 Task: Compose an email with the signature Hope Brown with the subject Congratulations on a promotion and the message Please let us know if you need any assistance with the travel arrangements. from softage.8@softage.net to softage.1@softage.net Select the bulleted list and change the font typography to strikethroughSelect the bulleted list and remove the font typography strikethrough Send the email. Finally, move the email from Sent Items to the label Grocery lists
Action: Mouse moved to (970, 53)
Screenshot: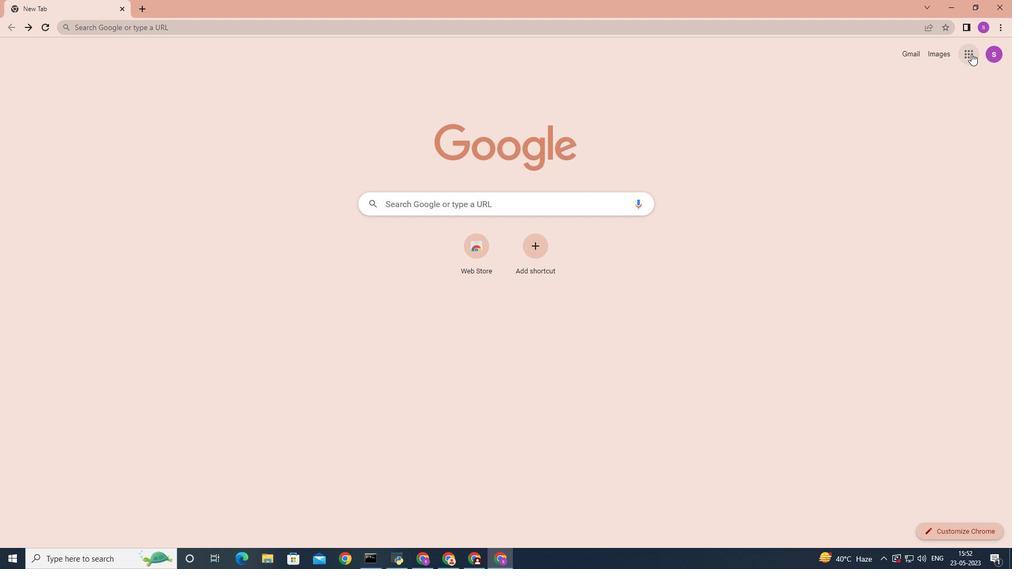 
Action: Mouse pressed left at (970, 53)
Screenshot: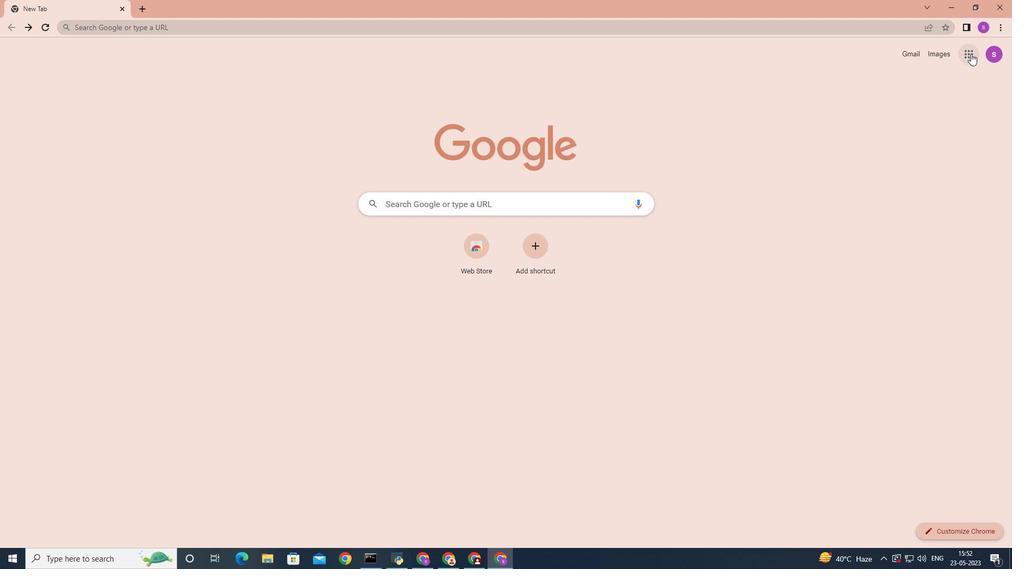 
Action: Mouse moved to (930, 103)
Screenshot: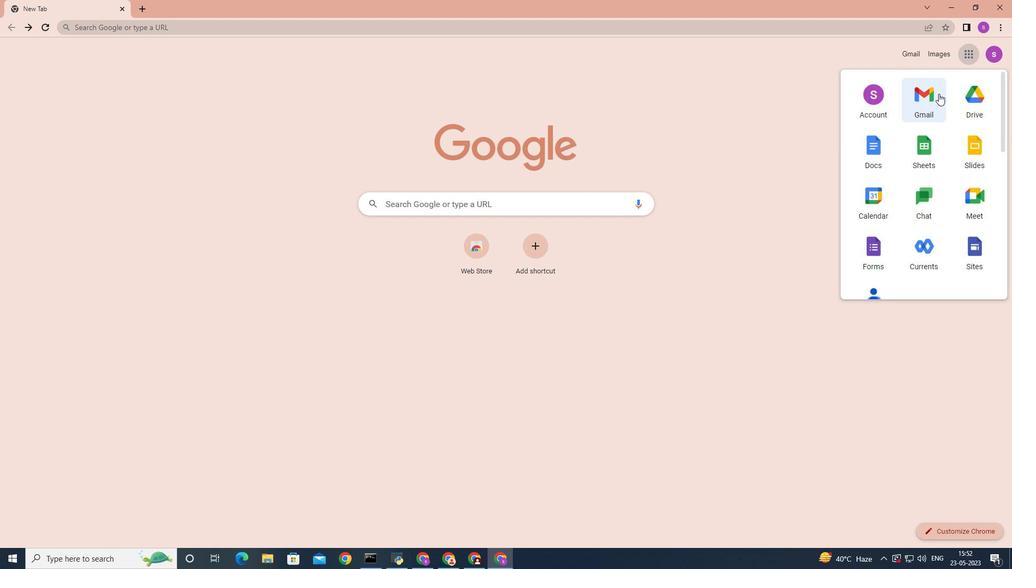 
Action: Mouse pressed left at (930, 103)
Screenshot: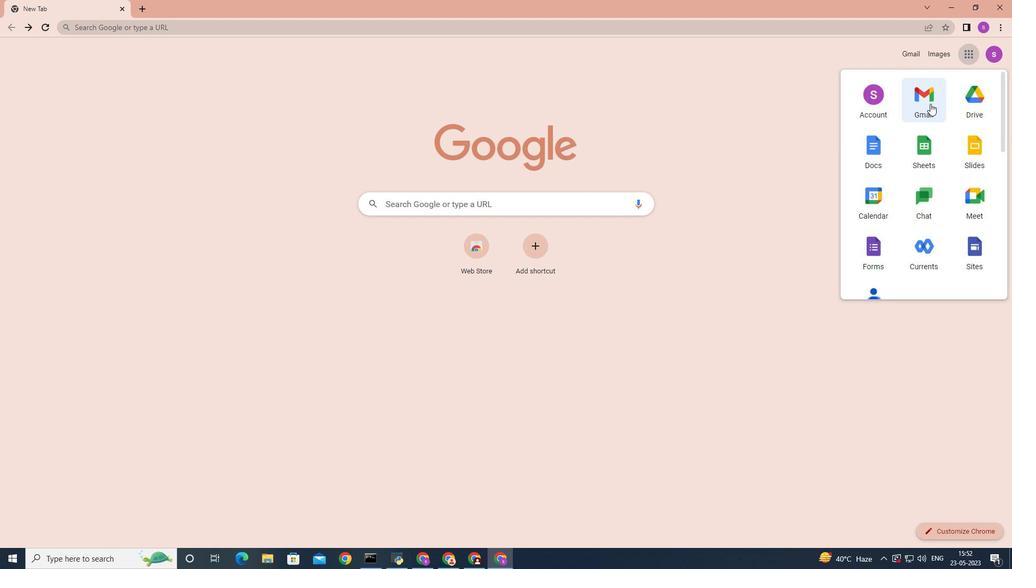 
Action: Mouse moved to (893, 55)
Screenshot: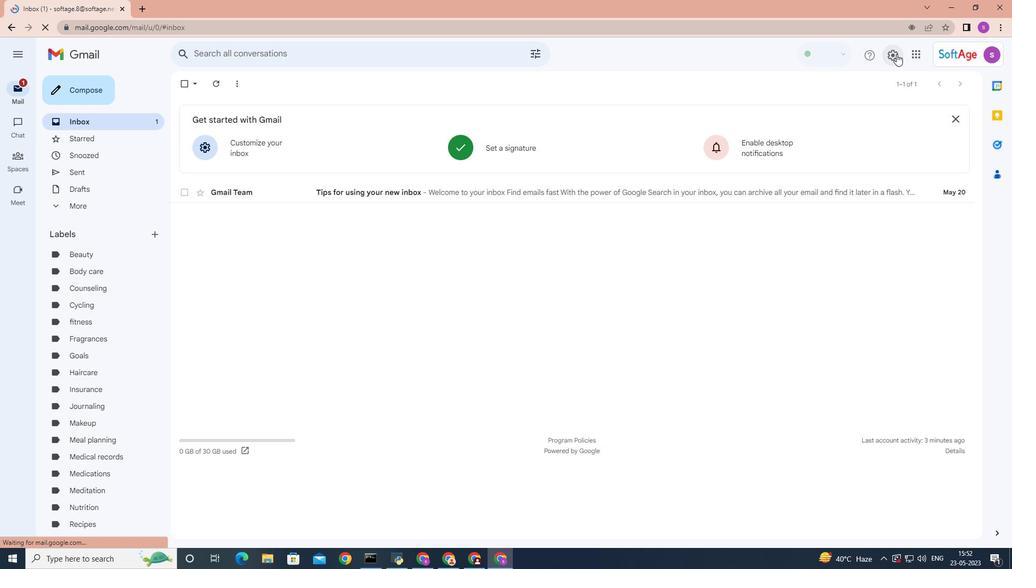 
Action: Mouse pressed left at (893, 55)
Screenshot: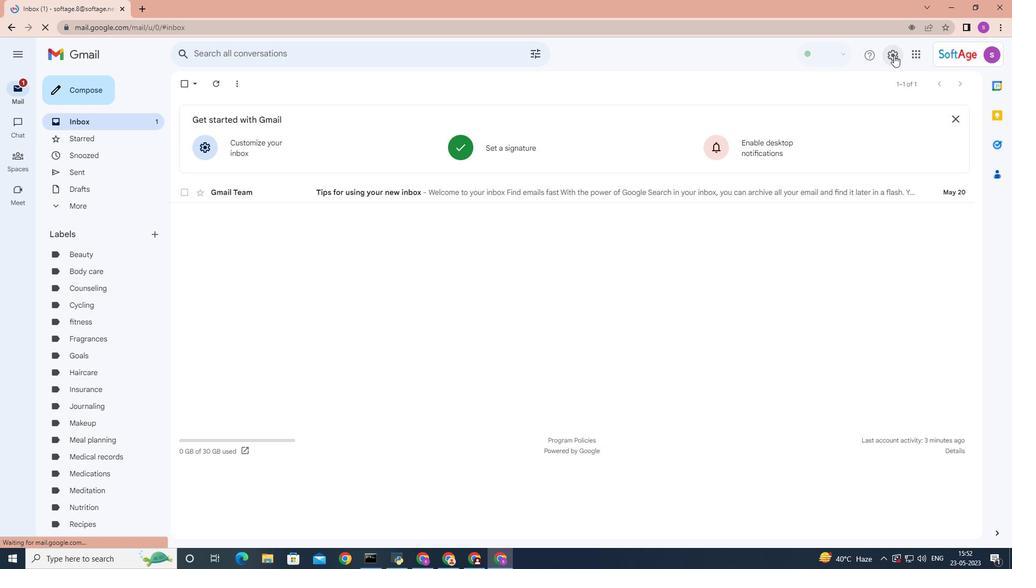
Action: Mouse moved to (887, 104)
Screenshot: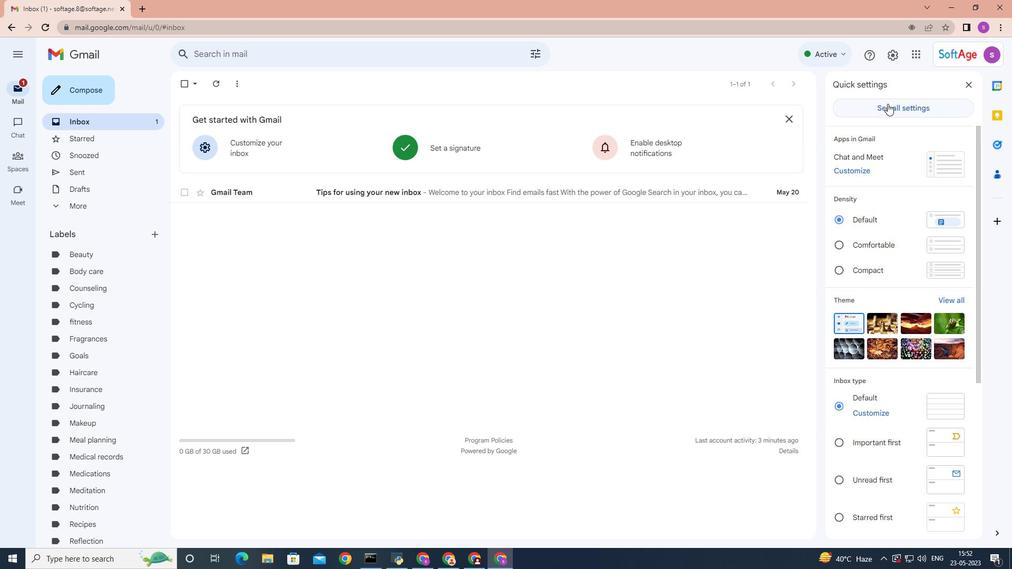 
Action: Mouse pressed left at (887, 104)
Screenshot: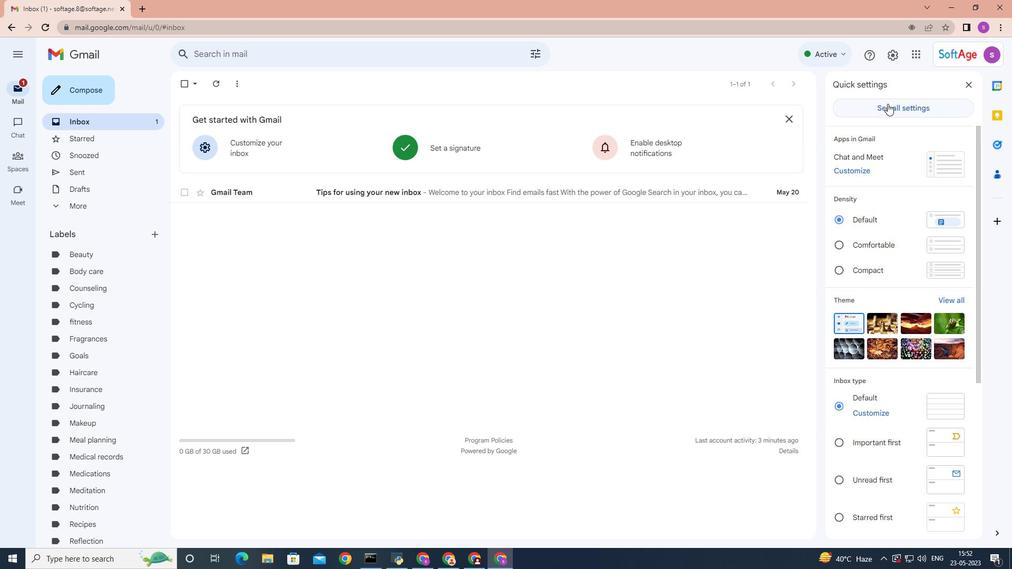 
Action: Mouse moved to (413, 188)
Screenshot: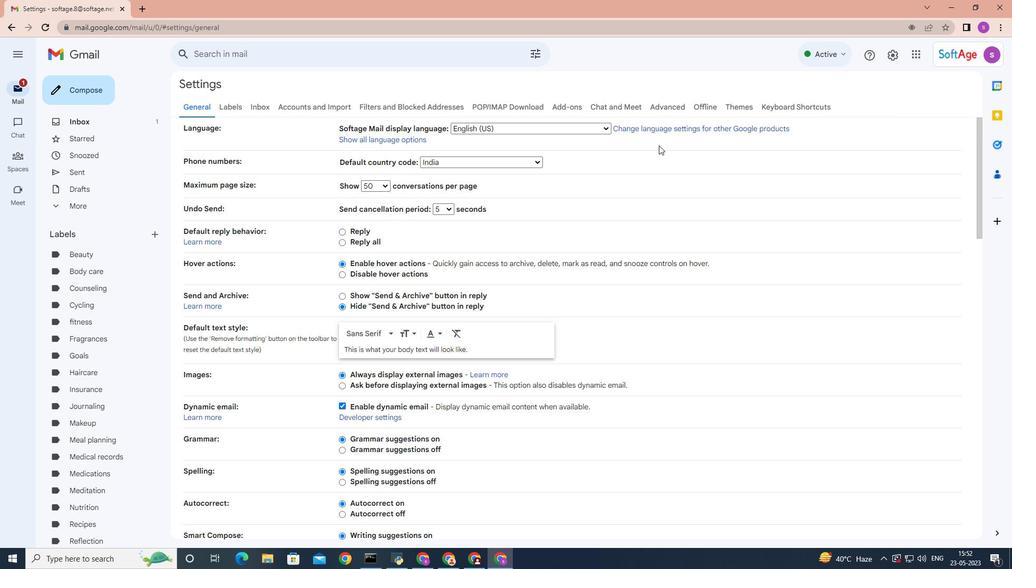
Action: Mouse scrolled (413, 188) with delta (0, 0)
Screenshot: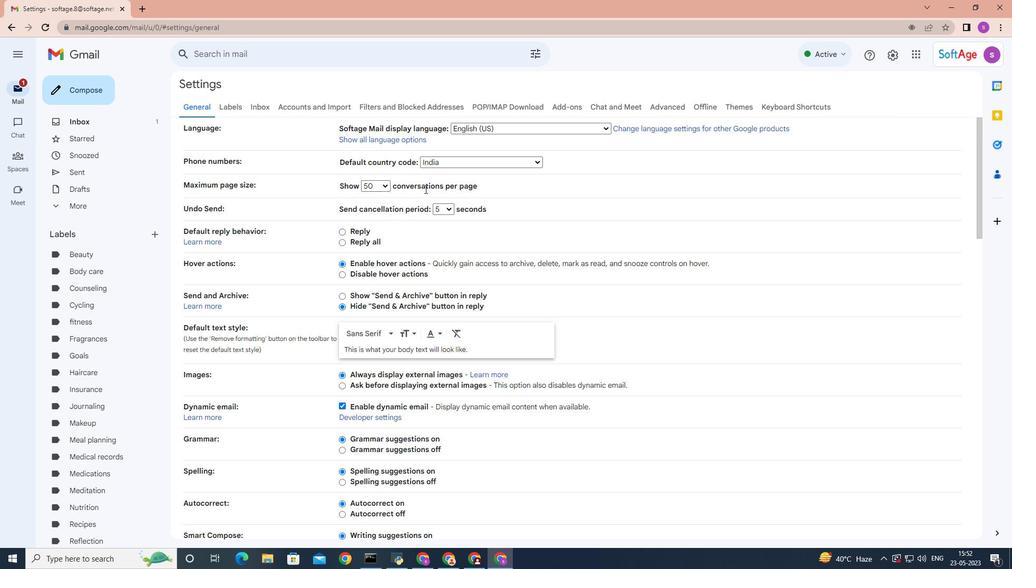 
Action: Mouse scrolled (413, 188) with delta (0, 0)
Screenshot: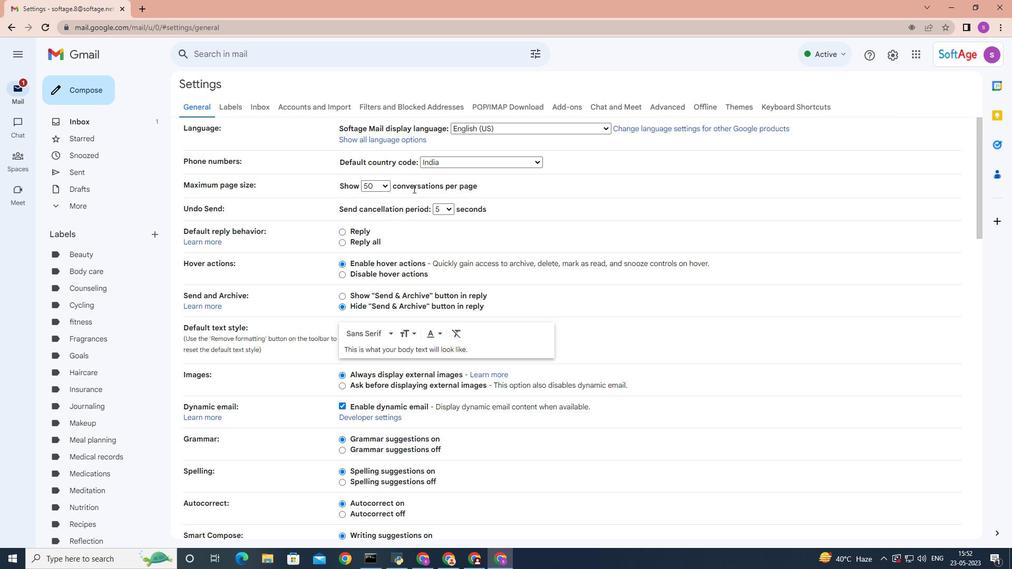 
Action: Mouse scrolled (413, 188) with delta (0, 0)
Screenshot: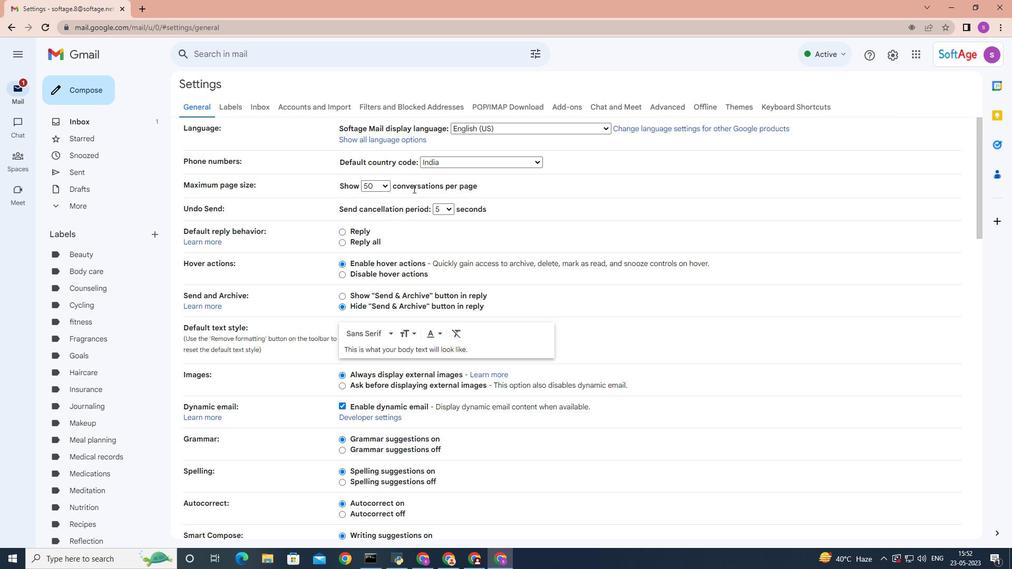 
Action: Mouse scrolled (413, 188) with delta (0, 0)
Screenshot: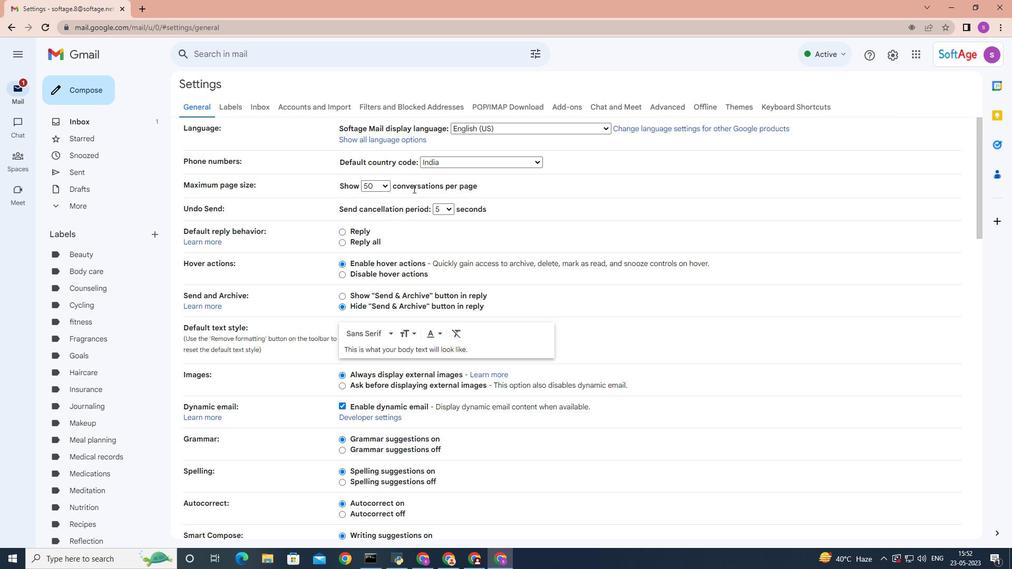 
Action: Mouse scrolled (413, 188) with delta (0, 0)
Screenshot: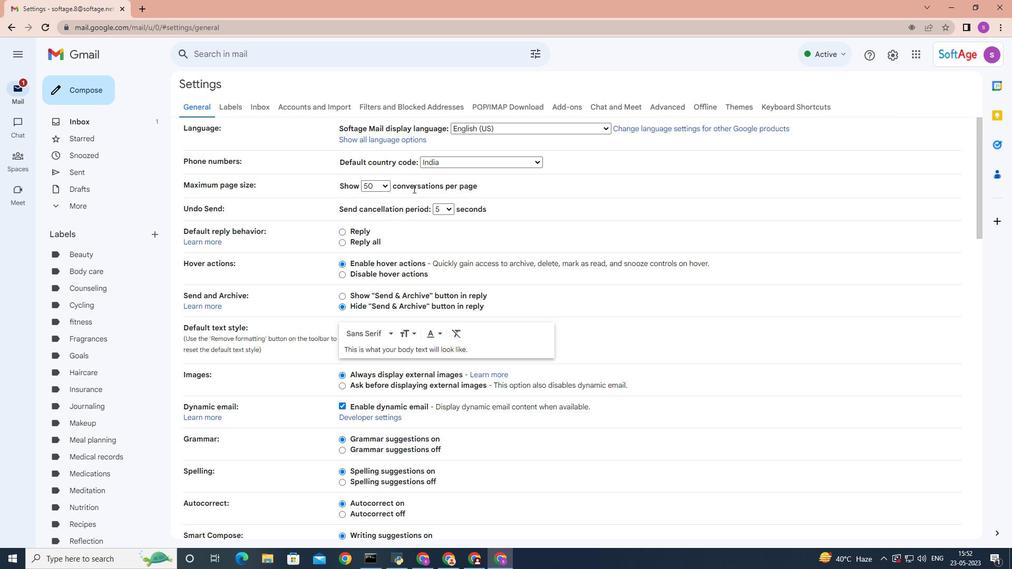 
Action: Mouse scrolled (413, 188) with delta (0, 0)
Screenshot: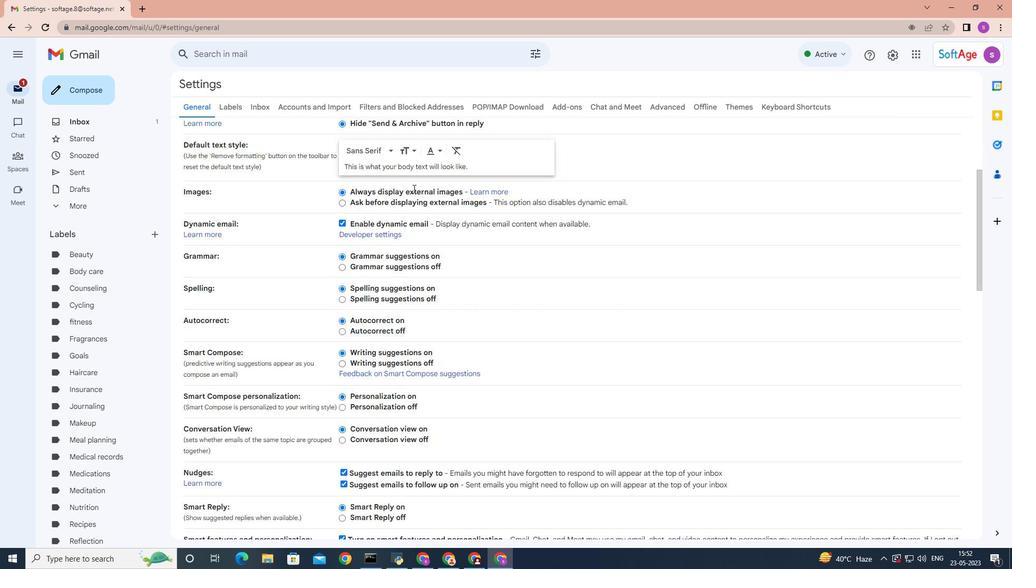 
Action: Mouse scrolled (413, 188) with delta (0, 0)
Screenshot: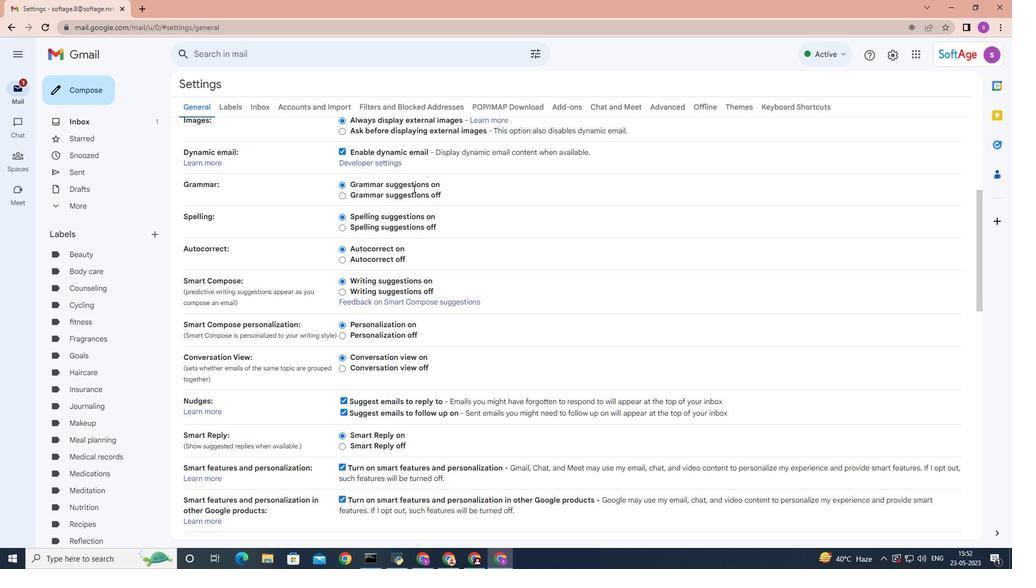 
Action: Mouse scrolled (413, 188) with delta (0, 0)
Screenshot: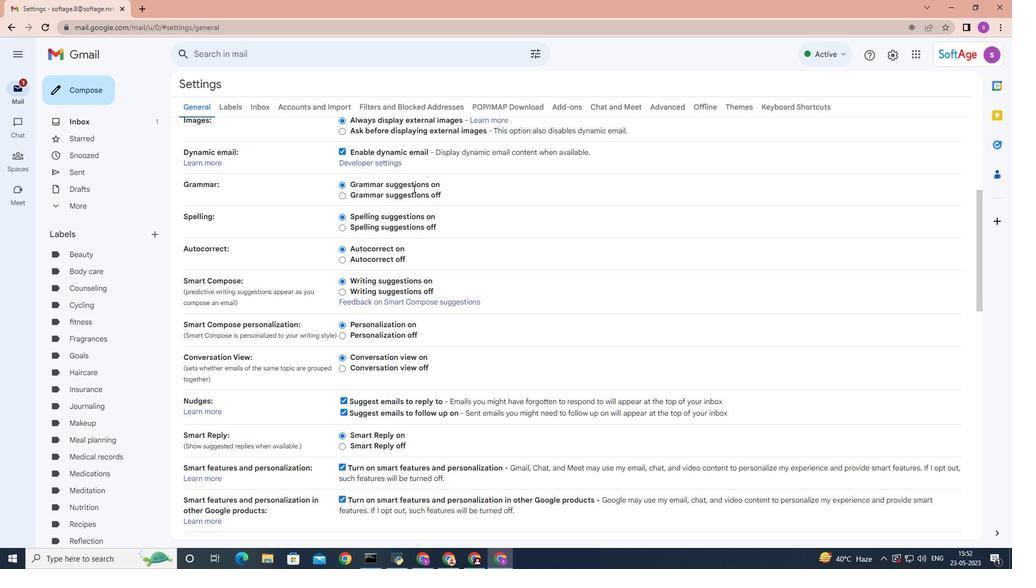 
Action: Mouse scrolled (413, 188) with delta (0, 0)
Screenshot: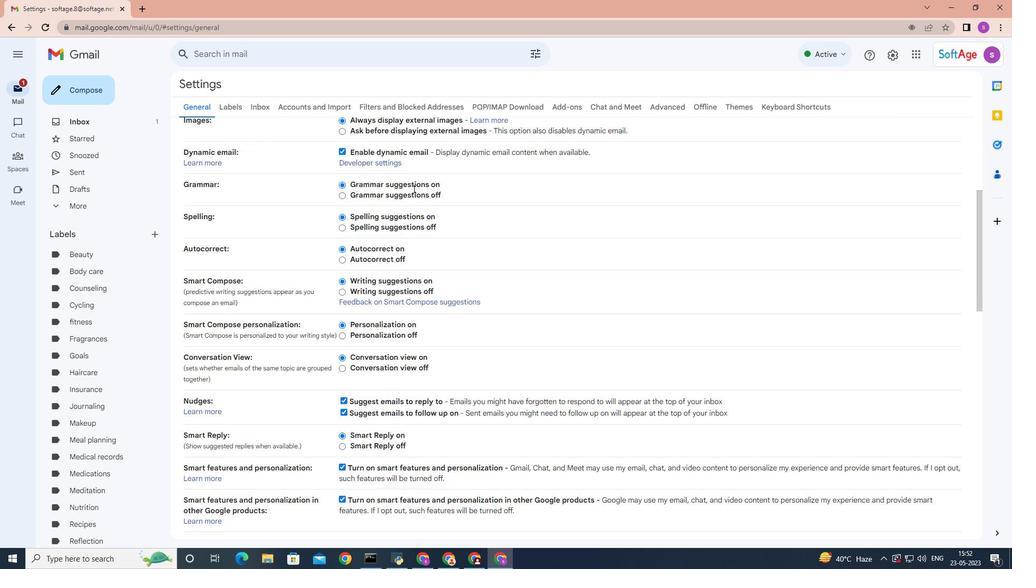 
Action: Mouse scrolled (413, 188) with delta (0, 0)
Screenshot: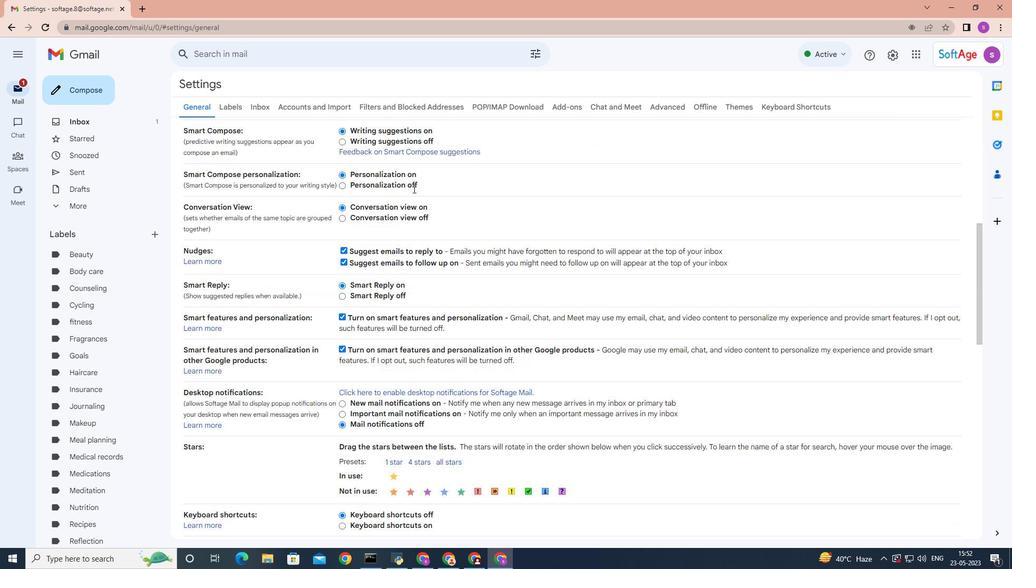
Action: Mouse scrolled (413, 188) with delta (0, 0)
Screenshot: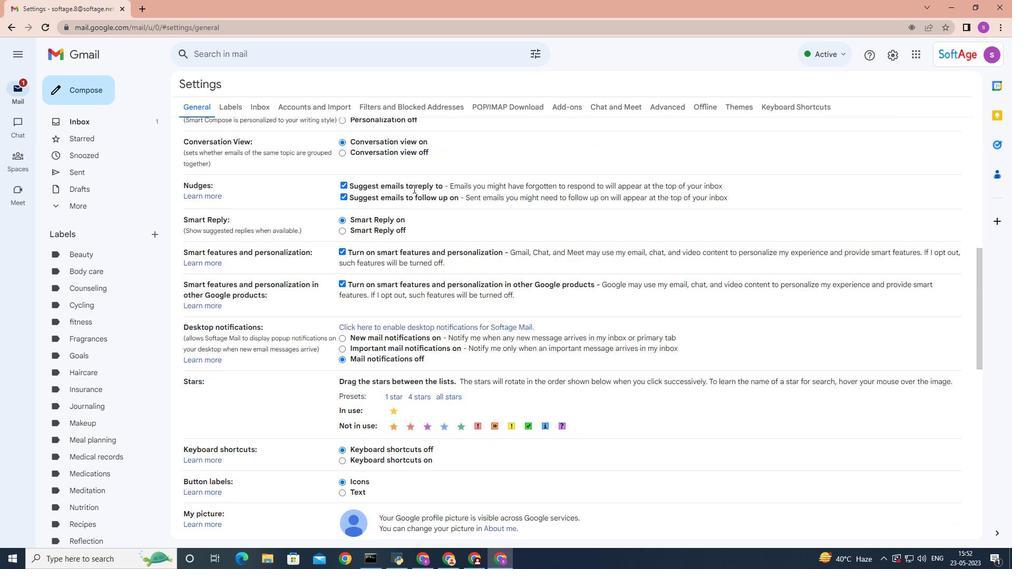 
Action: Mouse scrolled (413, 188) with delta (0, 0)
Screenshot: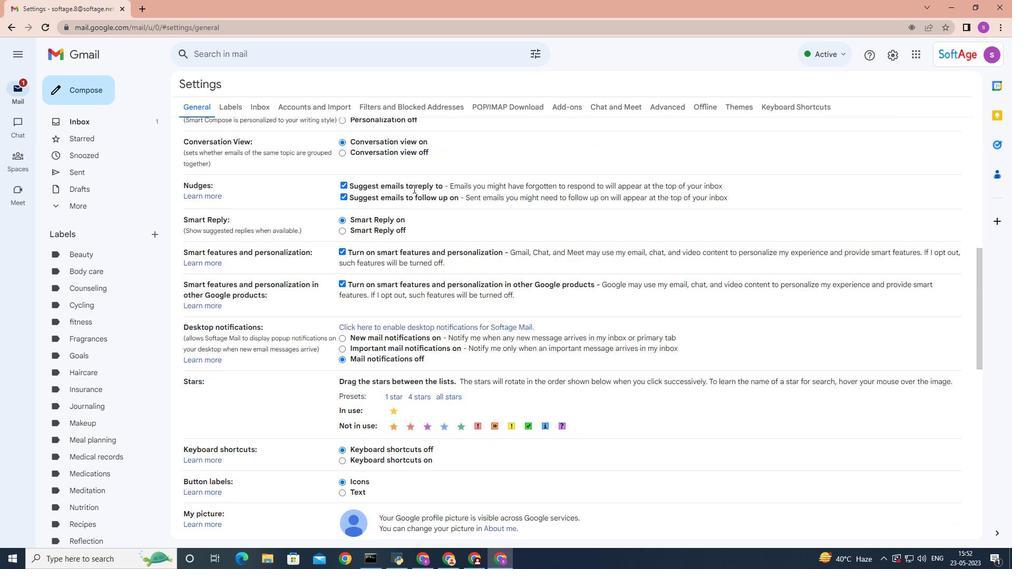
Action: Mouse scrolled (413, 188) with delta (0, 0)
Screenshot: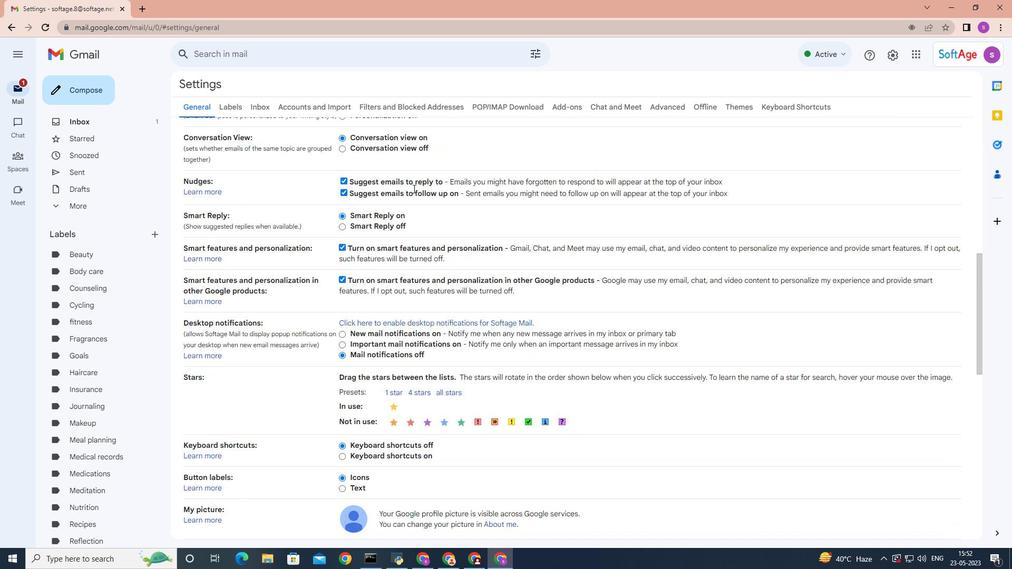 
Action: Mouse scrolled (413, 188) with delta (0, 0)
Screenshot: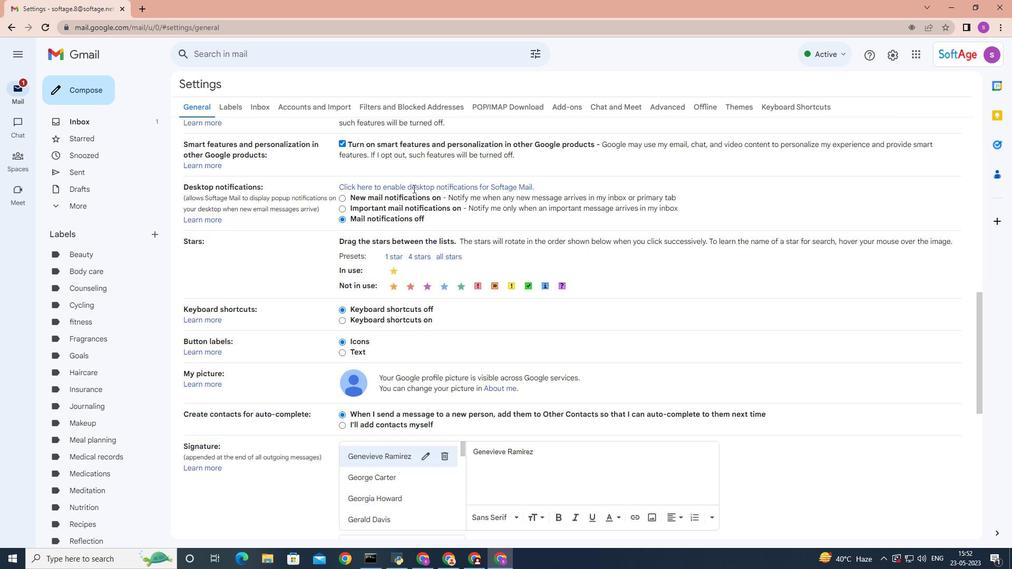 
Action: Mouse scrolled (413, 188) with delta (0, 0)
Screenshot: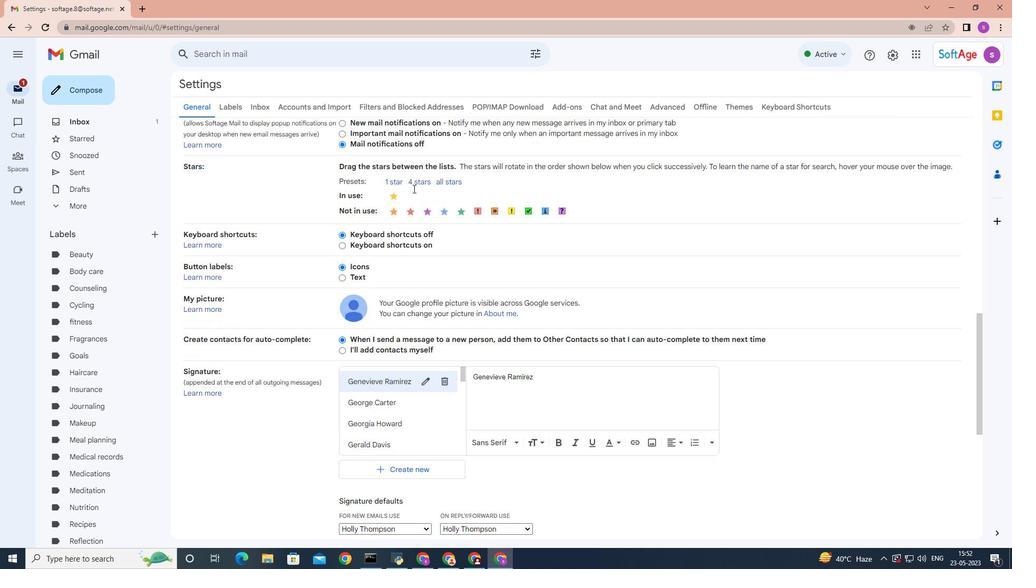 
Action: Mouse scrolled (413, 188) with delta (0, 0)
Screenshot: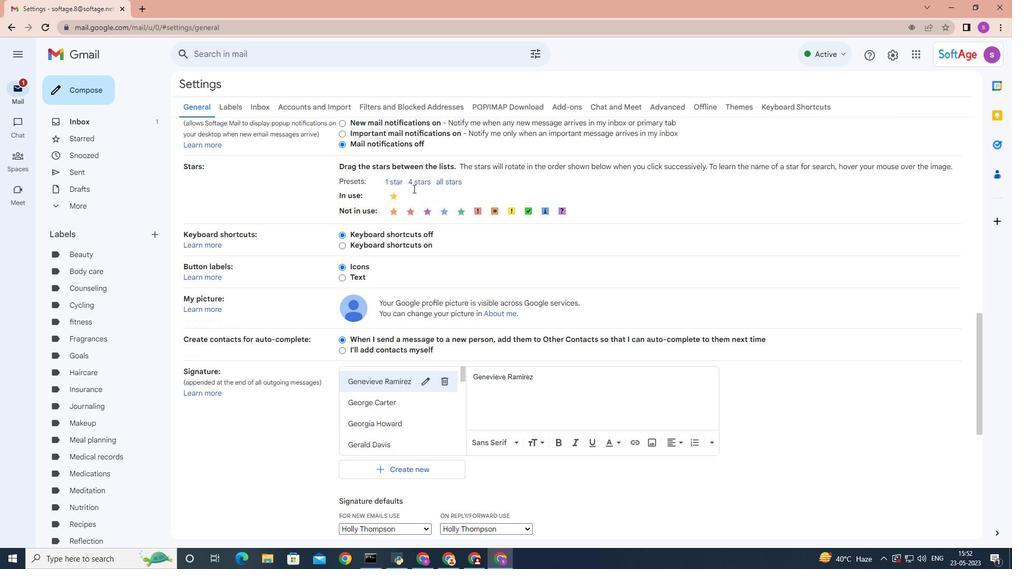 
Action: Mouse scrolled (413, 188) with delta (0, 0)
Screenshot: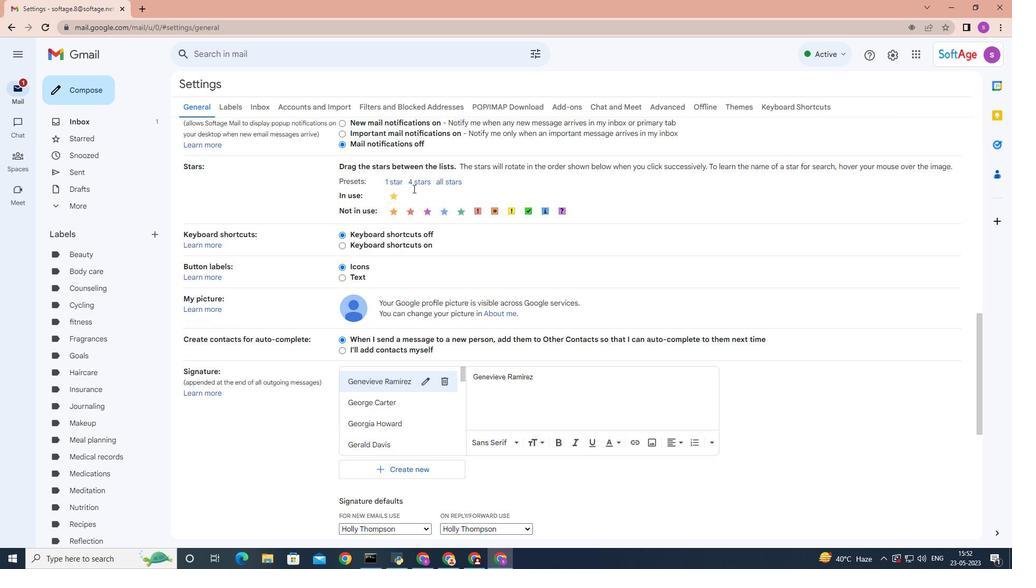 
Action: Mouse scrolled (413, 188) with delta (0, 0)
Screenshot: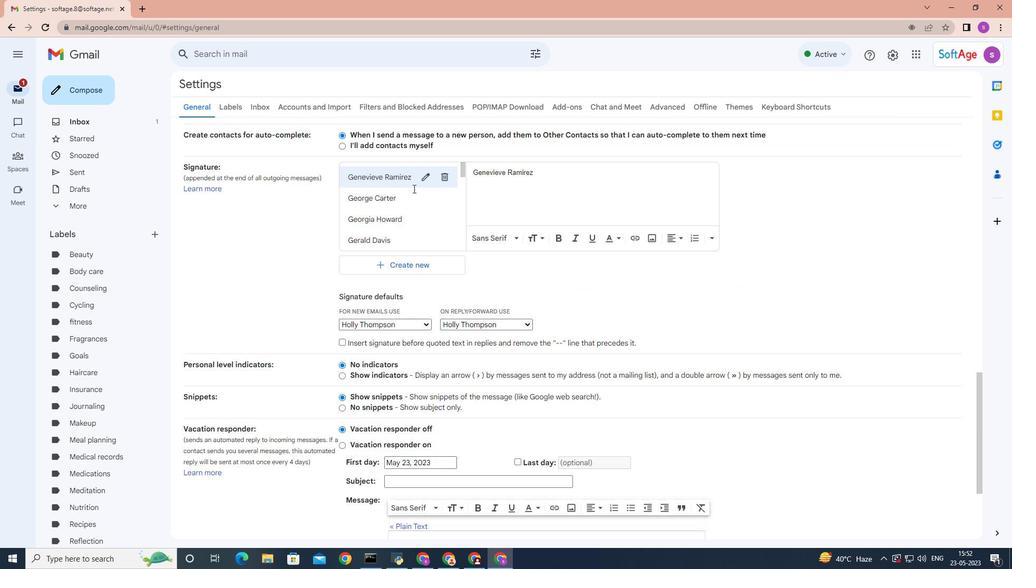 
Action: Mouse moved to (402, 205)
Screenshot: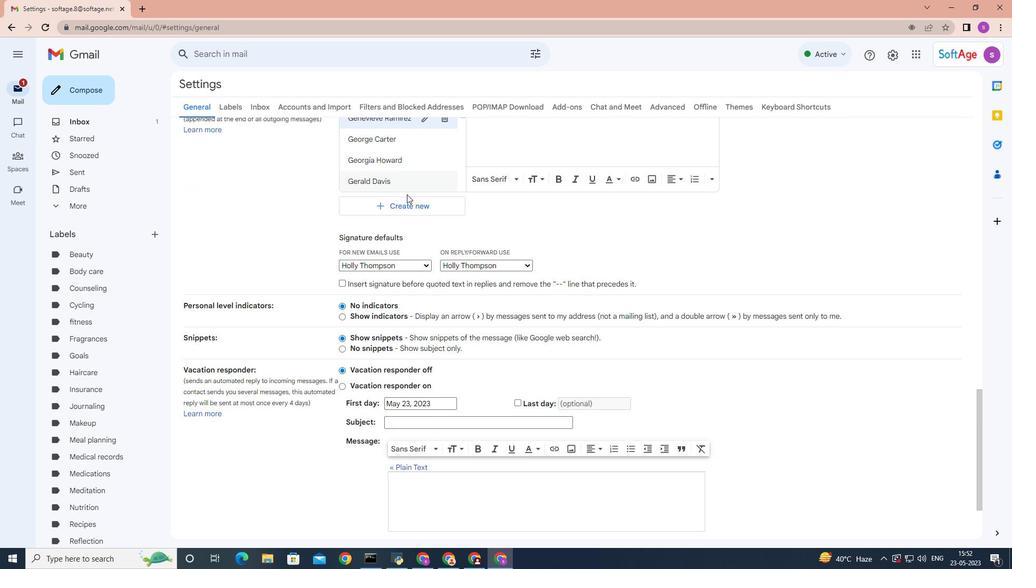 
Action: Mouse pressed left at (402, 205)
Screenshot: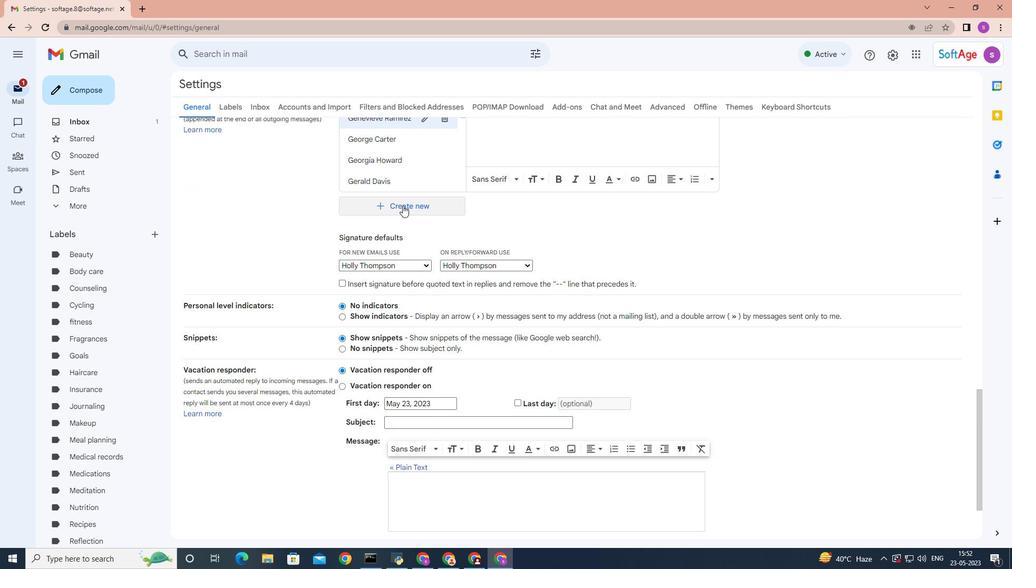 
Action: Mouse moved to (402, 205)
Screenshot: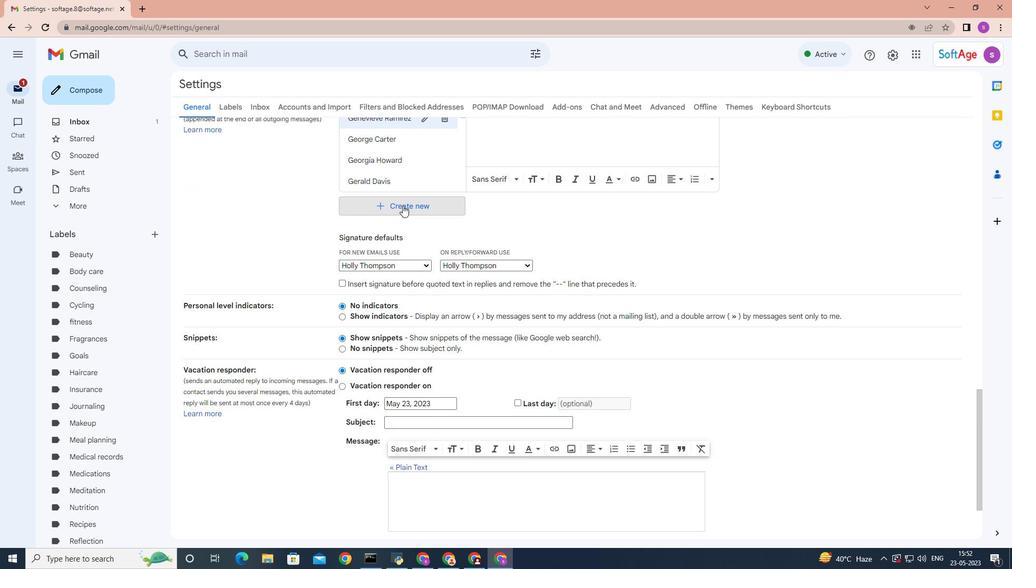 
Action: Key pressed <Key.shift><Key.shift><Key.shift><Key.shift><Key.shift><Key.shift><Key.shift><Key.shift><Key.shift>Hope<Key.space><Key.shift>Brown<Key.space>
Screenshot: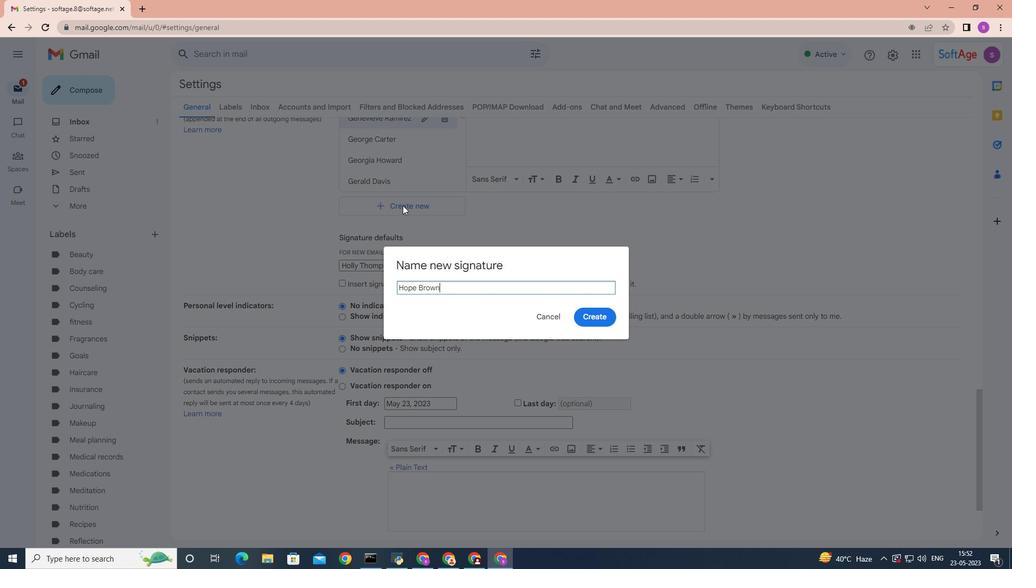 
Action: Mouse moved to (591, 324)
Screenshot: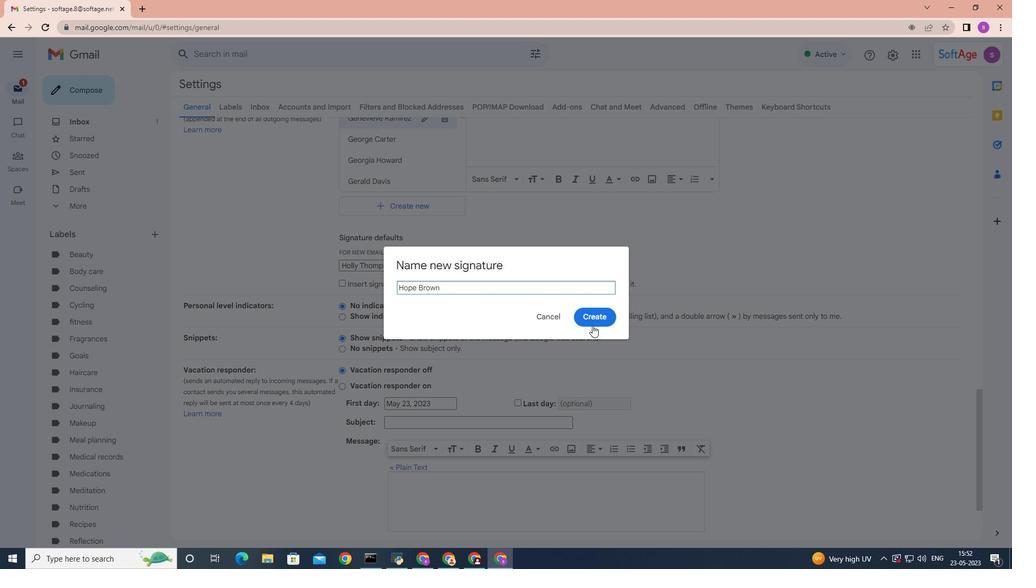 
Action: Mouse pressed left at (591, 324)
Screenshot: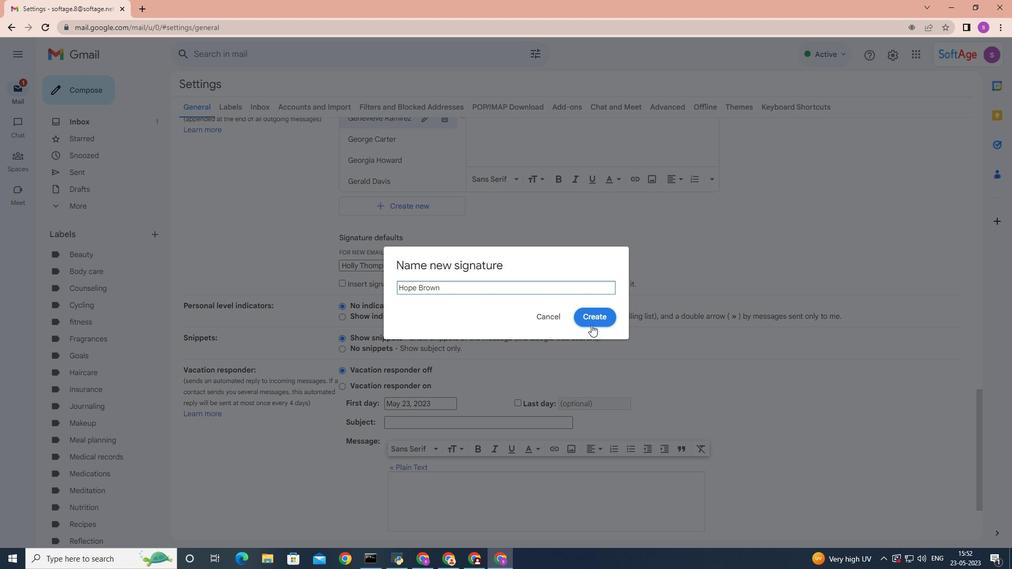 
Action: Mouse moved to (412, 485)
Screenshot: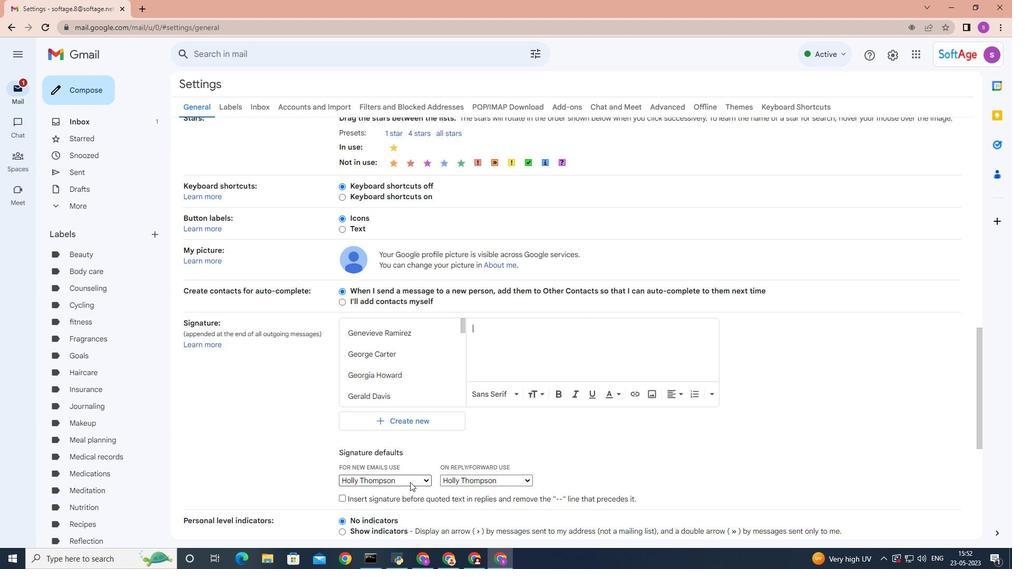 
Action: Mouse pressed left at (412, 485)
Screenshot: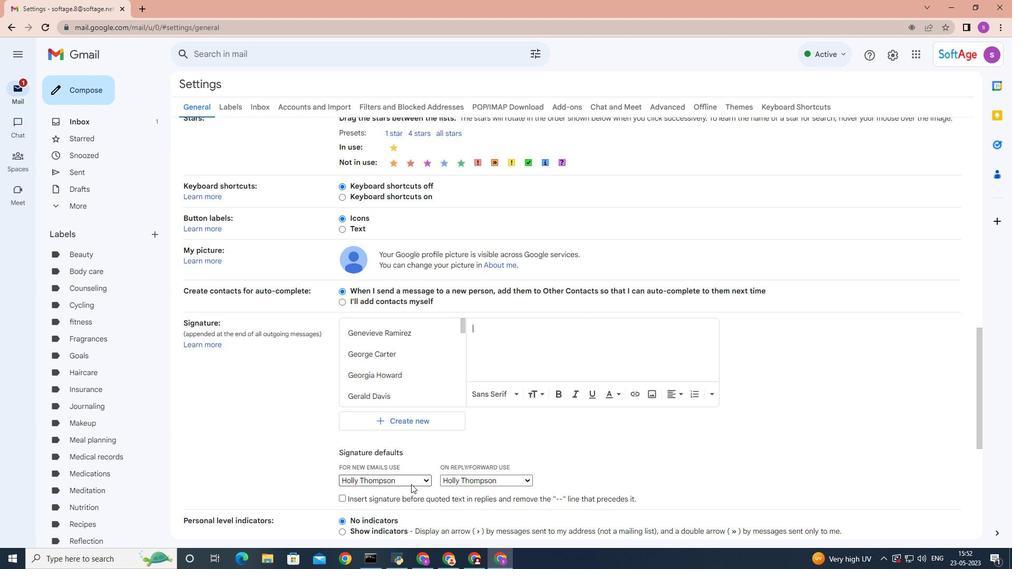 
Action: Mouse moved to (411, 478)
Screenshot: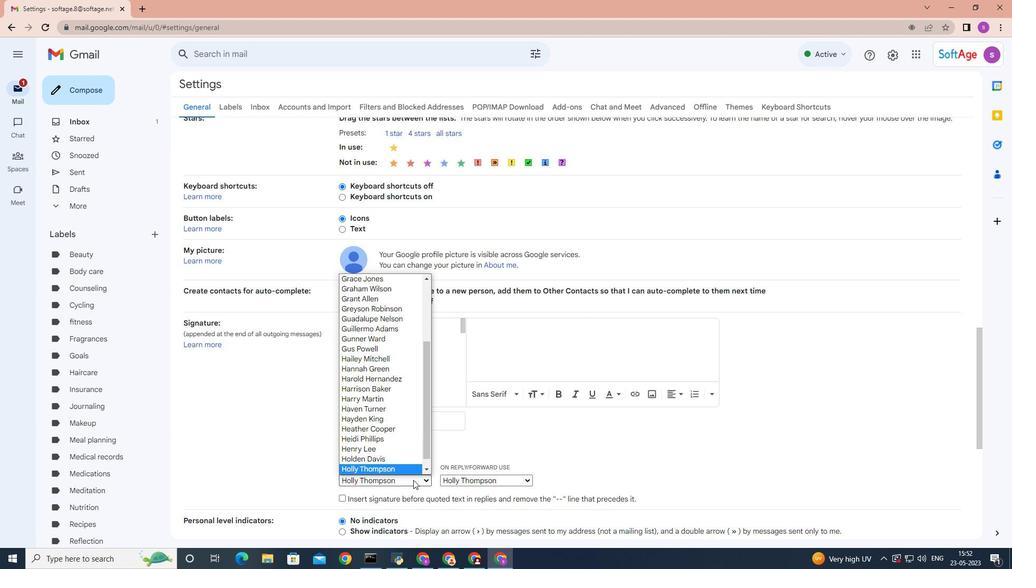 
Action: Mouse scrolled (411, 478) with delta (0, 0)
Screenshot: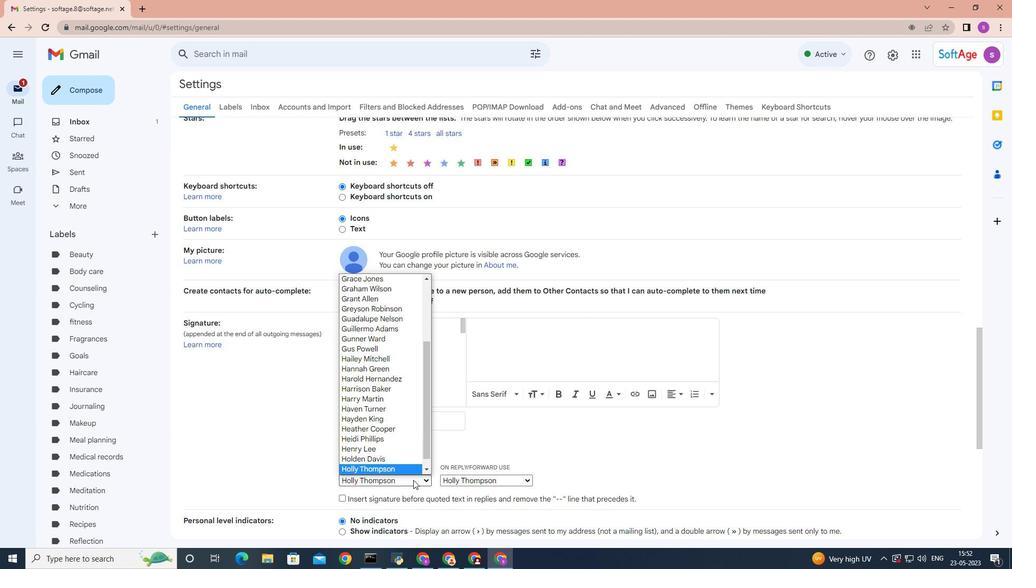 
Action: Mouse moved to (410, 478)
Screenshot: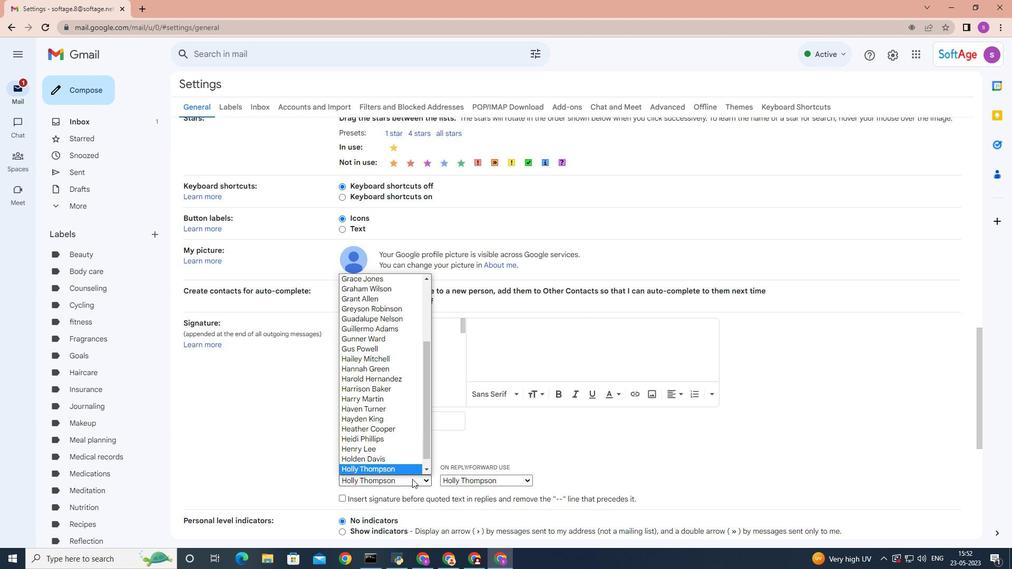 
Action: Mouse scrolled (410, 477) with delta (0, 0)
Screenshot: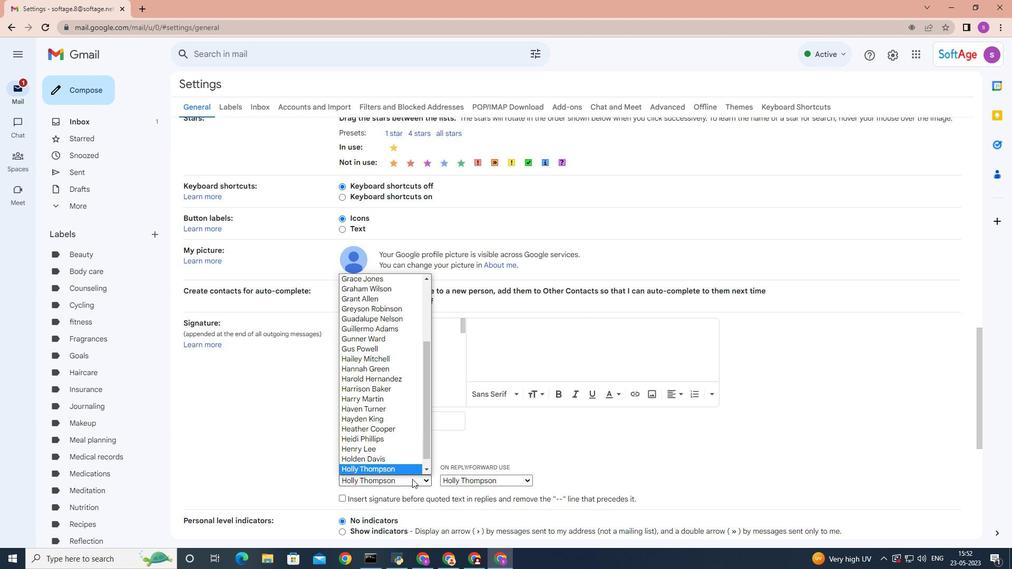
Action: Mouse scrolled (410, 477) with delta (0, 0)
Screenshot: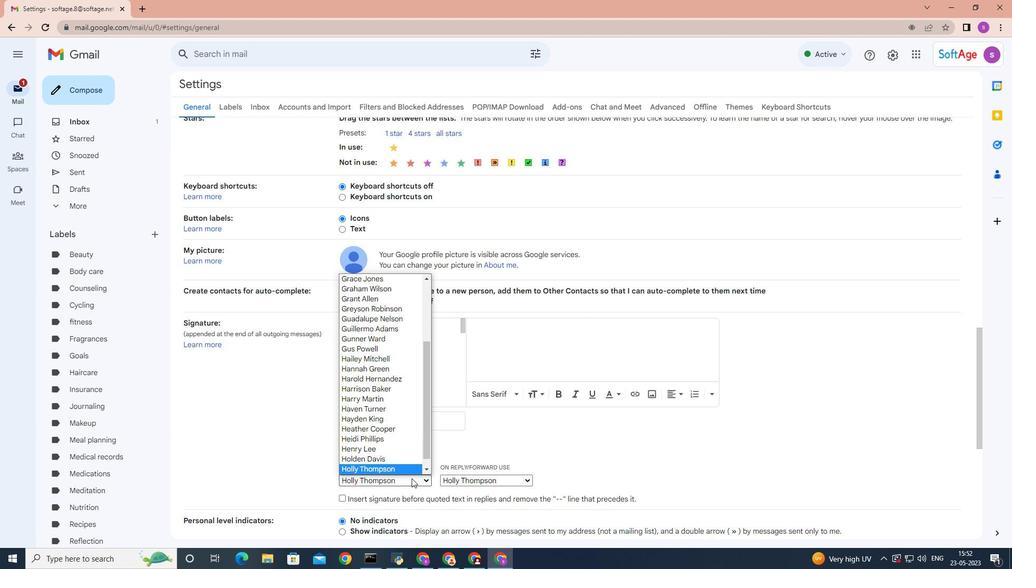 
Action: Mouse scrolled (410, 477) with delta (0, 0)
Screenshot: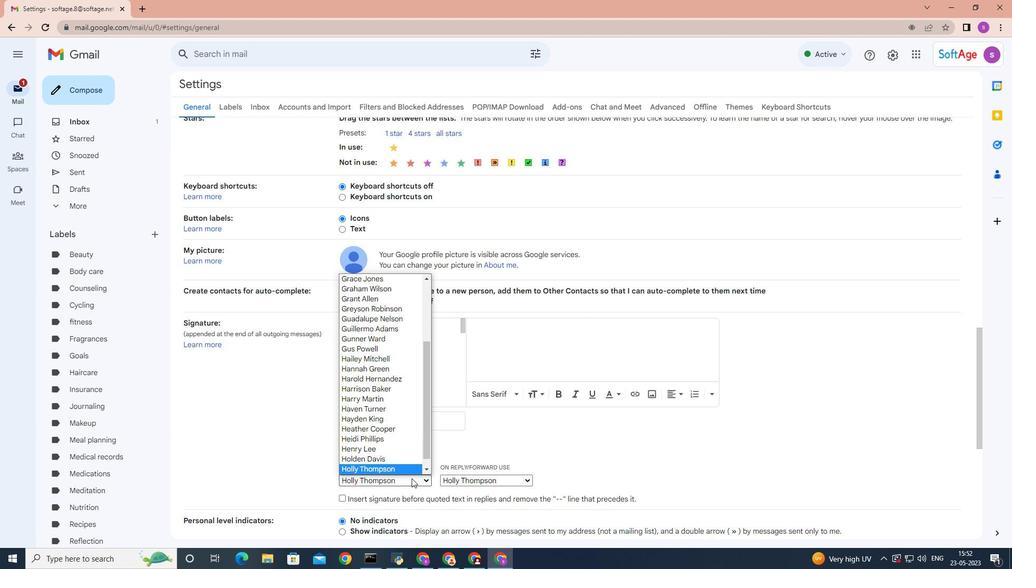 
Action: Mouse moved to (410, 478)
Screenshot: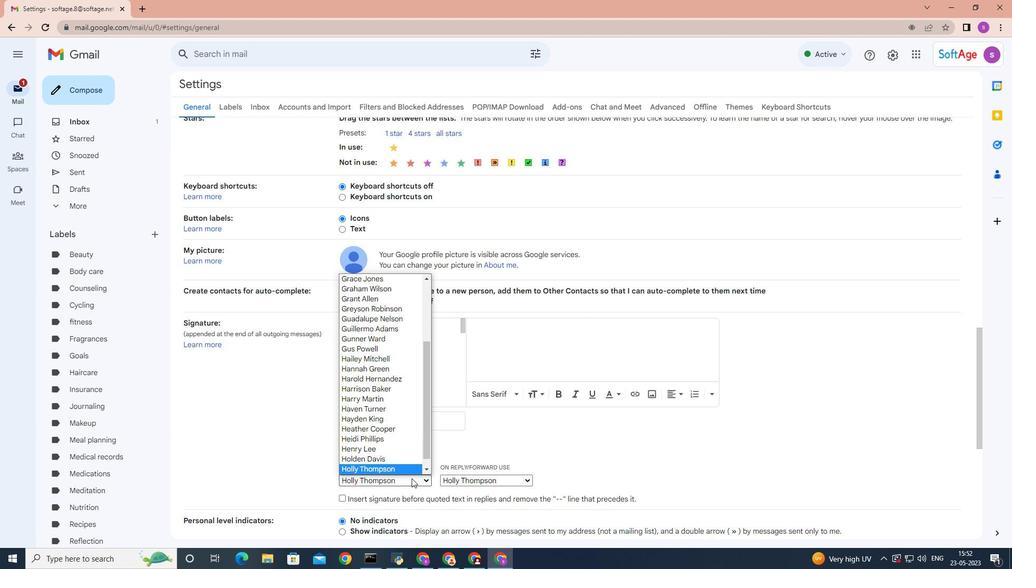 
Action: Mouse scrolled (410, 477) with delta (0, 0)
Screenshot: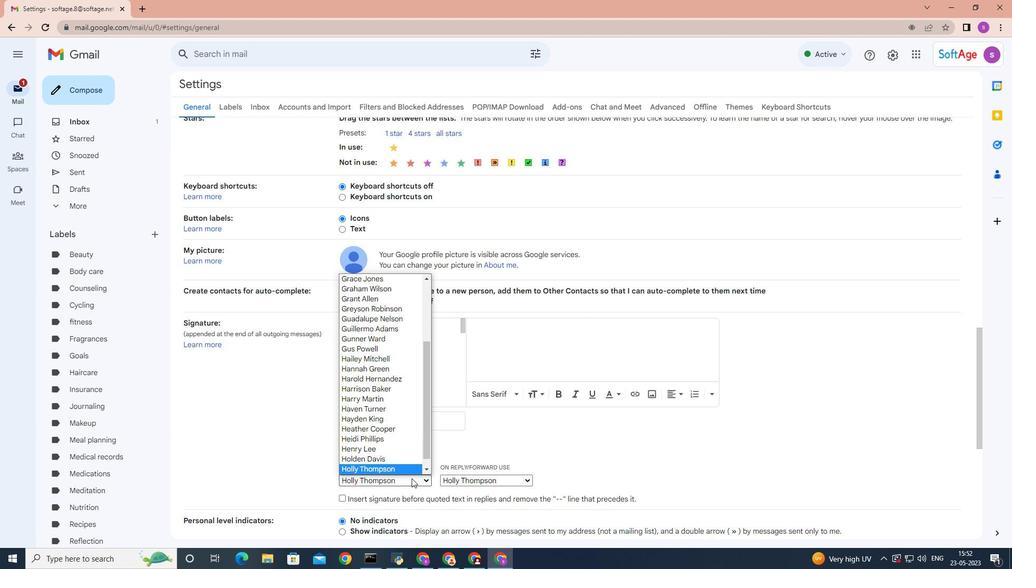 
Action: Mouse moved to (407, 206)
Screenshot: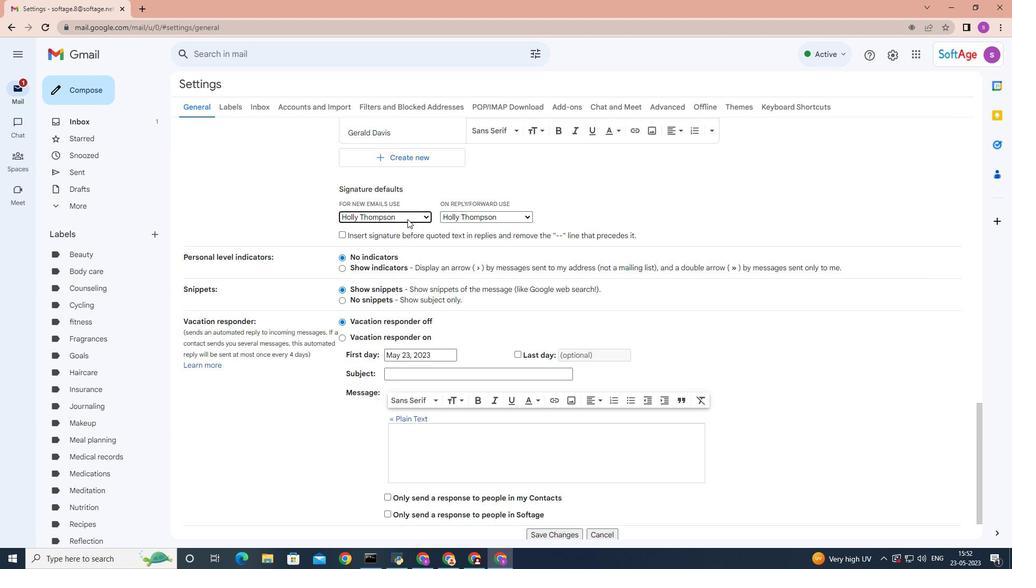 
Action: Mouse pressed left at (407, 206)
Screenshot: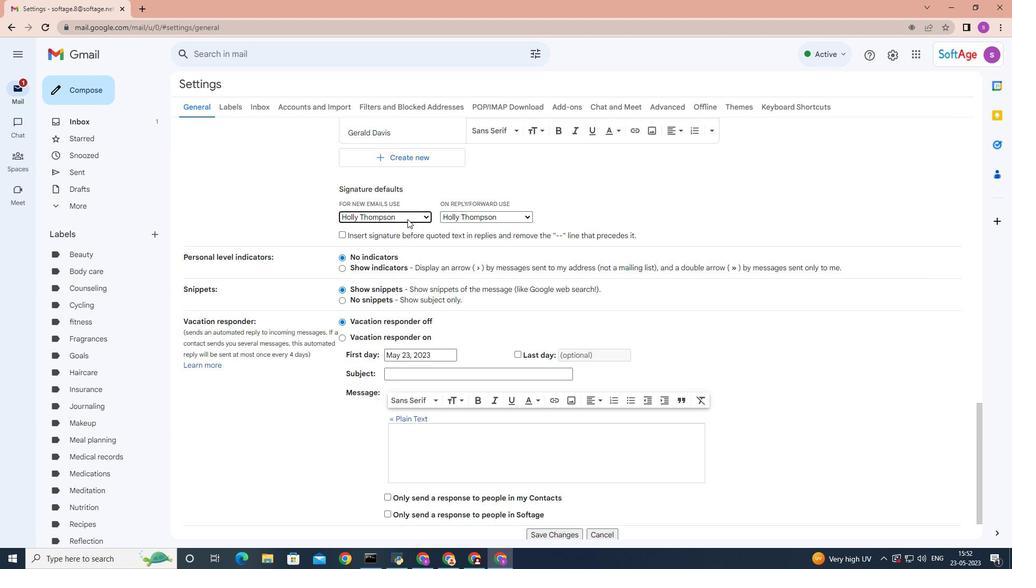 
Action: Mouse moved to (411, 210)
Screenshot: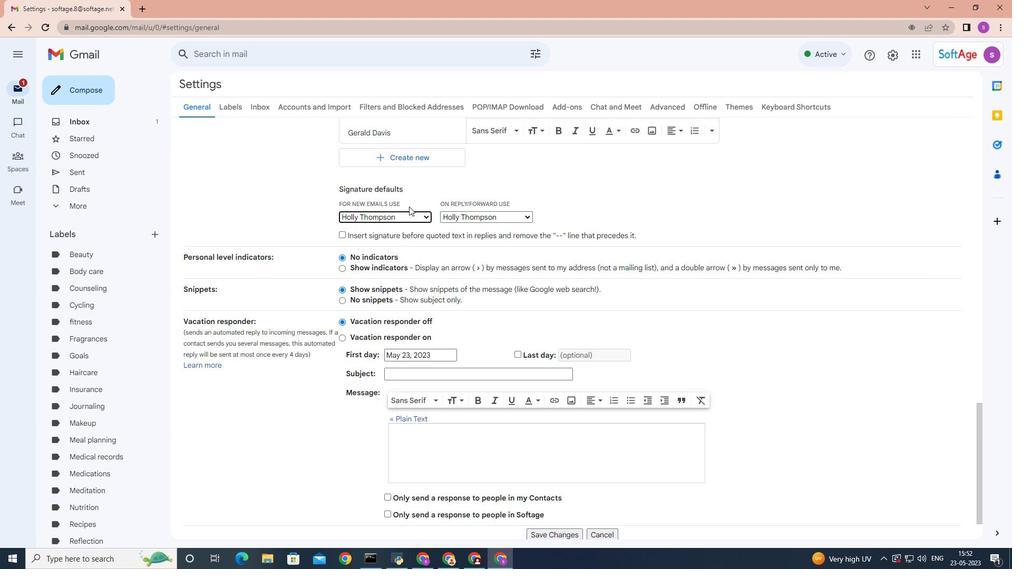 
Action: Mouse pressed left at (411, 210)
Screenshot: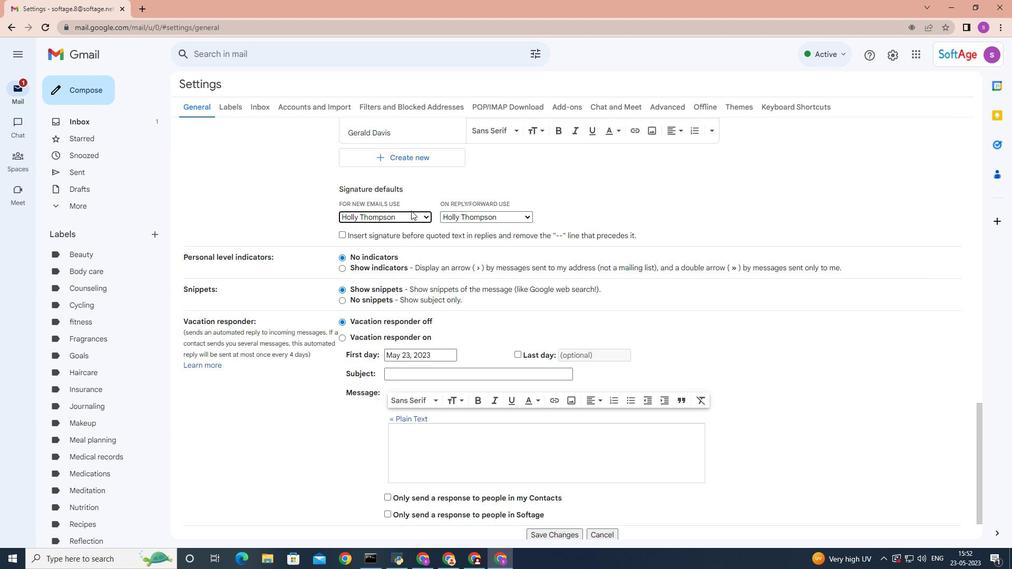 
Action: Mouse moved to (411, 215)
Screenshot: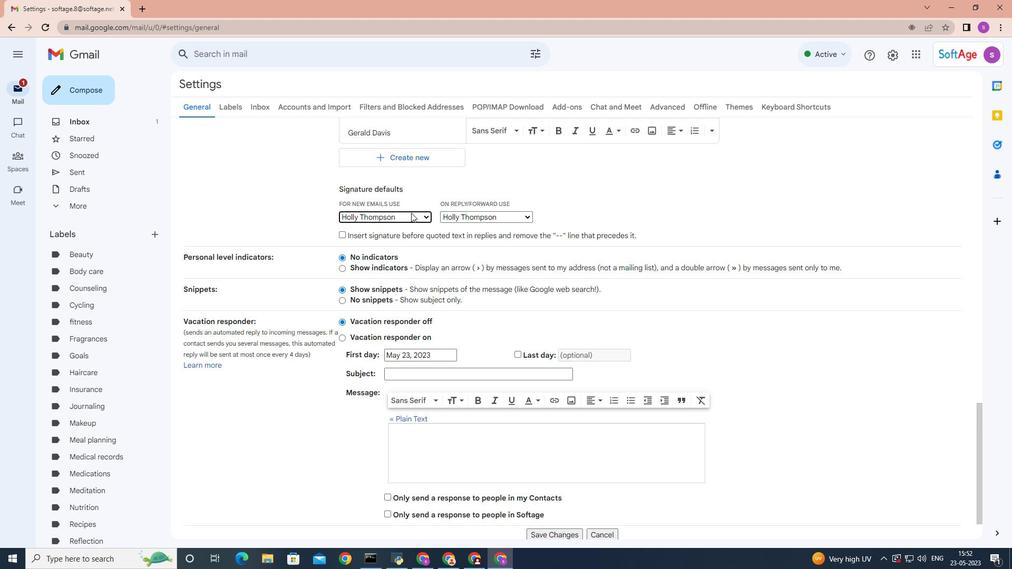
Action: Mouse pressed left at (411, 215)
Screenshot: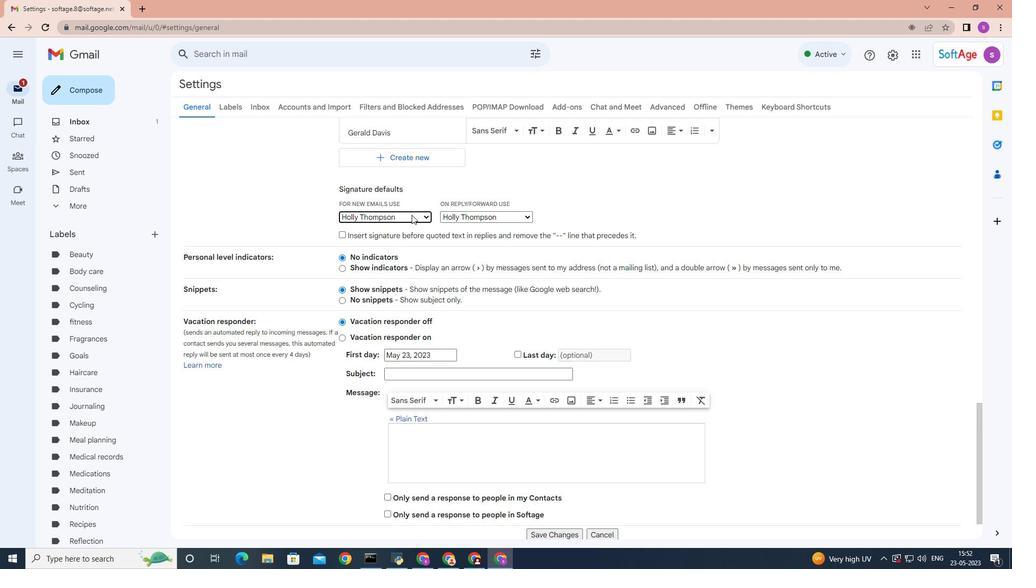 
Action: Mouse moved to (394, 286)
Screenshot: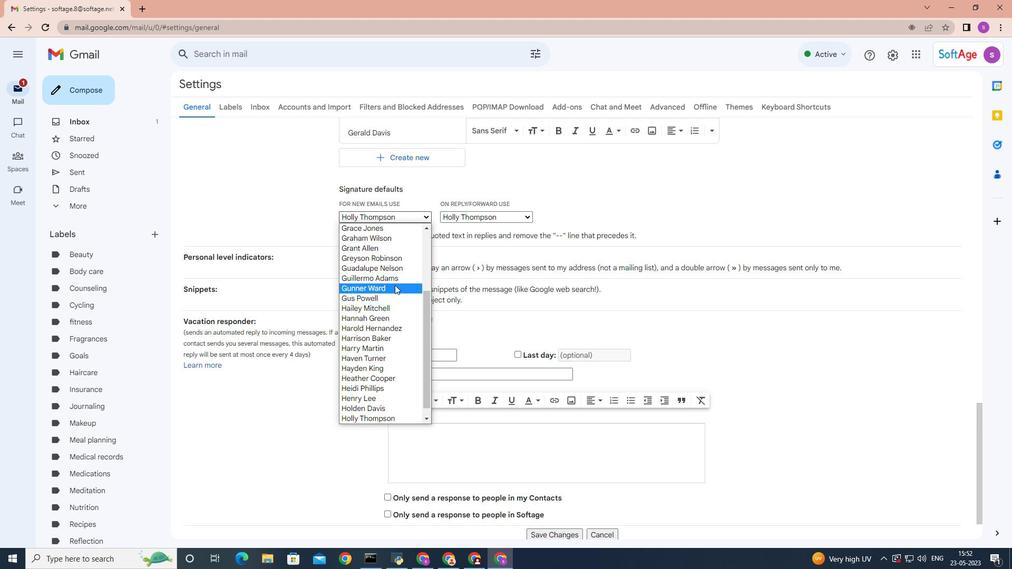 
Action: Mouse scrolled (394, 285) with delta (0, 0)
Screenshot: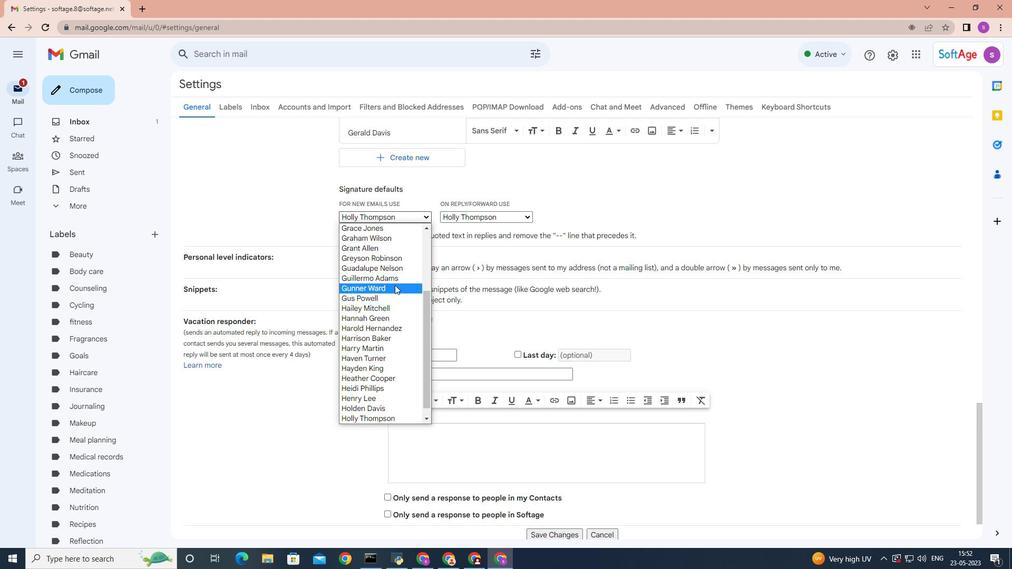 
Action: Mouse moved to (394, 286)
Screenshot: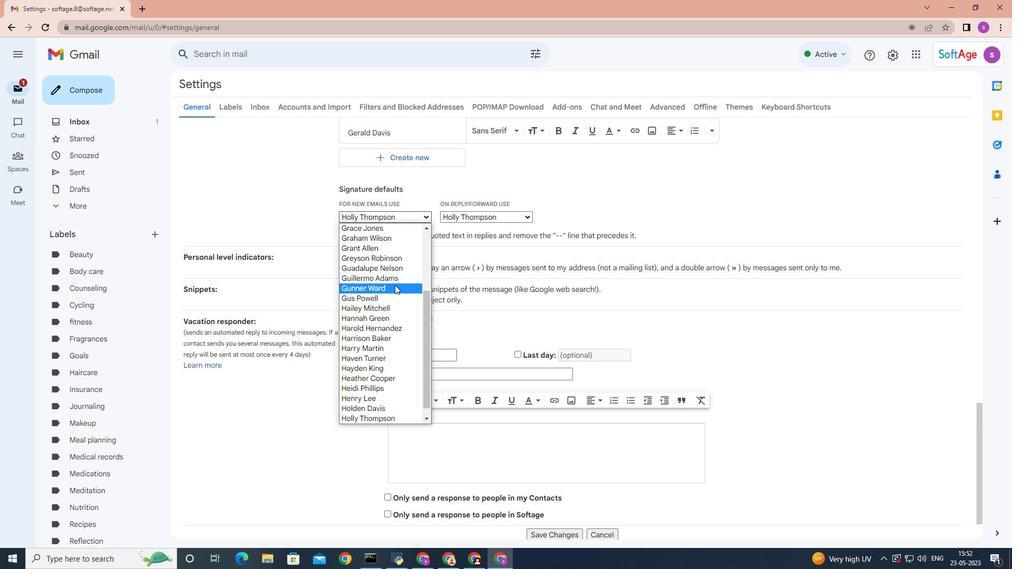 
Action: Mouse scrolled (394, 285) with delta (0, 0)
Screenshot: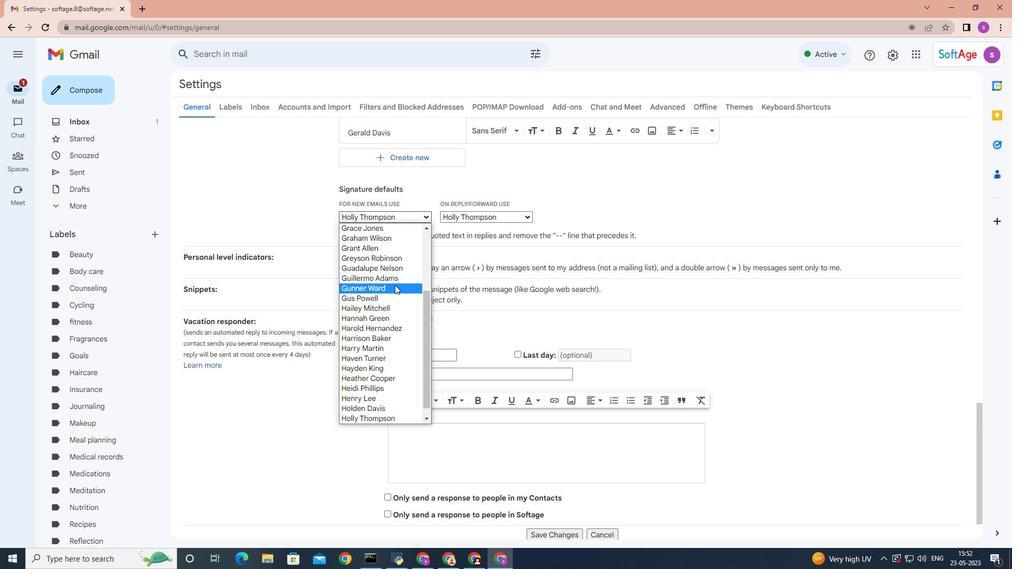 
Action: Mouse moved to (394, 286)
Screenshot: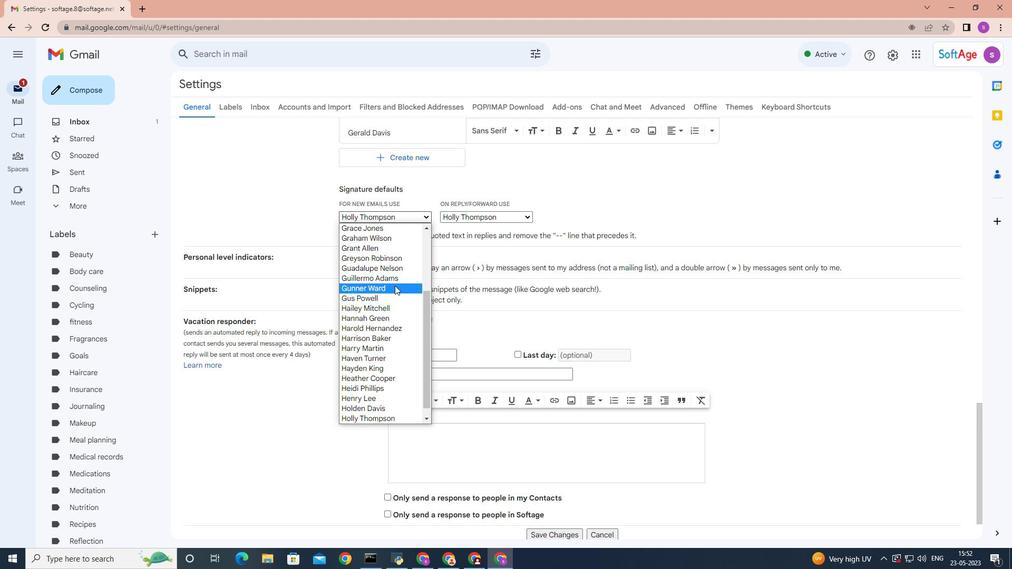 
Action: Mouse scrolled (394, 286) with delta (0, 0)
Screenshot: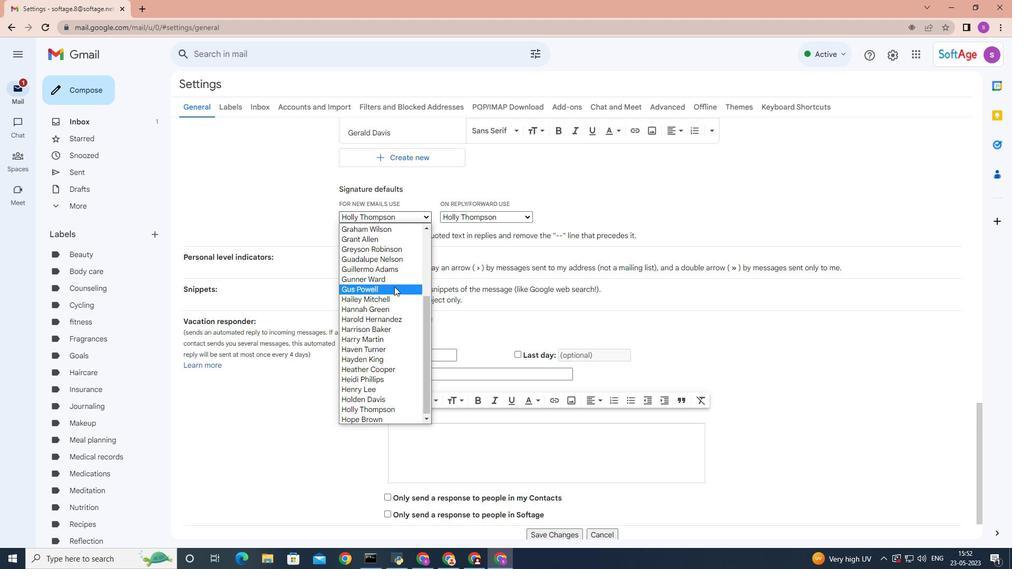 
Action: Mouse moved to (394, 287)
Screenshot: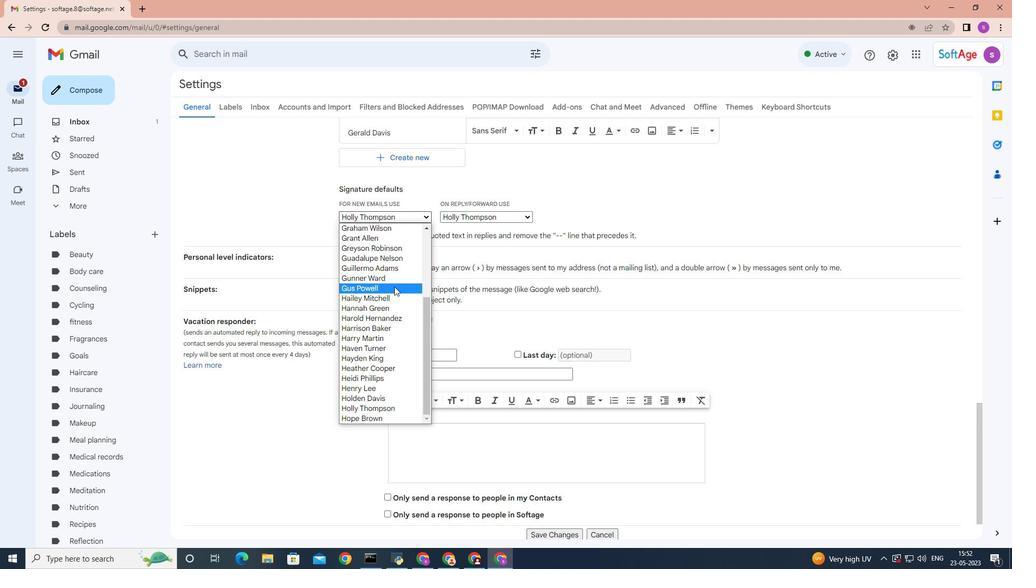
Action: Mouse scrolled (394, 286) with delta (0, 0)
Screenshot: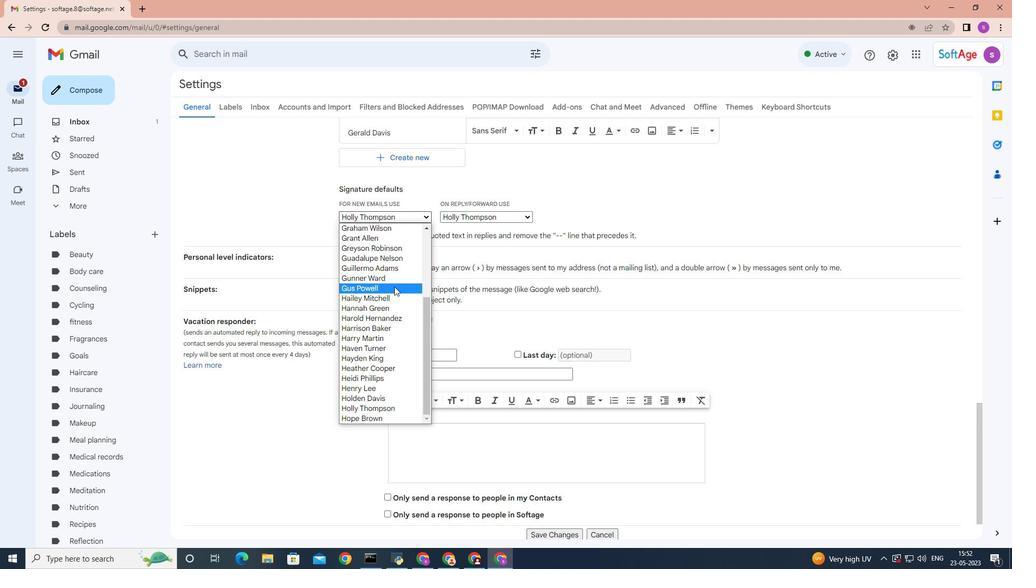 
Action: Mouse scrolled (394, 286) with delta (0, 0)
Screenshot: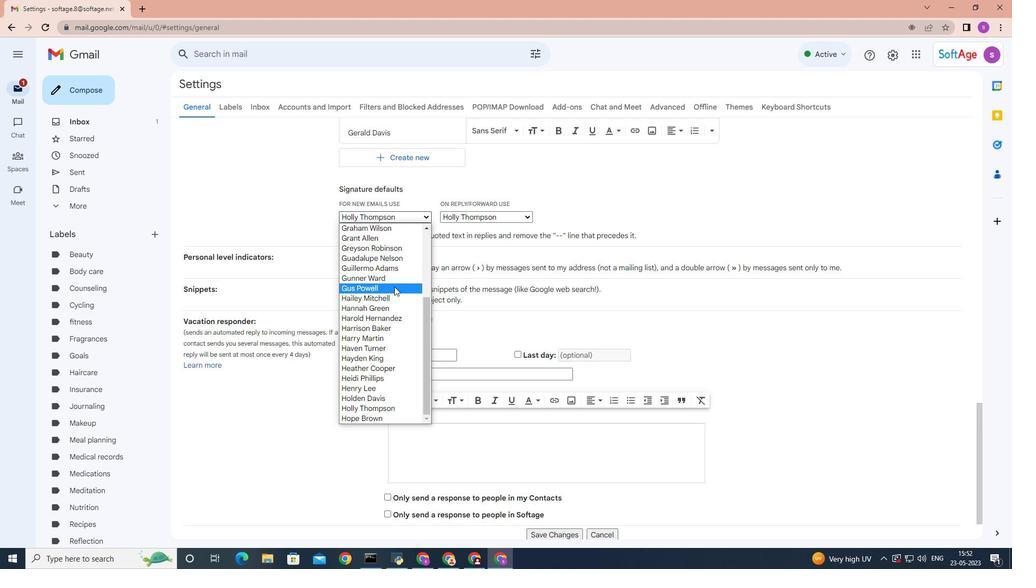 
Action: Mouse moved to (355, 422)
Screenshot: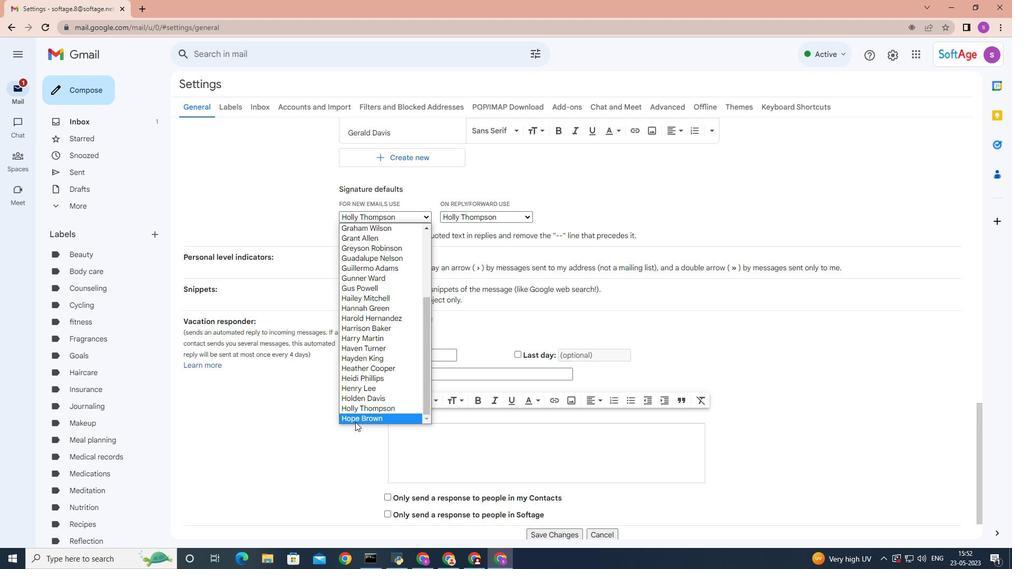 
Action: Mouse pressed left at (355, 422)
Screenshot: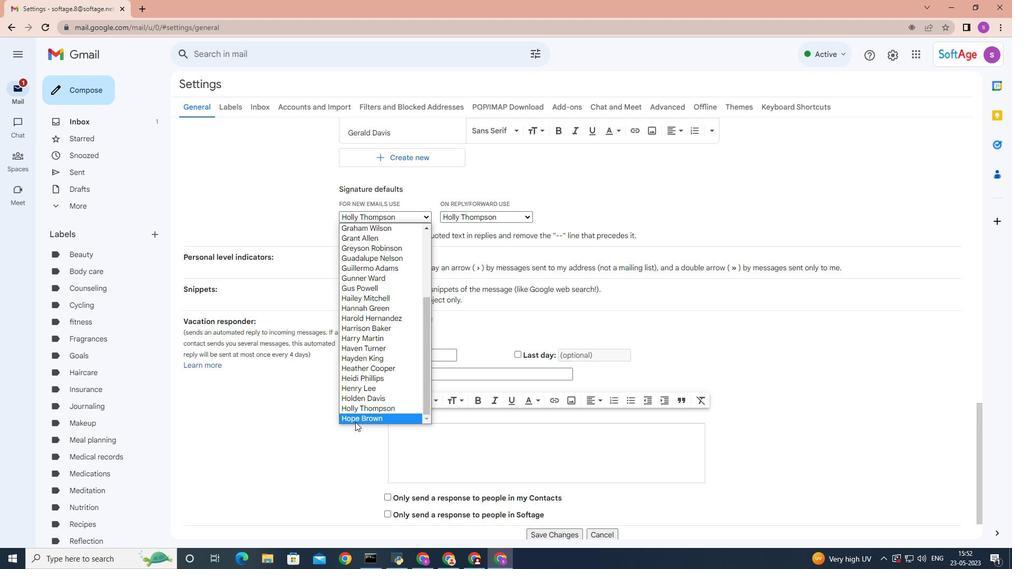 
Action: Mouse moved to (509, 213)
Screenshot: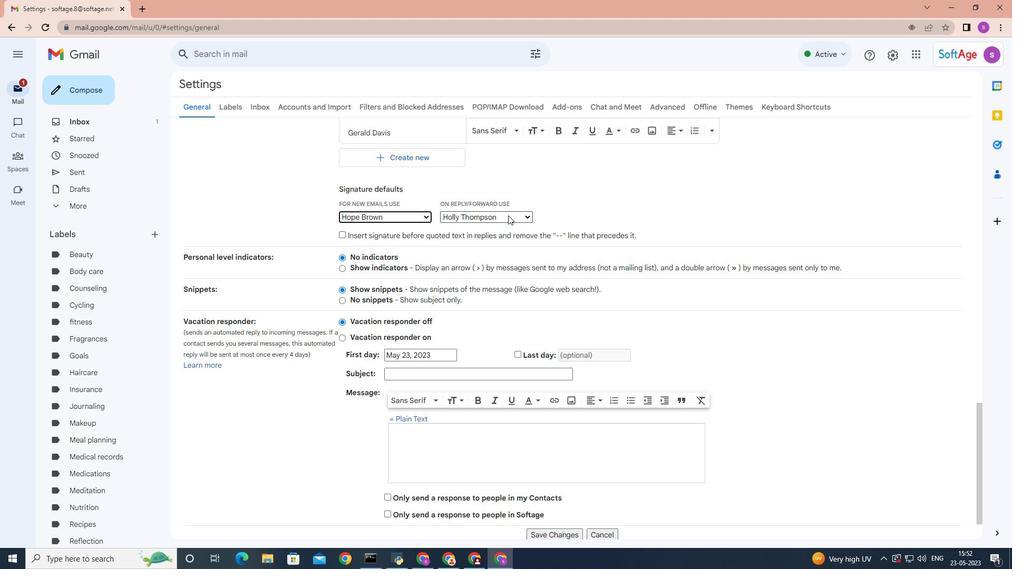 
Action: Mouse pressed left at (509, 213)
Screenshot: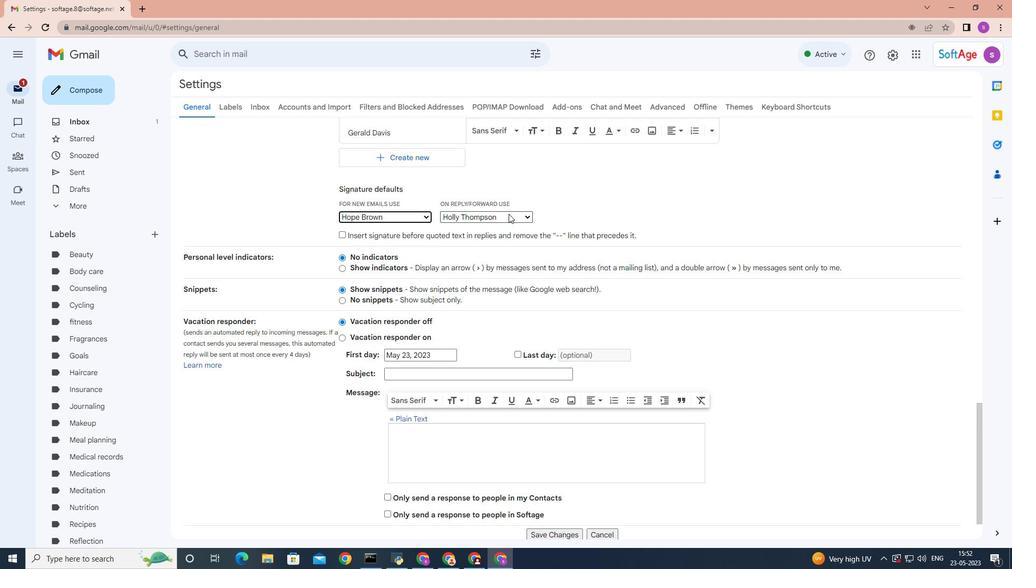 
Action: Mouse moved to (487, 274)
Screenshot: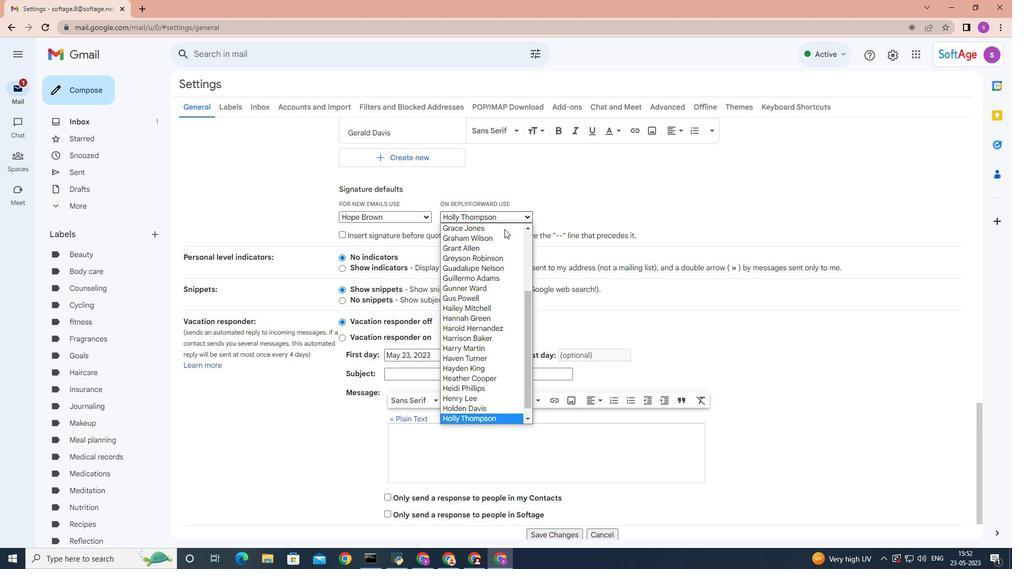 
Action: Mouse scrolled (487, 274) with delta (0, 0)
Screenshot: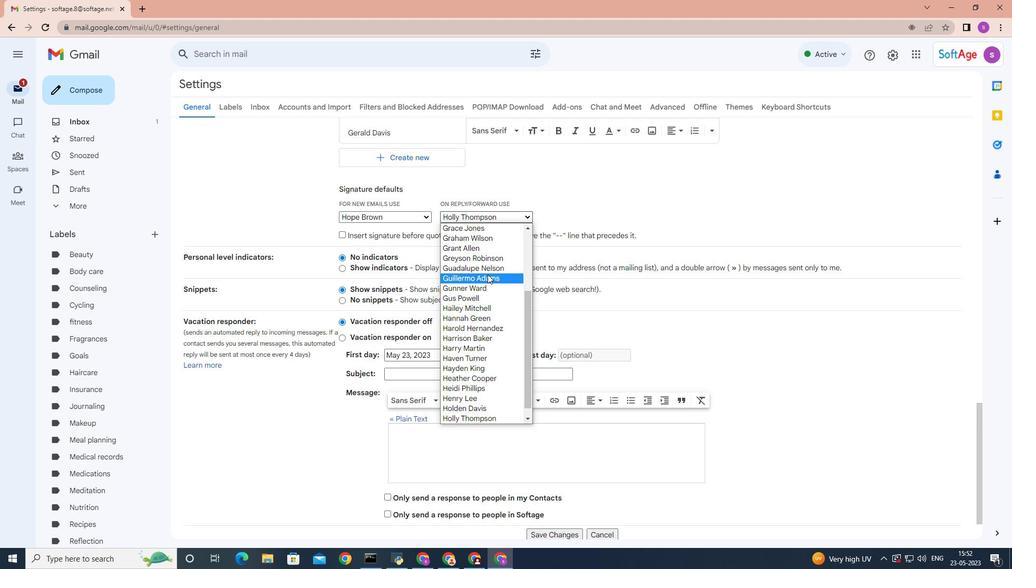 
Action: Mouse moved to (487, 275)
Screenshot: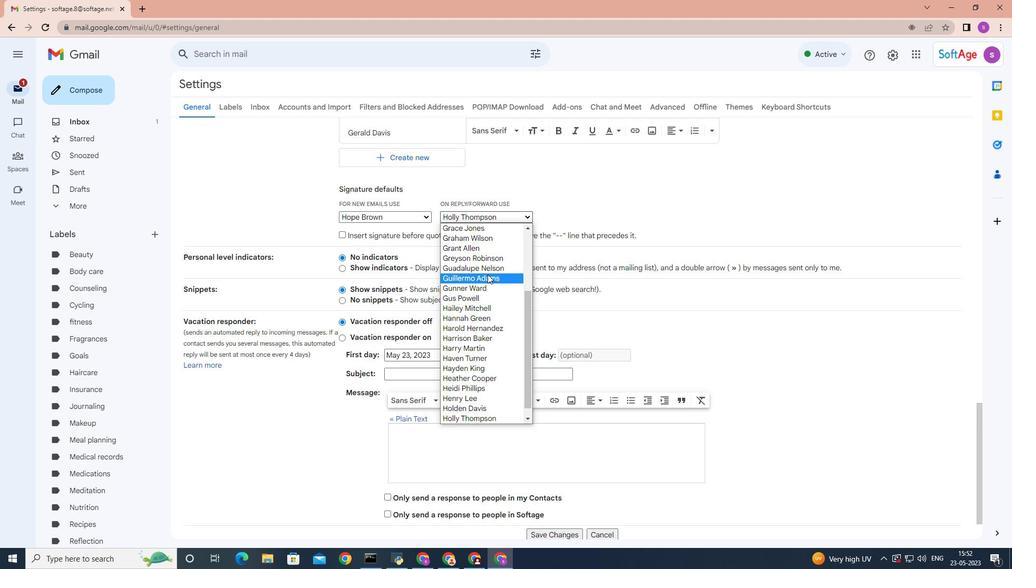 
Action: Mouse scrolled (487, 274) with delta (0, 0)
Screenshot: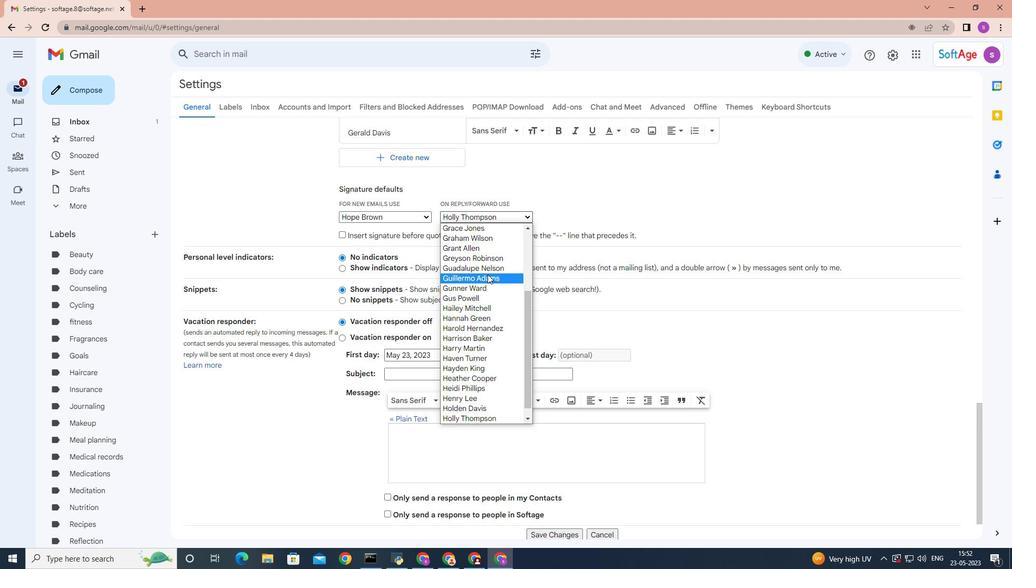
Action: Mouse moved to (486, 278)
Screenshot: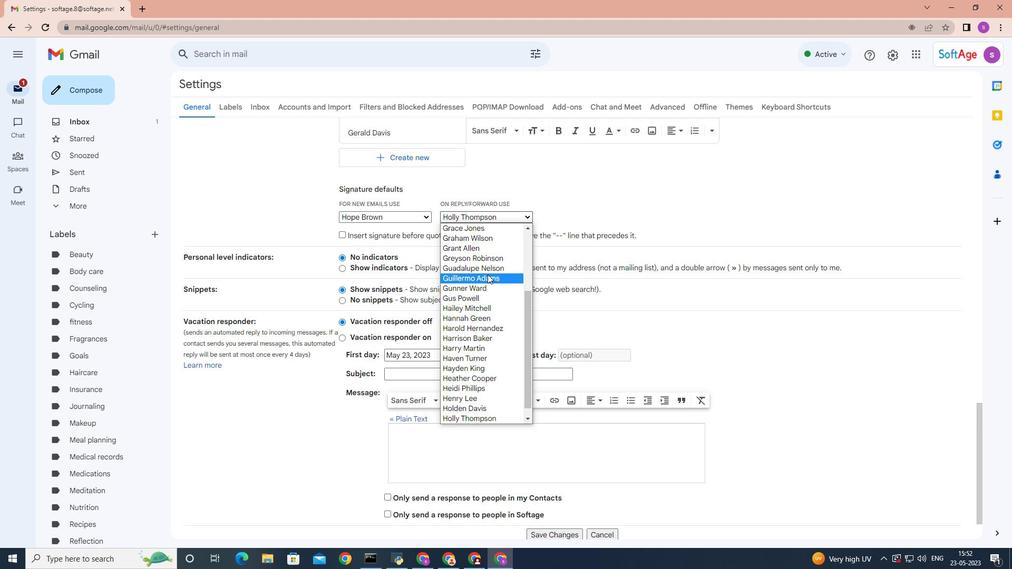 
Action: Mouse scrolled (486, 278) with delta (0, 0)
Screenshot: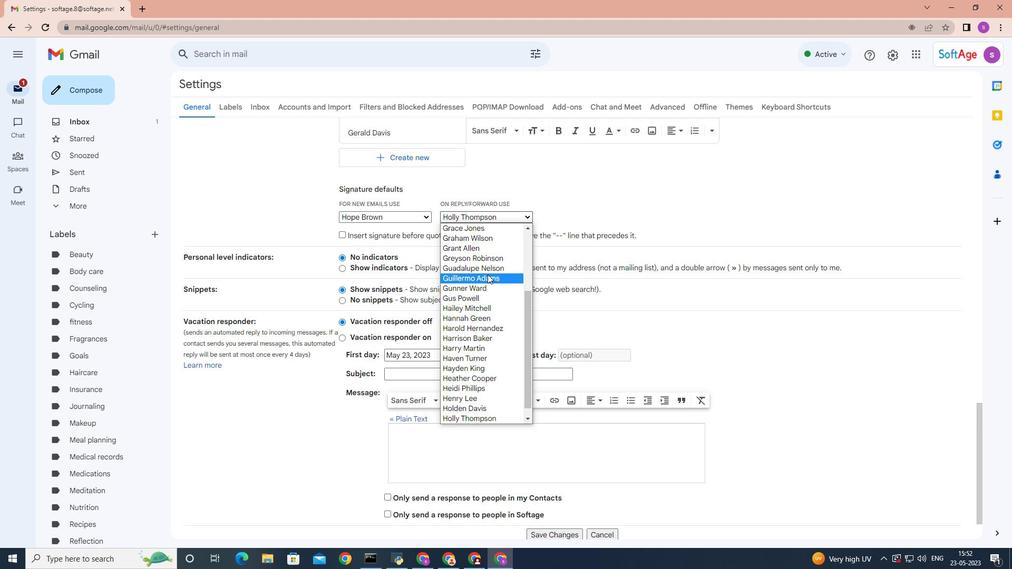 
Action: Mouse moved to (486, 281)
Screenshot: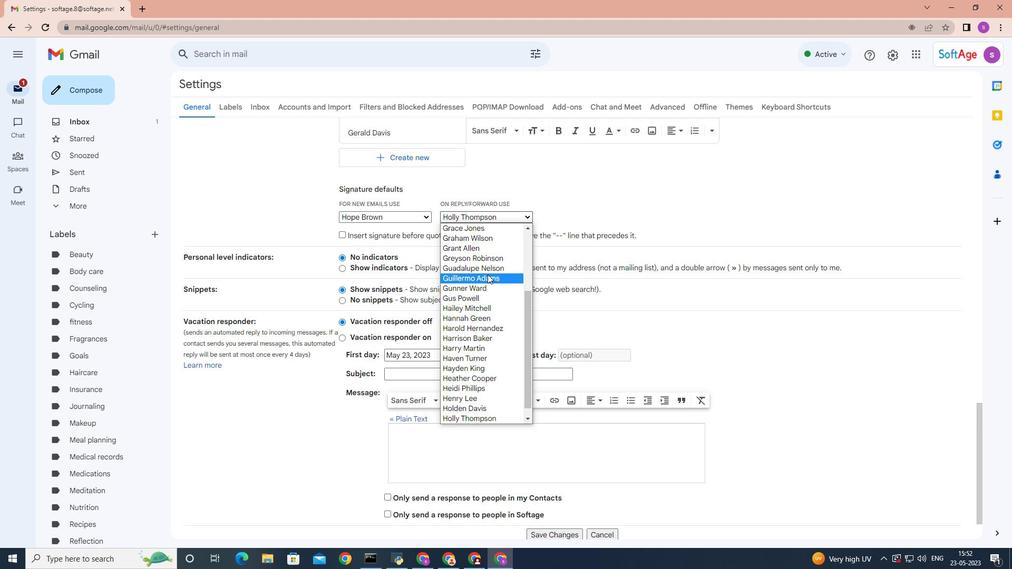 
Action: Mouse scrolled (486, 281) with delta (0, 0)
Screenshot: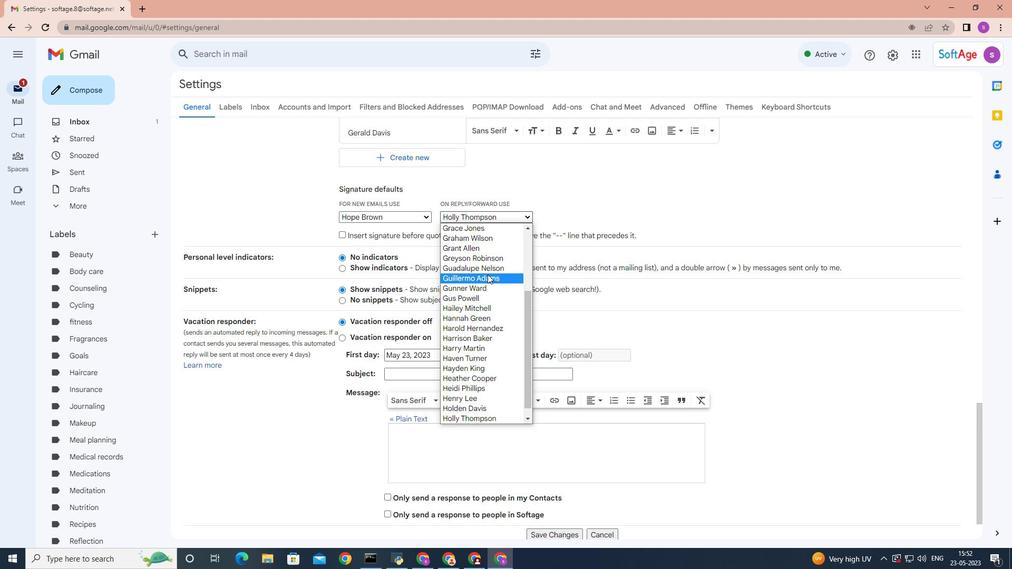 
Action: Mouse moved to (462, 414)
Screenshot: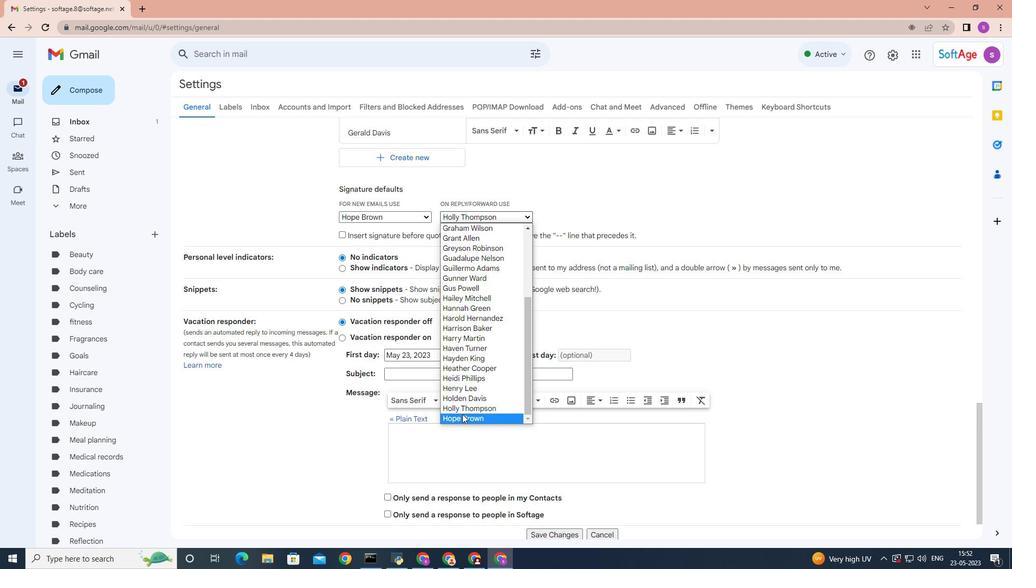
Action: Mouse pressed left at (462, 414)
Screenshot: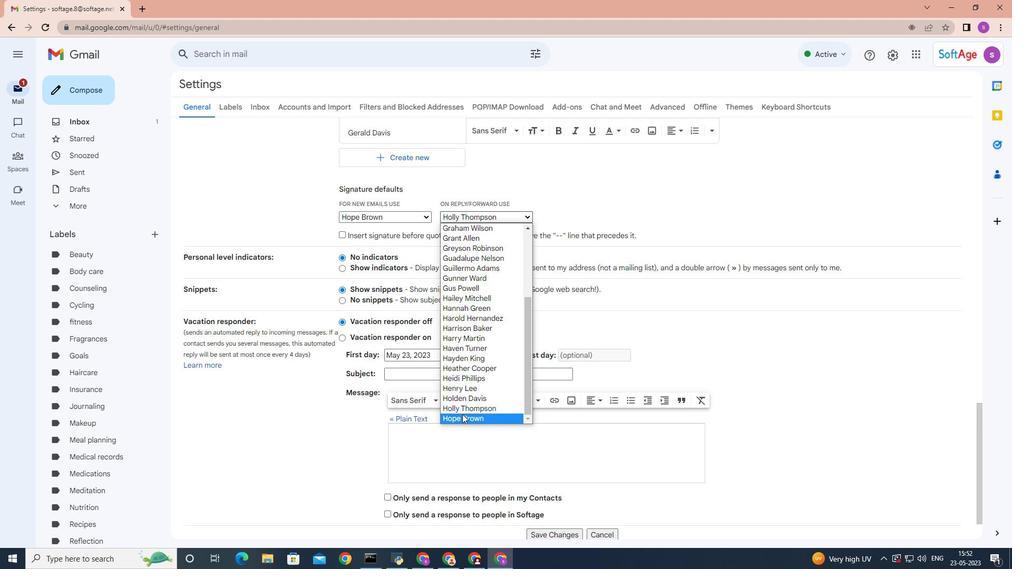 
Action: Mouse moved to (528, 268)
Screenshot: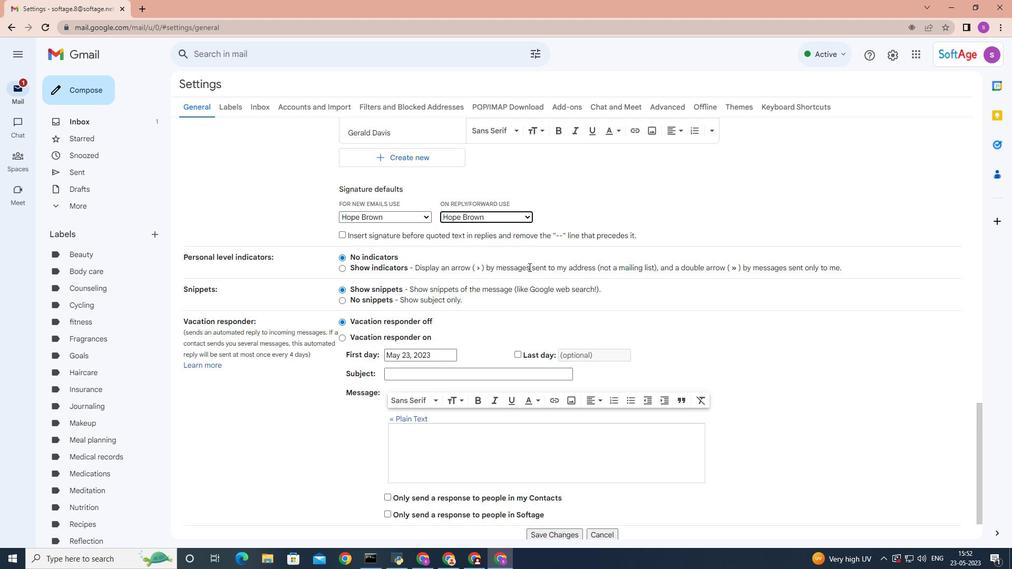 
Action: Mouse scrolled (528, 268) with delta (0, 0)
Screenshot: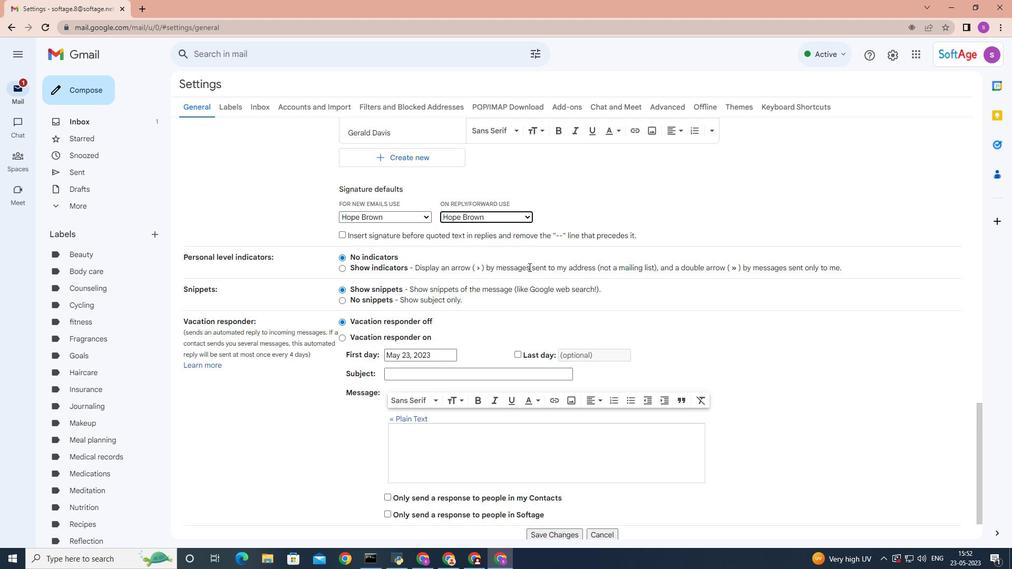 
Action: Mouse moved to (528, 269)
Screenshot: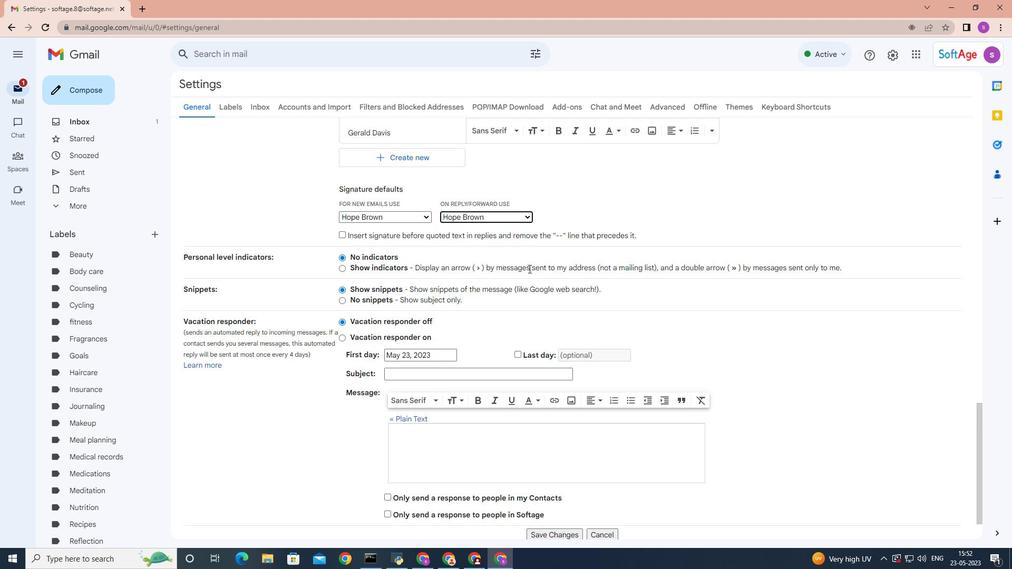 
Action: Mouse scrolled (528, 268) with delta (0, 0)
Screenshot: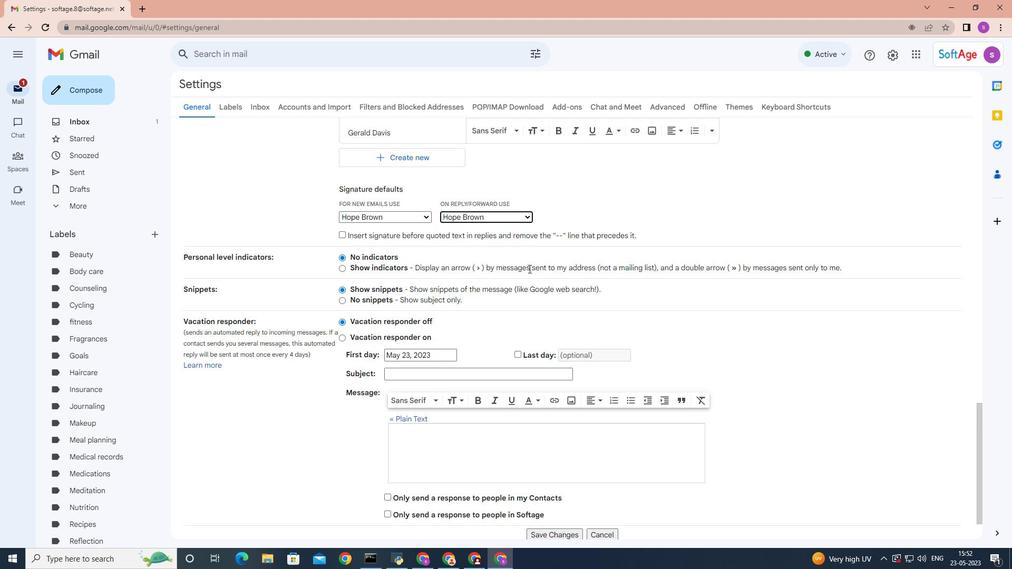 
Action: Mouse scrolled (528, 269) with delta (0, 0)
Screenshot: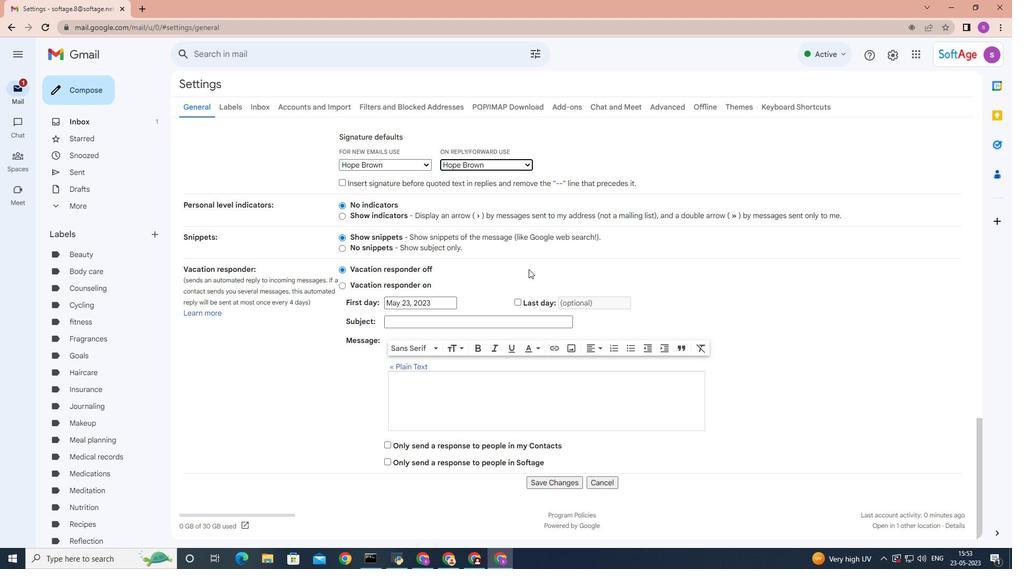 
Action: Mouse scrolled (528, 269) with delta (0, 0)
Screenshot: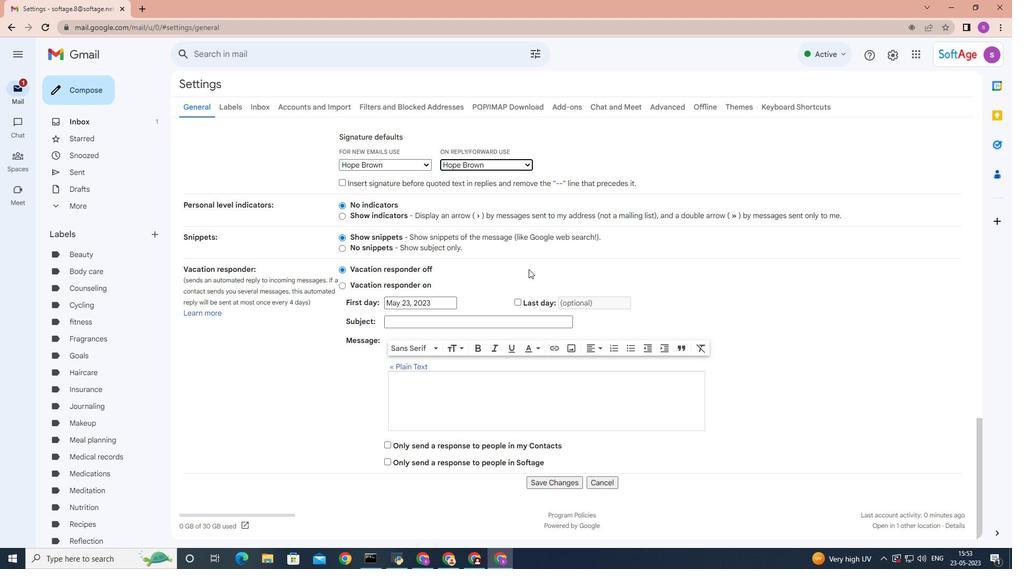 
Action: Mouse scrolled (528, 269) with delta (0, 0)
Screenshot: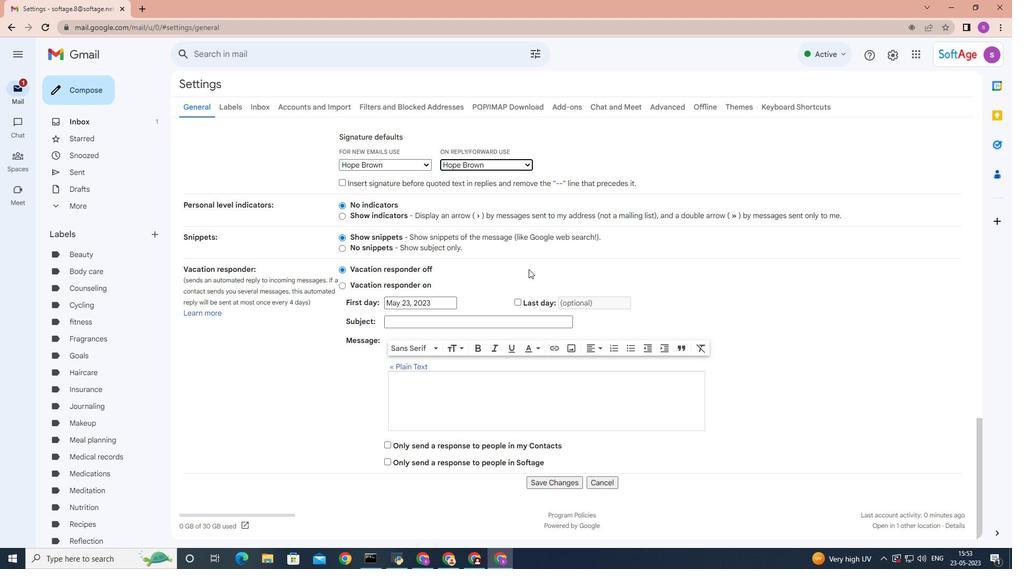 
Action: Mouse scrolled (528, 269) with delta (0, 0)
Screenshot: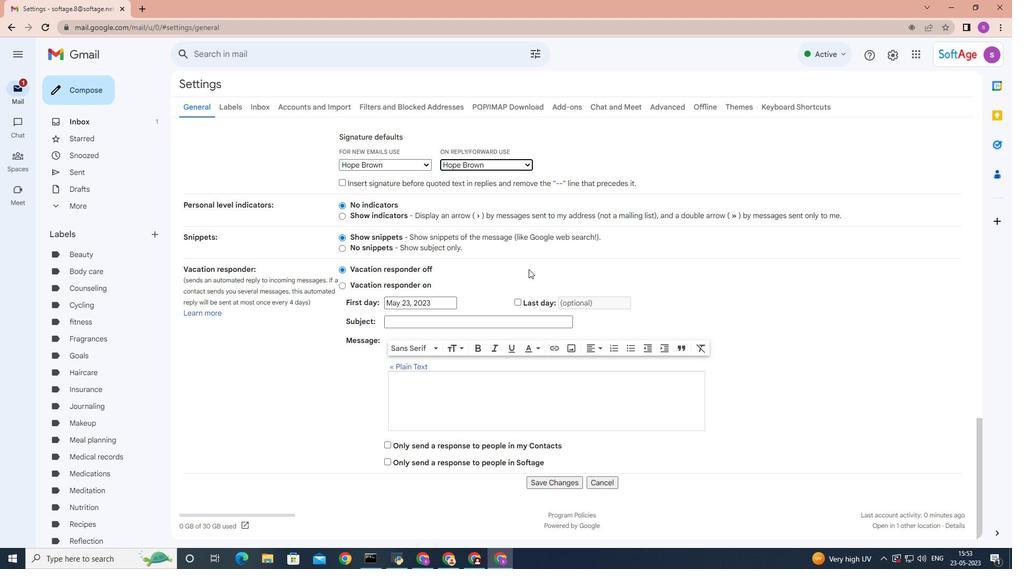 
Action: Mouse scrolled (528, 269) with delta (0, 0)
Screenshot: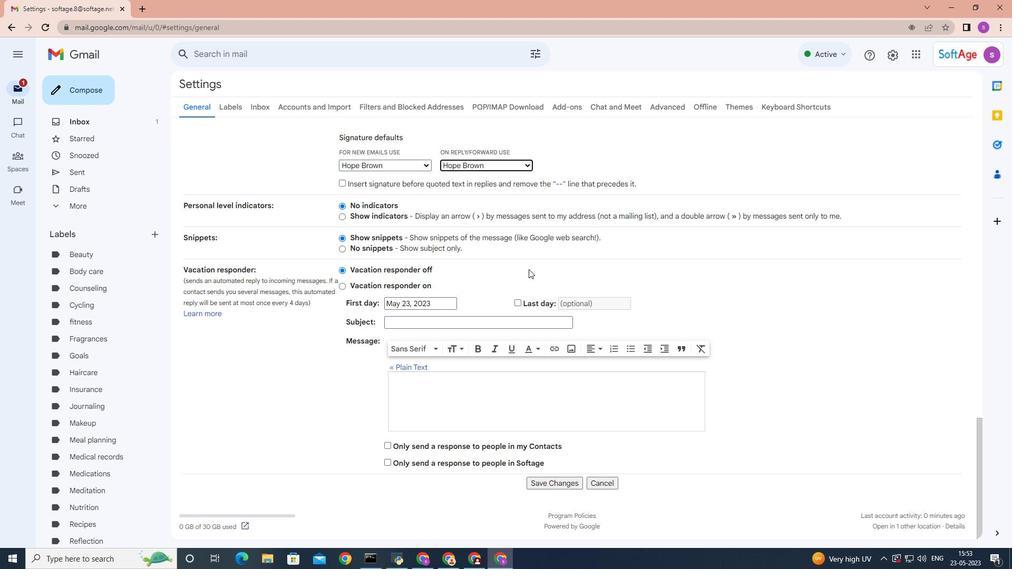
Action: Mouse scrolled (528, 269) with delta (0, 0)
Screenshot: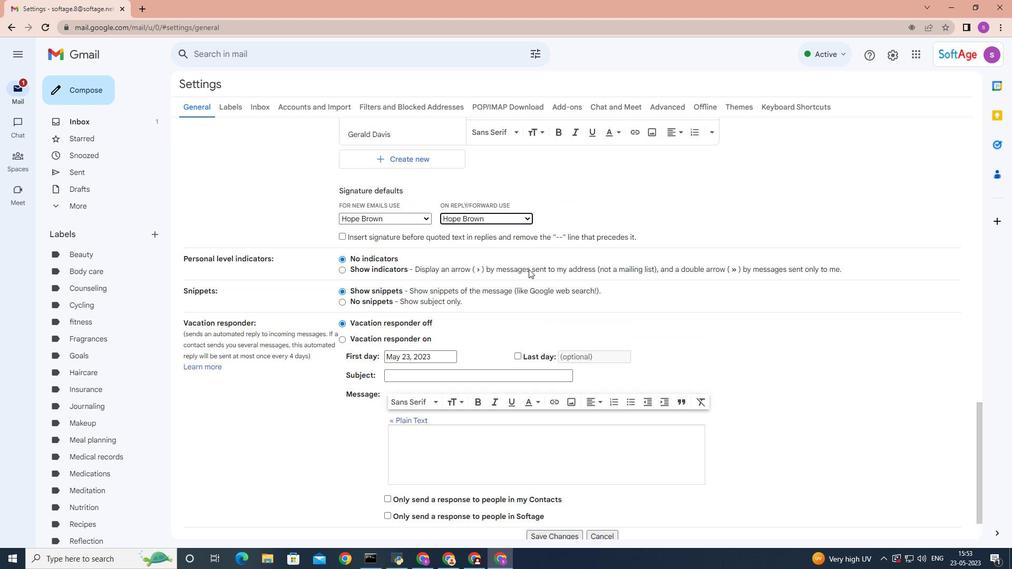 
Action: Mouse scrolled (528, 268) with delta (0, 0)
Screenshot: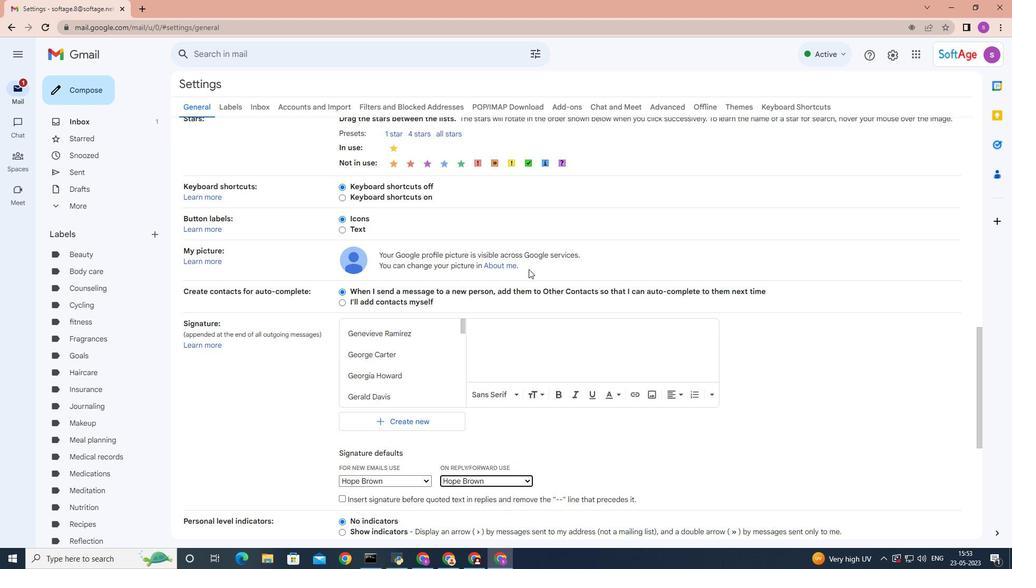 
Action: Mouse moved to (499, 281)
Screenshot: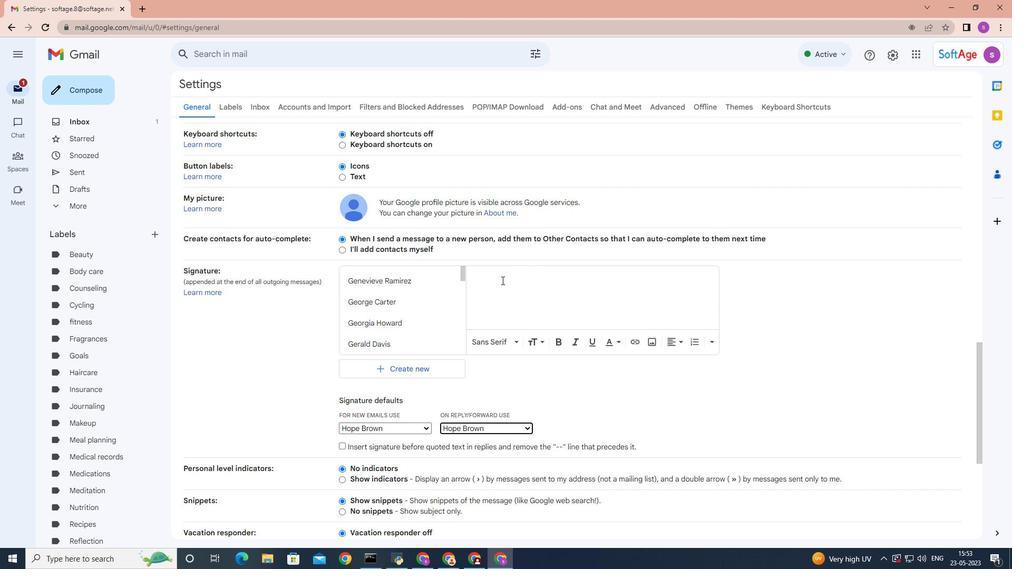 
Action: Mouse pressed left at (499, 281)
Screenshot: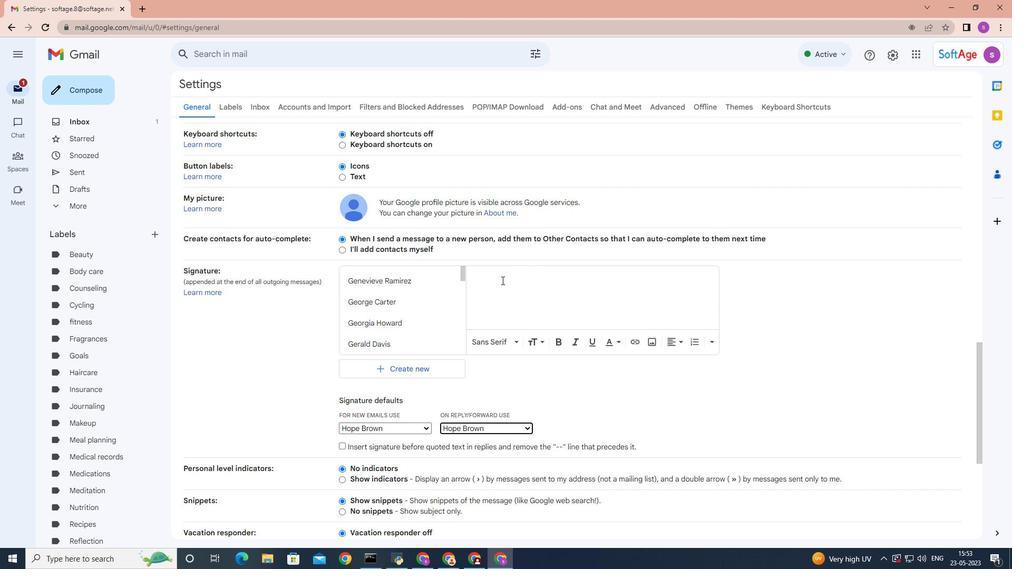
Action: Mouse moved to (500, 281)
Screenshot: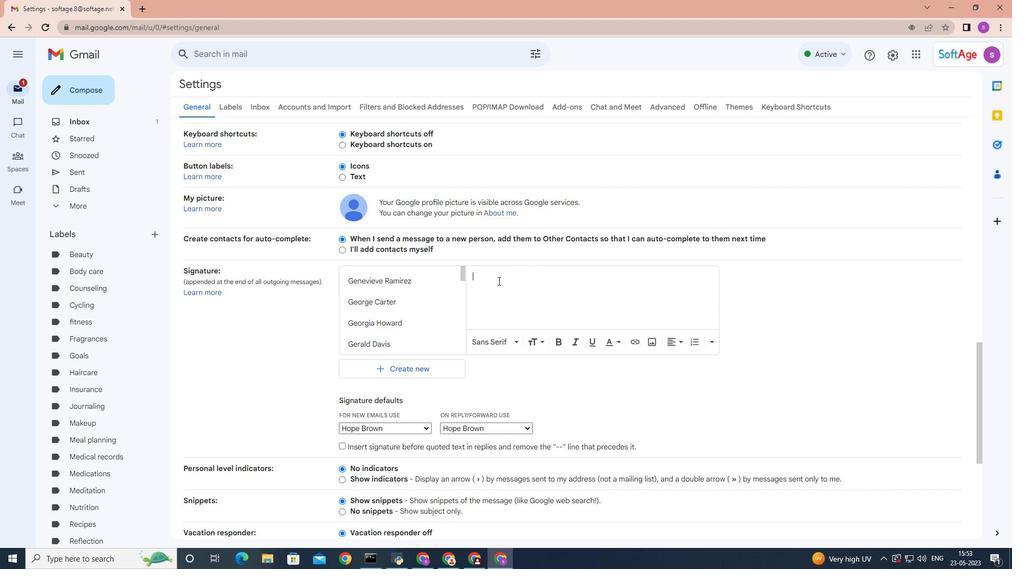 
Action: Key pressed <Key.shift><Key.shift><Key.shift><Key.shift><Key.shift><Key.shift><Key.shift><Key.shift>Hp<Key.backspace>ope<Key.space><Key.shift>Brown
Screenshot: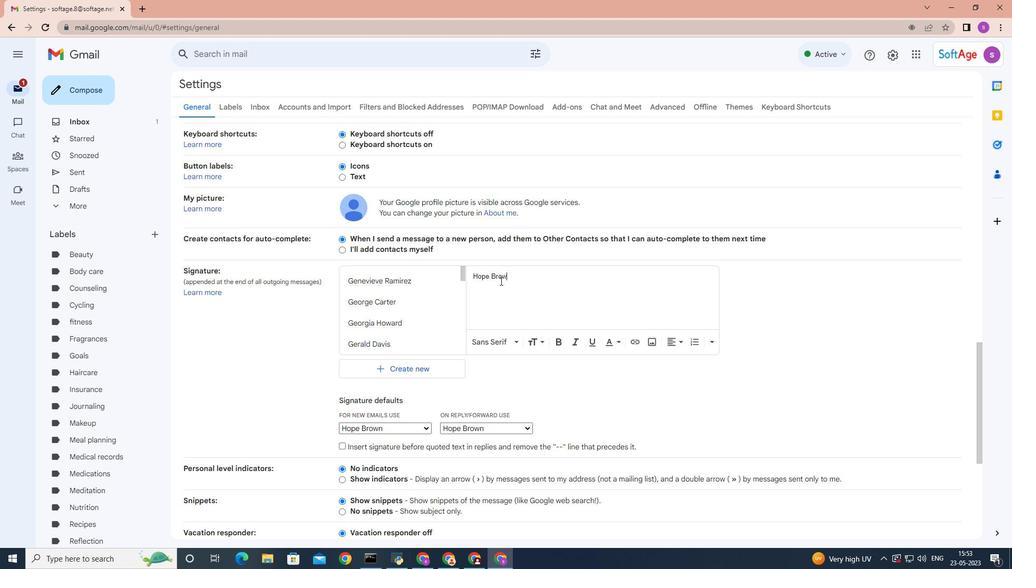
Action: Mouse scrolled (500, 280) with delta (0, 0)
Screenshot: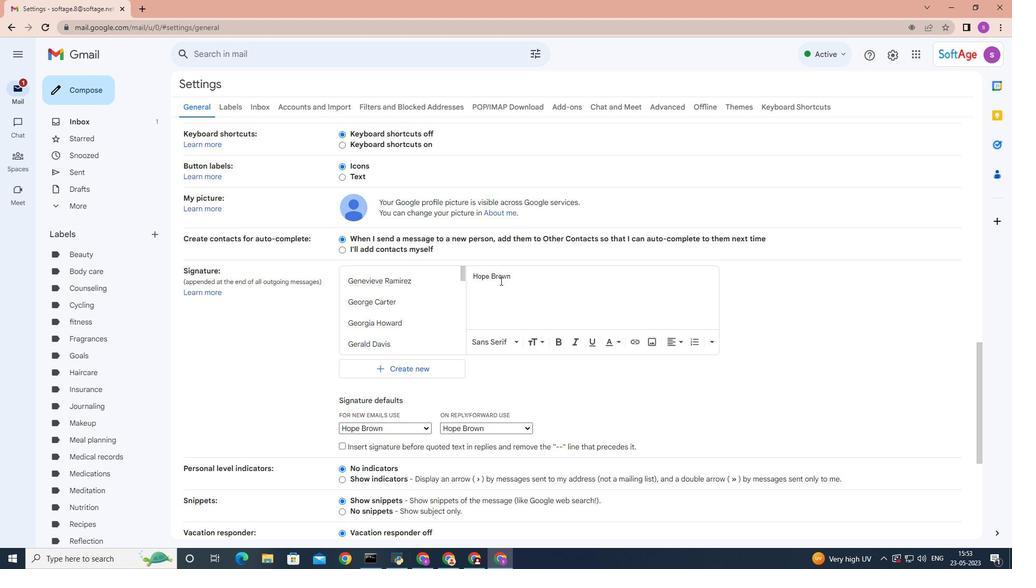 
Action: Mouse scrolled (500, 280) with delta (0, 0)
Screenshot: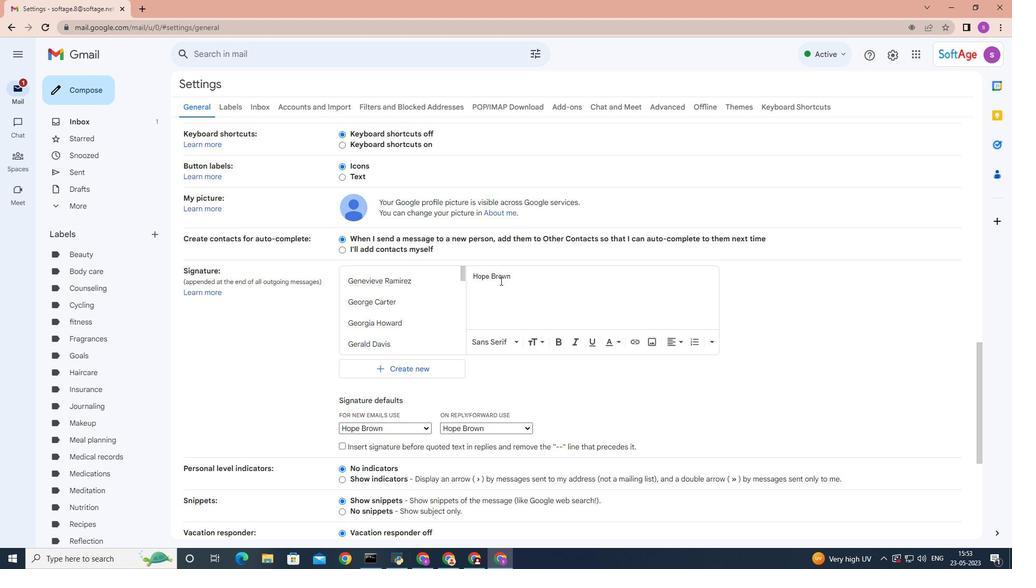 
Action: Mouse scrolled (500, 280) with delta (0, 0)
Screenshot: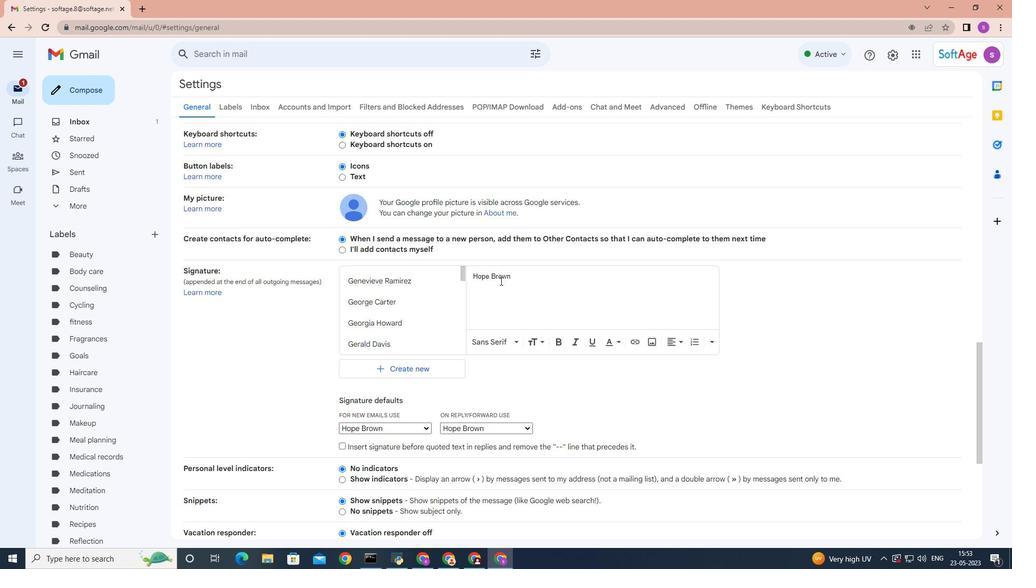 
Action: Mouse moved to (554, 283)
Screenshot: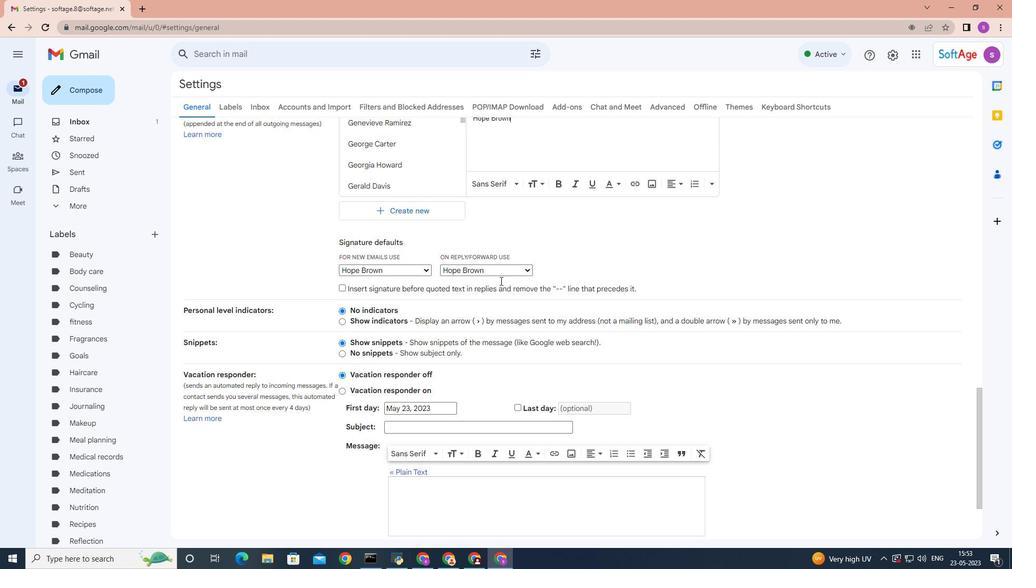 
Action: Mouse scrolled (554, 282) with delta (0, 0)
Screenshot: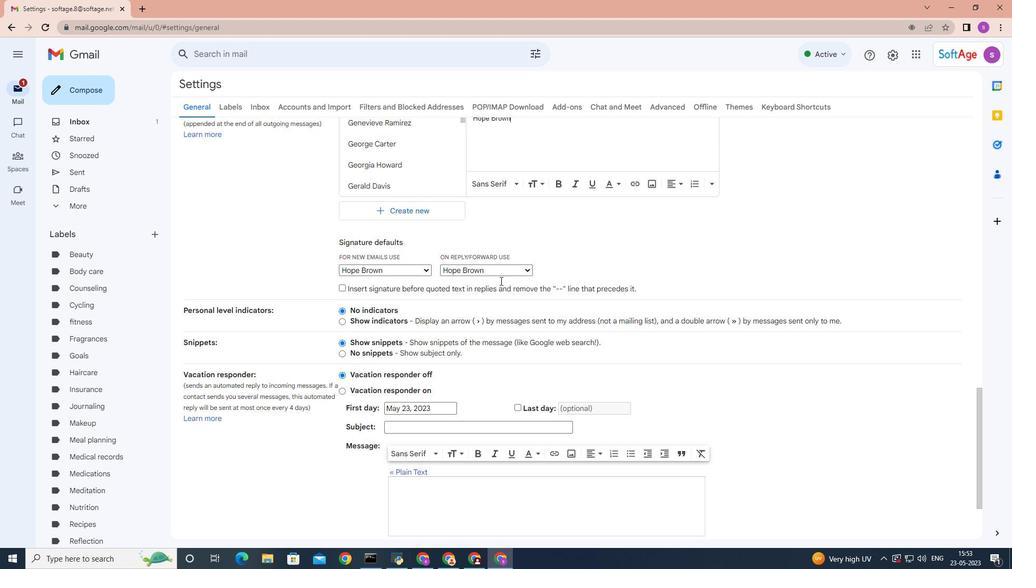 
Action: Mouse scrolled (554, 282) with delta (0, 0)
Screenshot: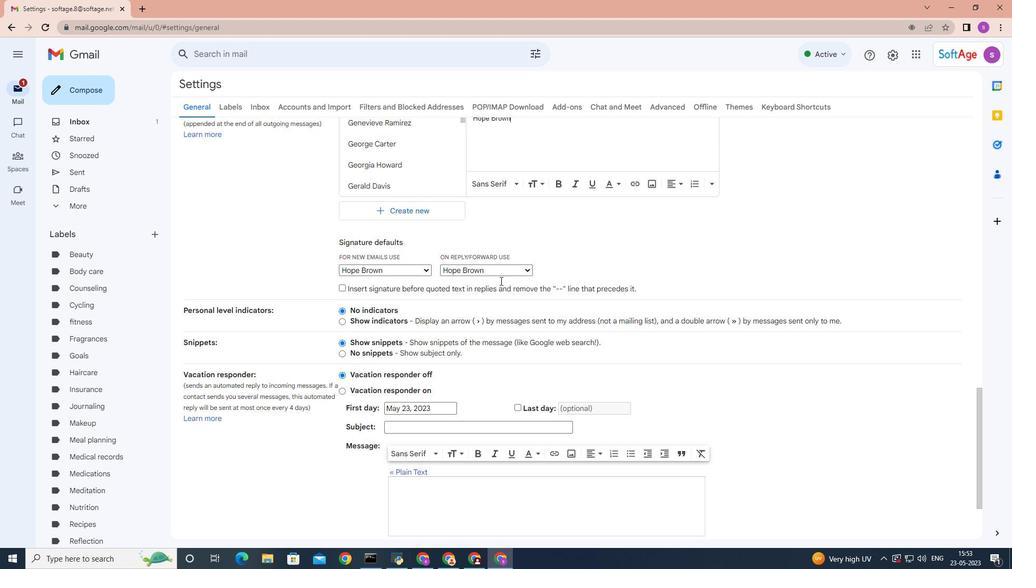 
Action: Mouse scrolled (554, 282) with delta (0, 0)
Screenshot: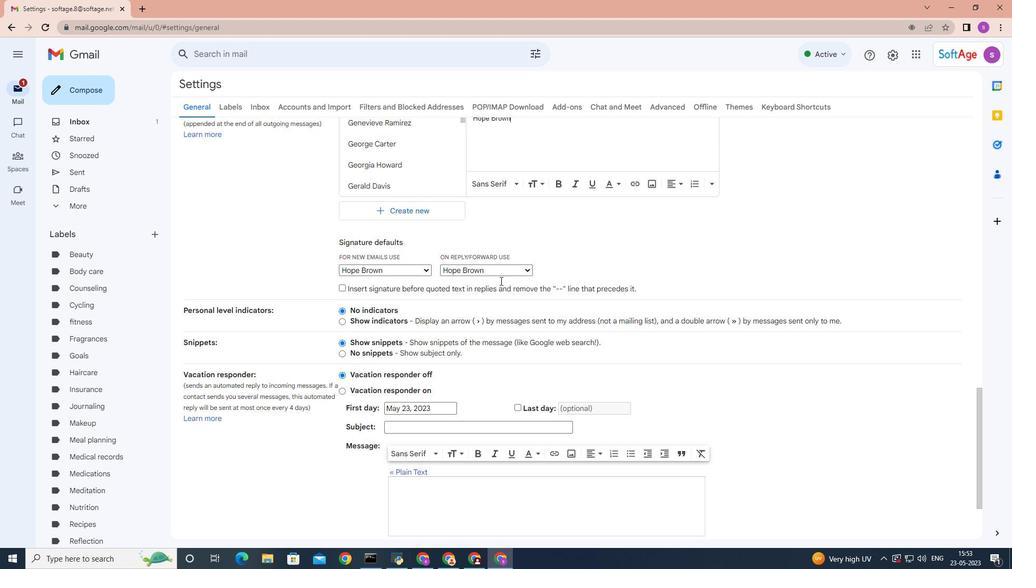 
Action: Mouse scrolled (554, 282) with delta (0, 0)
Screenshot: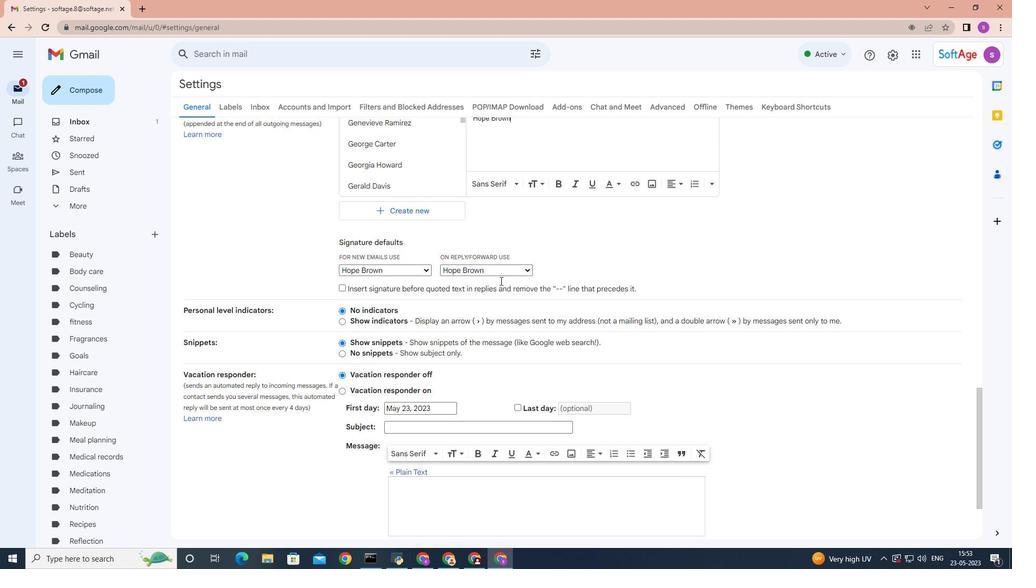 
Action: Mouse moved to (546, 285)
Screenshot: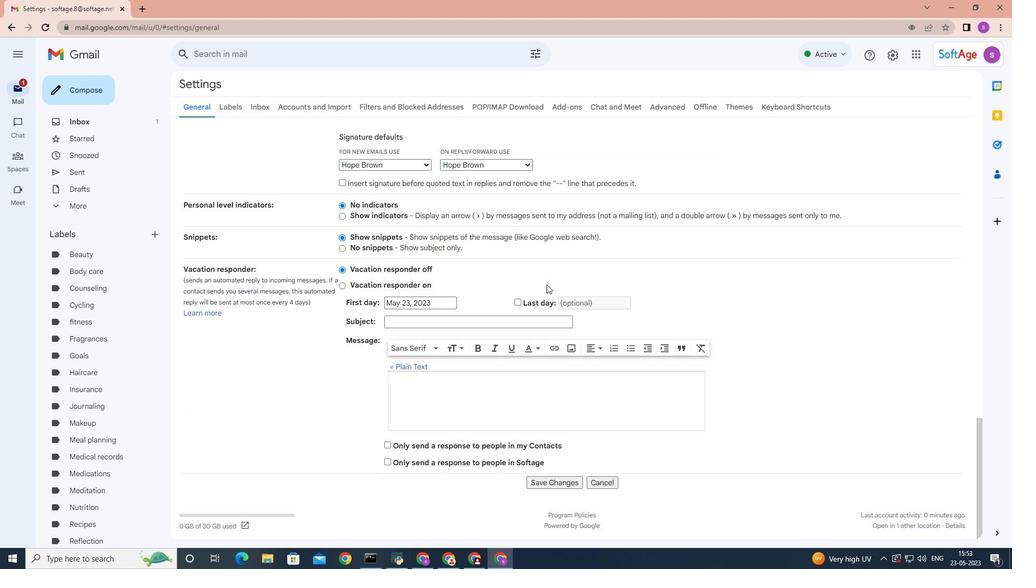 
Action: Mouse scrolled (546, 284) with delta (0, 0)
Screenshot: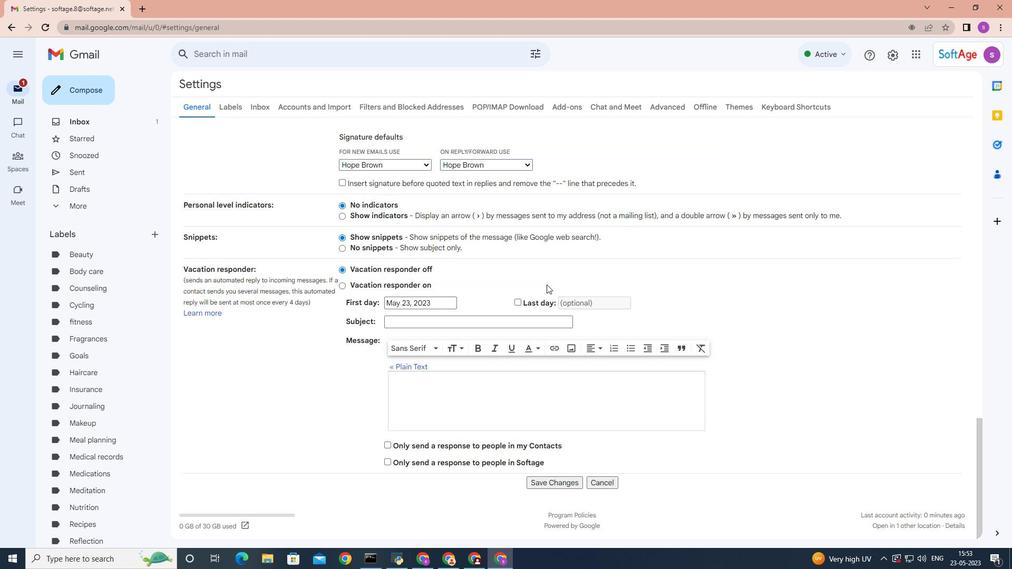 
Action: Mouse scrolled (546, 284) with delta (0, 0)
Screenshot: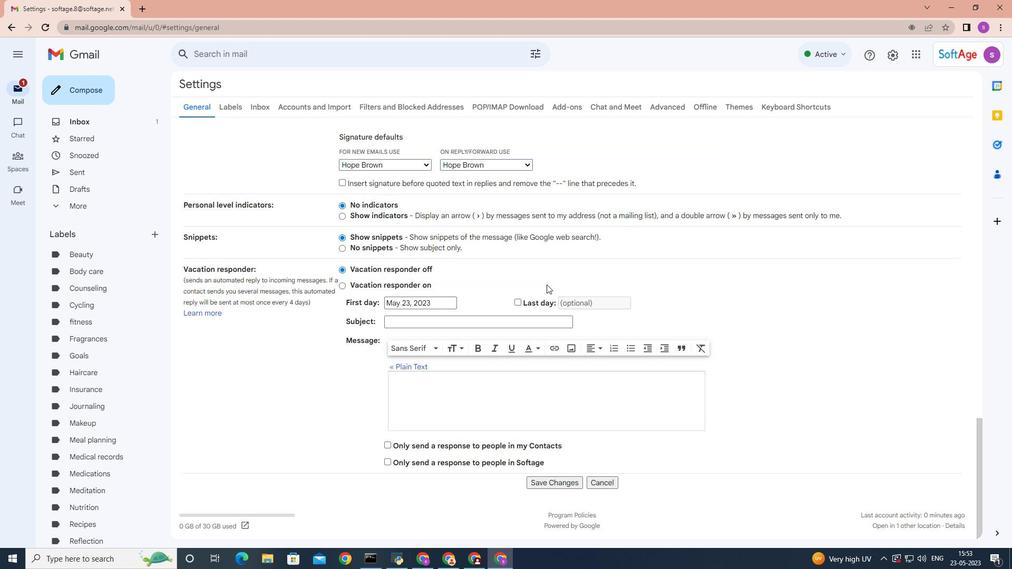 
Action: Mouse scrolled (546, 284) with delta (0, 0)
Screenshot: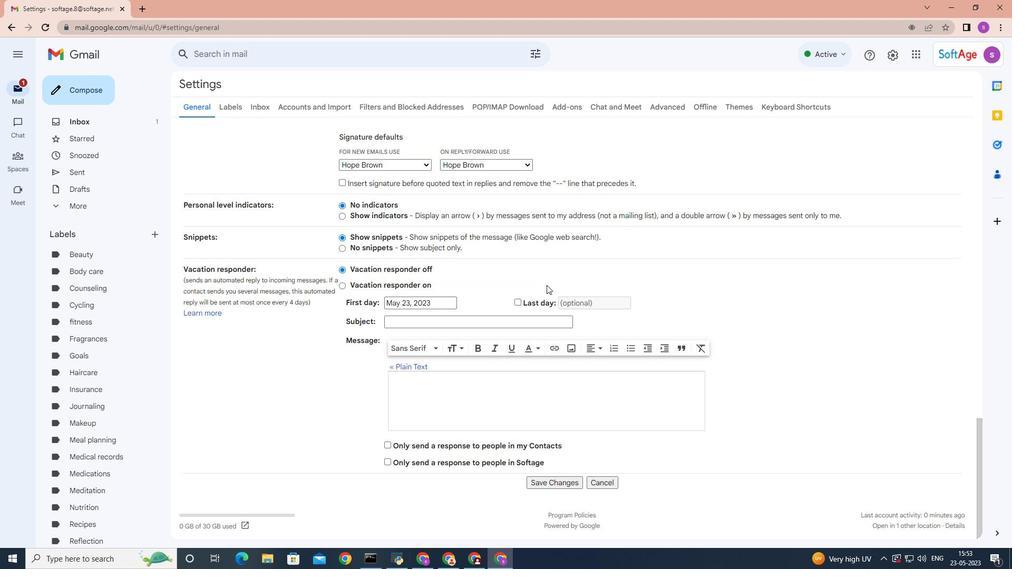 
Action: Mouse scrolled (546, 284) with delta (0, 0)
Screenshot: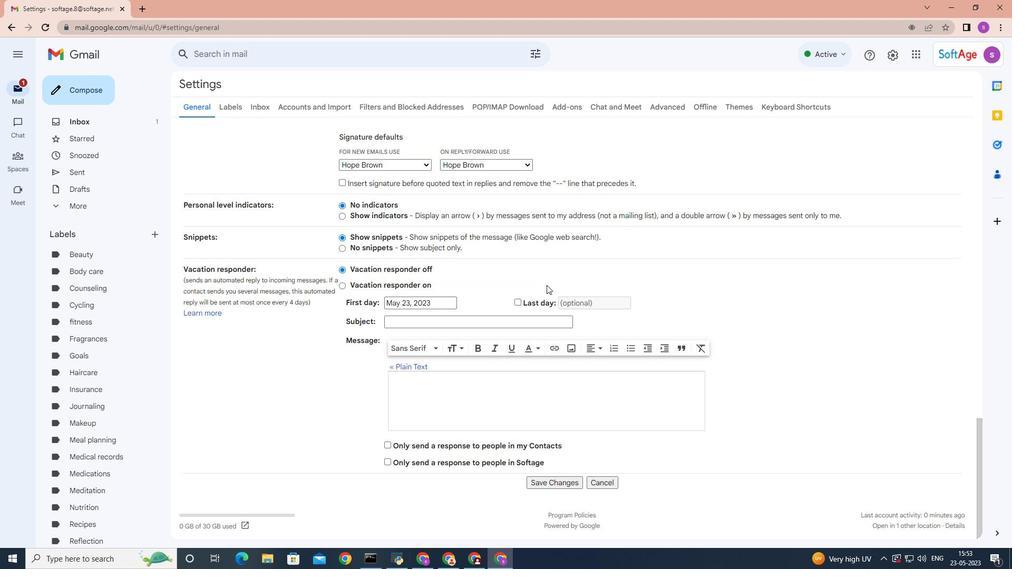 
Action: Mouse scrolled (546, 284) with delta (0, 0)
Screenshot: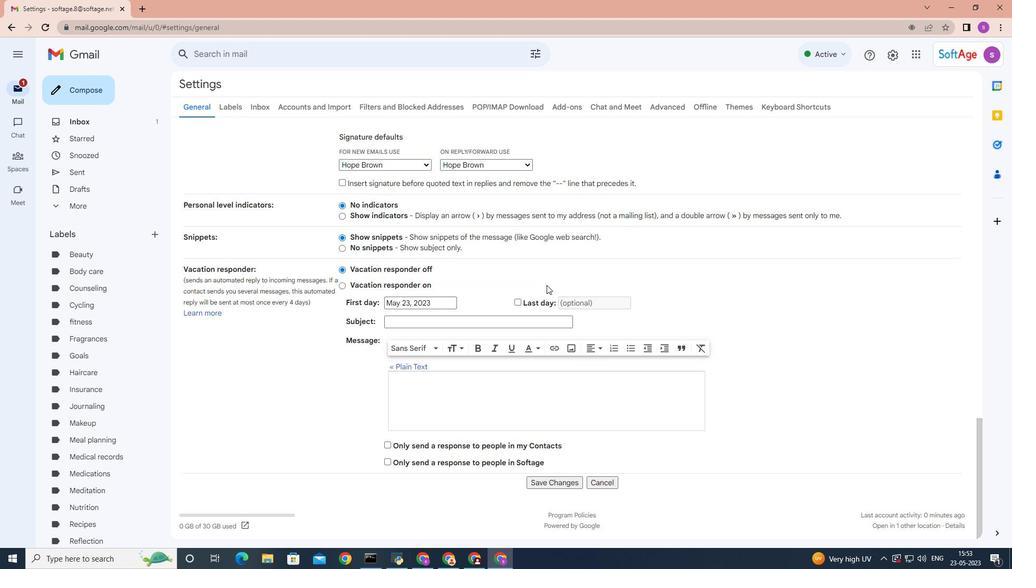 
Action: Mouse moved to (546, 484)
Screenshot: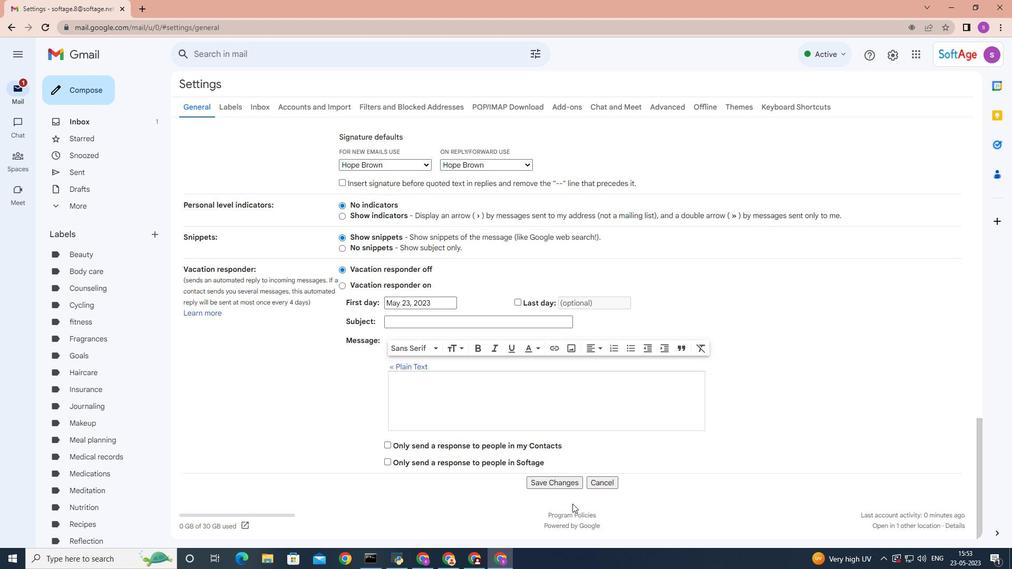 
Action: Mouse pressed left at (546, 484)
Screenshot: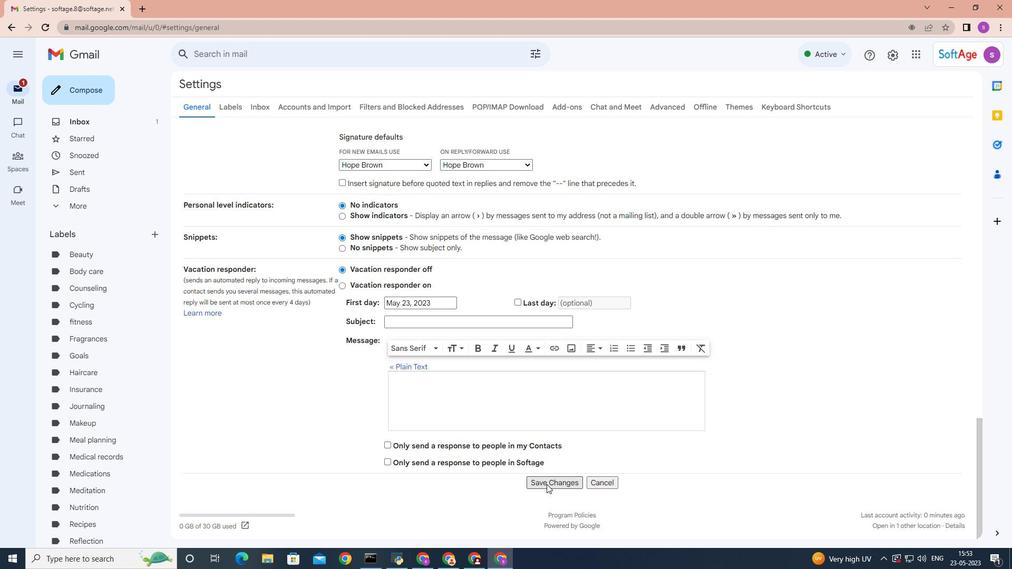 
Action: Mouse moved to (88, 98)
Screenshot: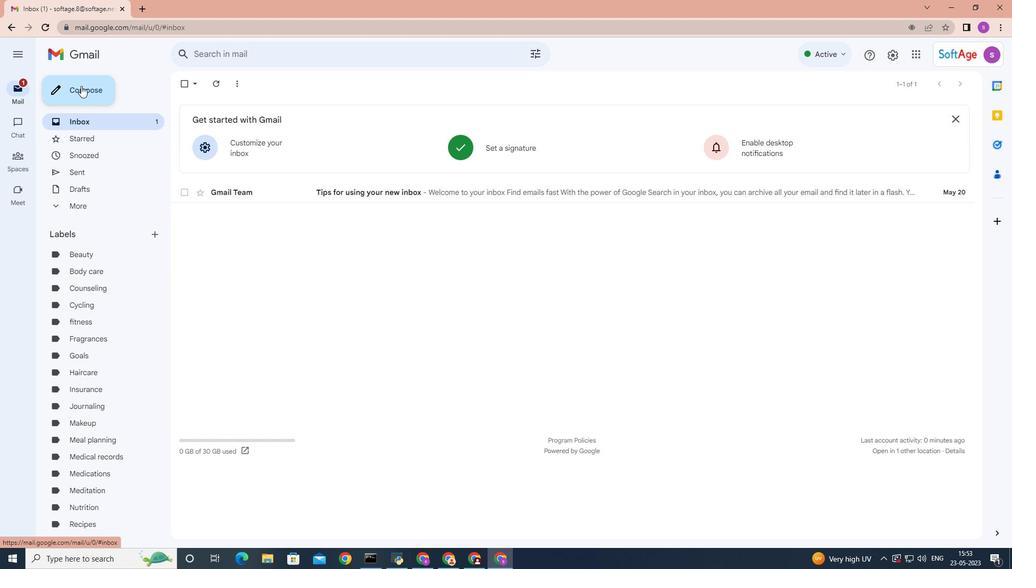 
Action: Mouse pressed left at (88, 98)
Screenshot: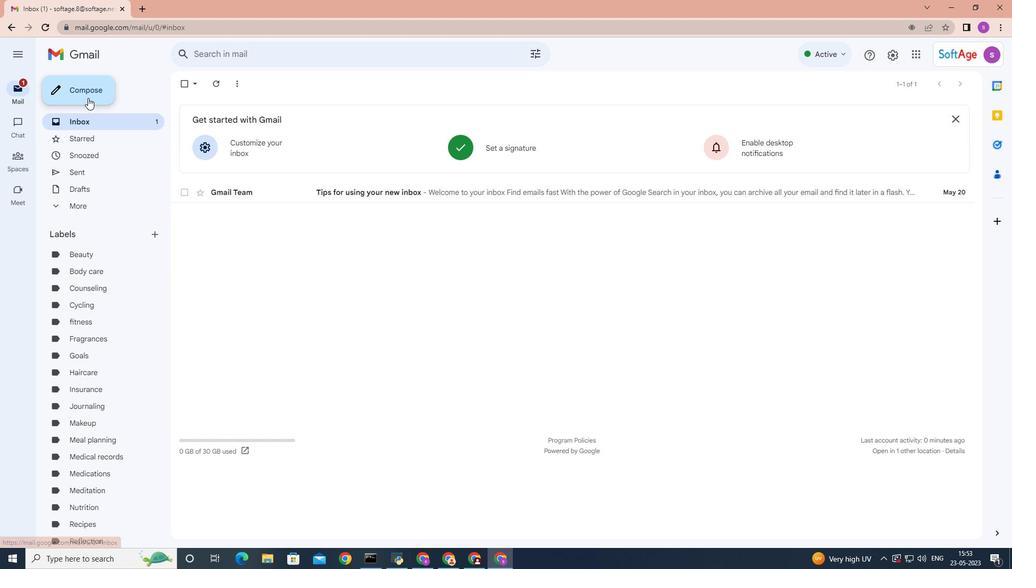
Action: Mouse moved to (686, 274)
Screenshot: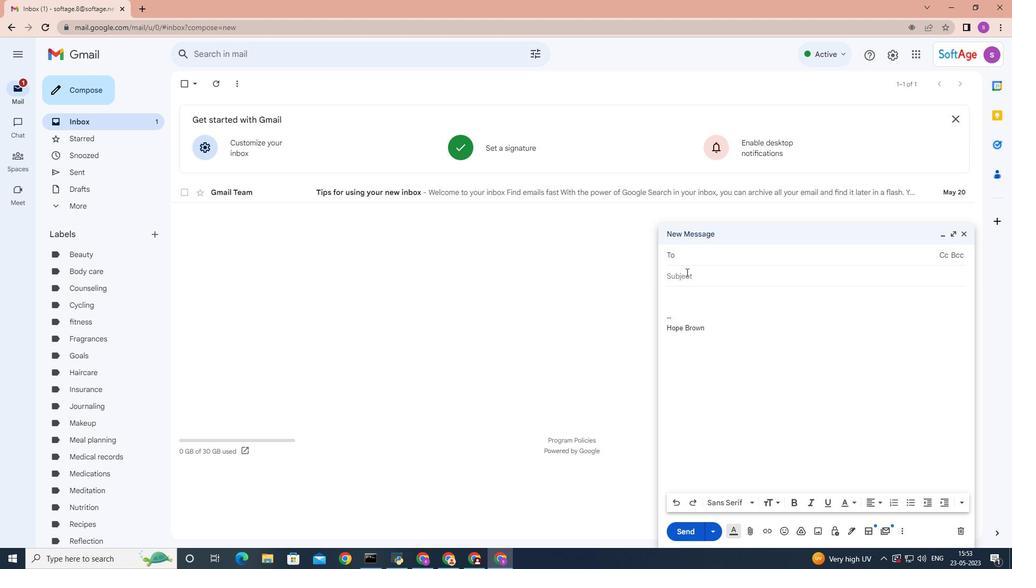 
Action: Mouse pressed left at (686, 274)
Screenshot: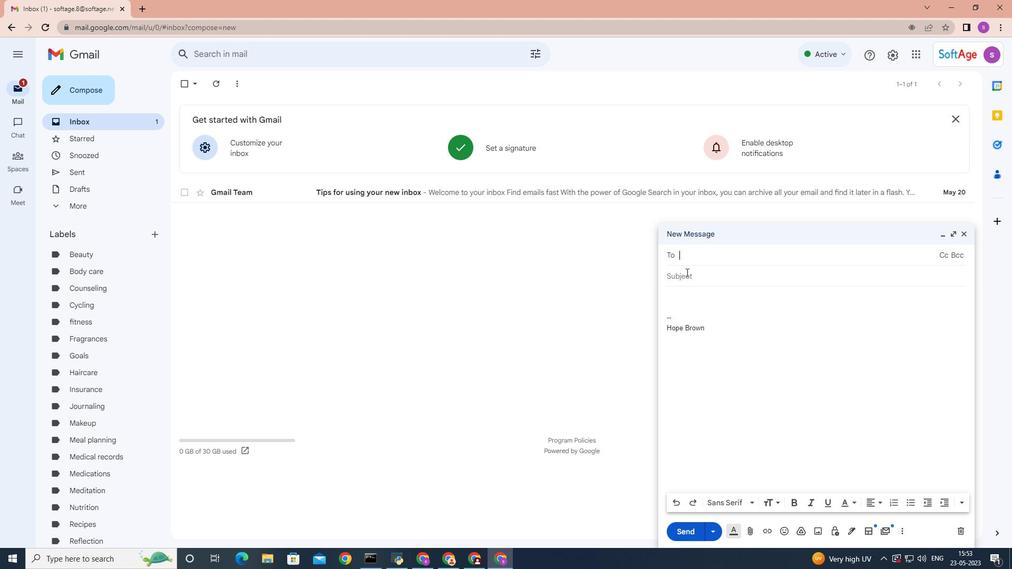 
Action: Key pressed <Key.shift>Congratulation<Key.space>on<Key.space>a<Key.space>promation<Key.space>
Screenshot: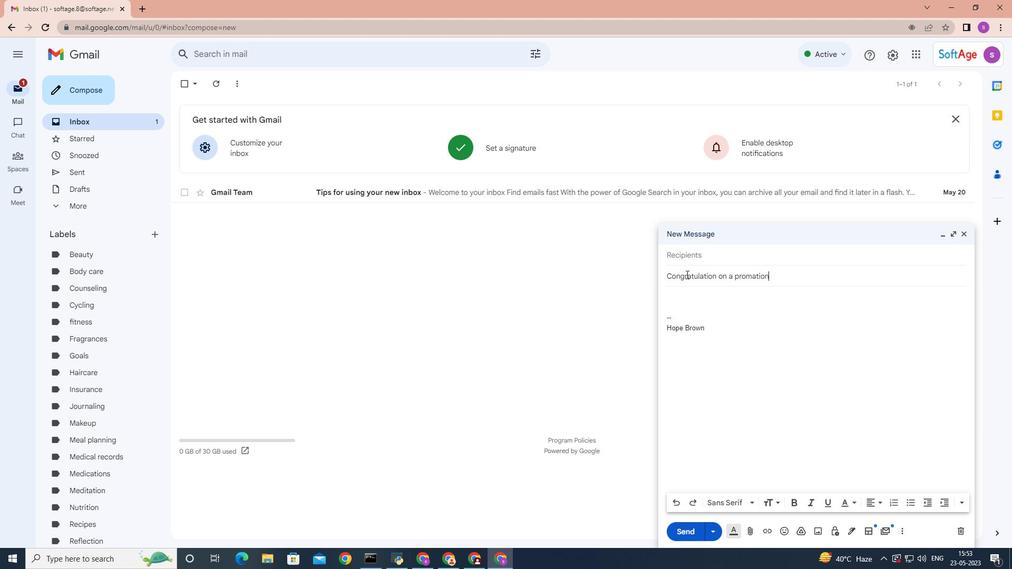 
Action: Mouse moved to (756, 277)
Screenshot: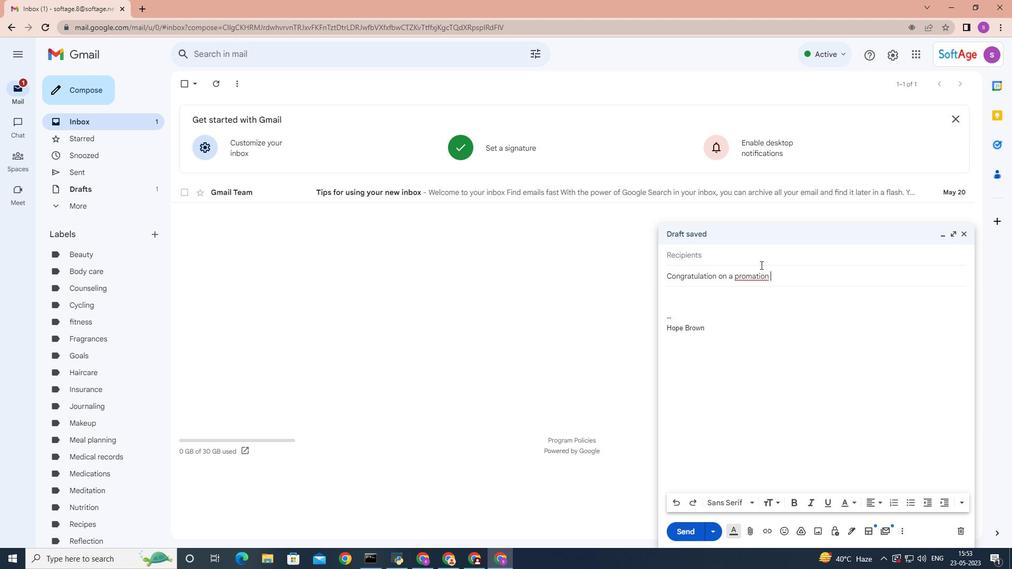 
Action: Mouse pressed left at (756, 277)
Screenshot: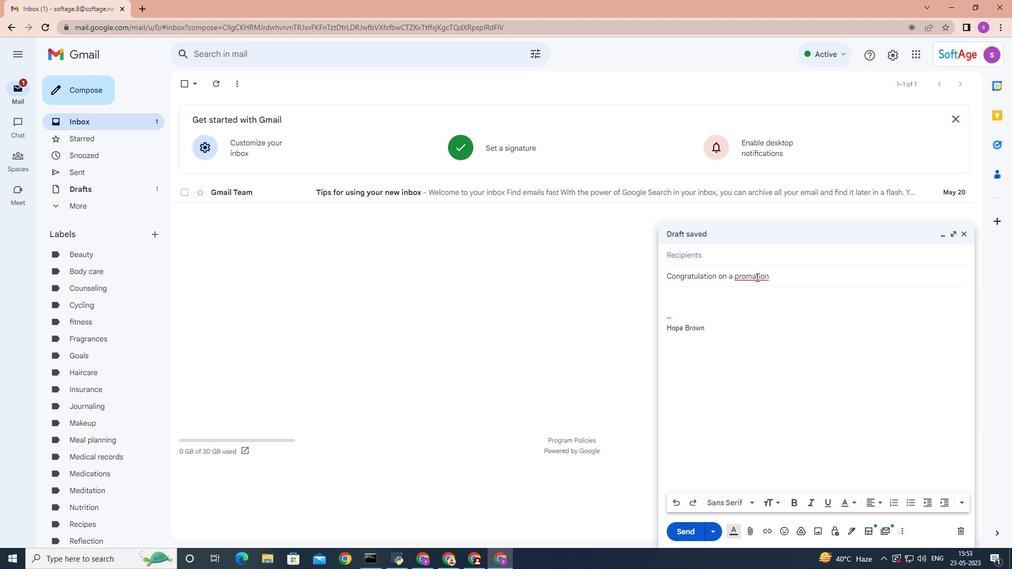 
Action: Key pressed <Key.backspace>o
Screenshot: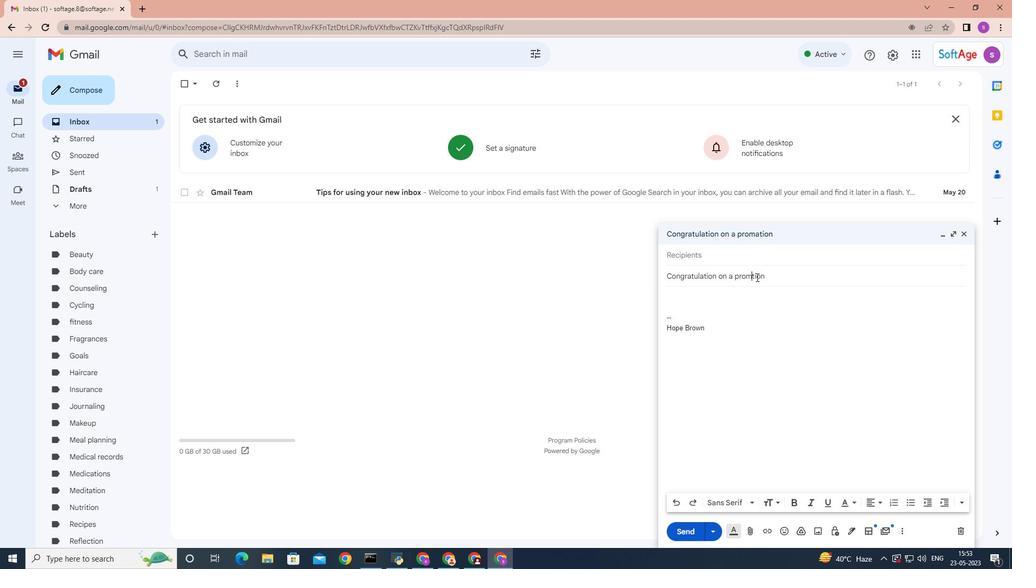 
Action: Mouse moved to (788, 276)
Screenshot: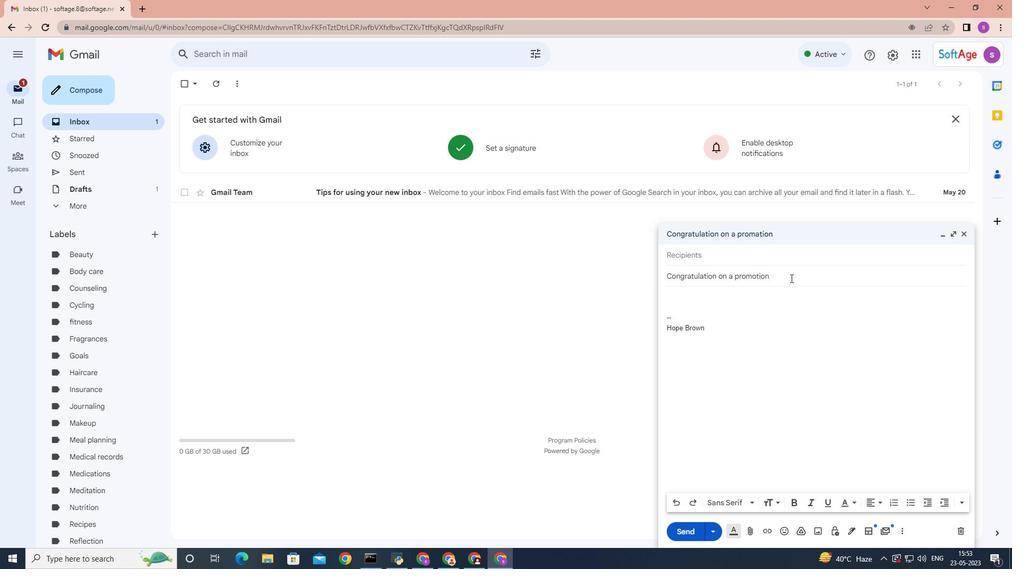 
Action: Mouse pressed left at (788, 276)
Screenshot: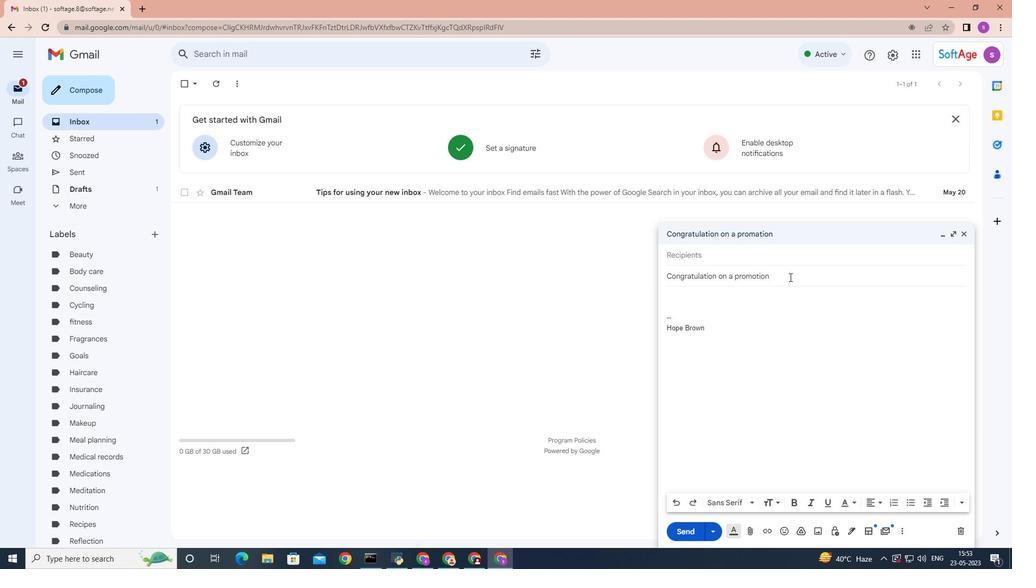 
Action: Key pressed <Key.space>and<Key.space>theb<Key.space><Key.backspace><Key.space><Key.backspace><Key.backspace><Key.space>message<Key.space>p<Key.backspace><Key.shift><Key.shift><Key.shift>Please<Key.space>
Screenshot: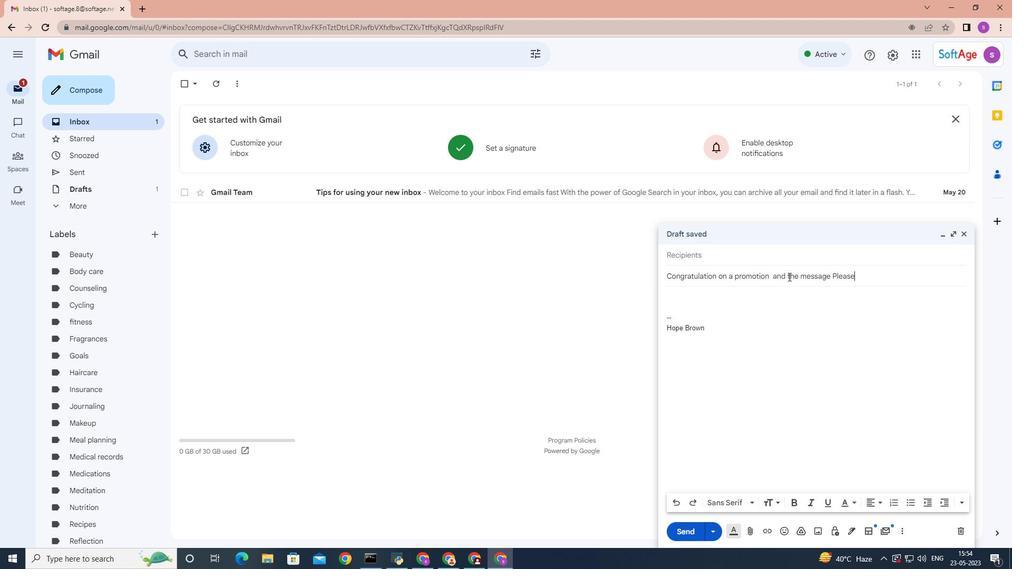 
Action: Mouse moved to (671, 291)
Screenshot: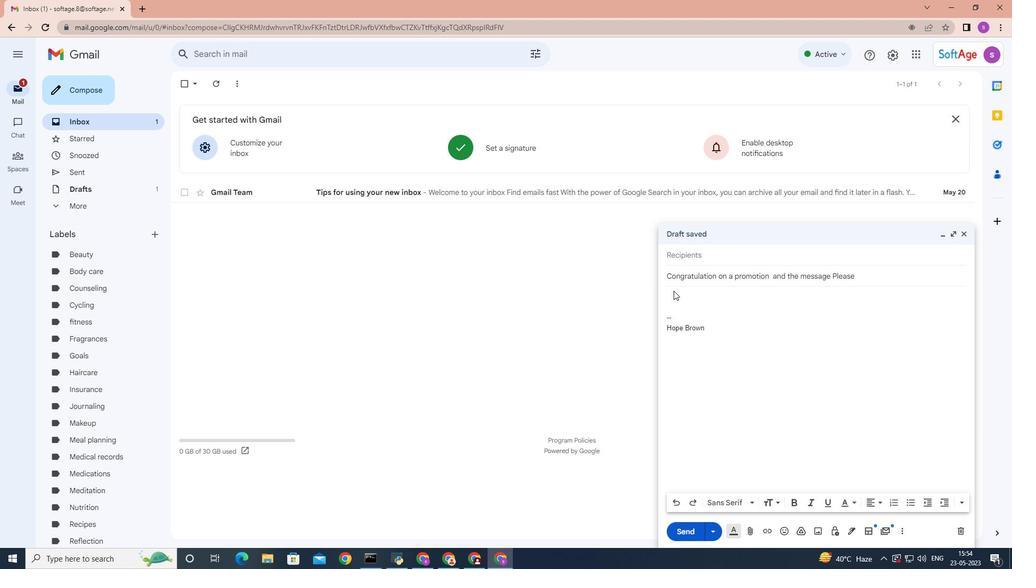 
Action: Mouse pressed left at (671, 291)
Screenshot: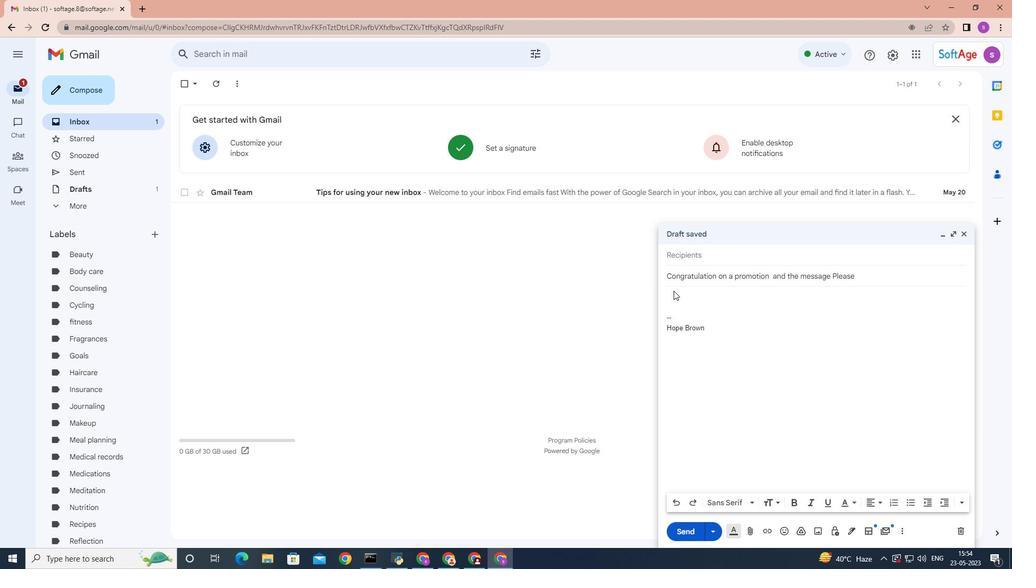 
Action: Mouse moved to (883, 276)
Screenshot: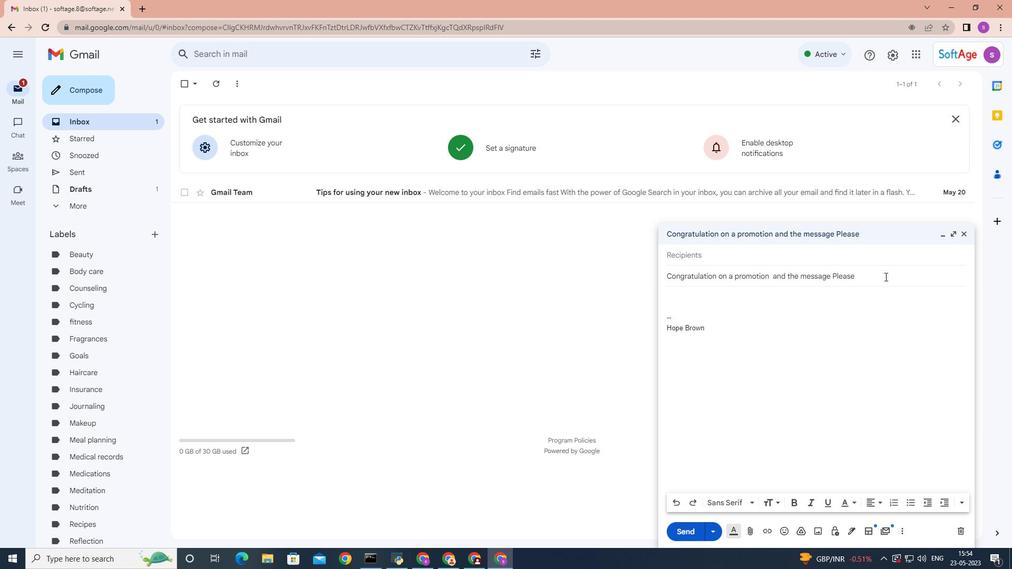 
Action: Mouse pressed left at (883, 276)
Screenshot: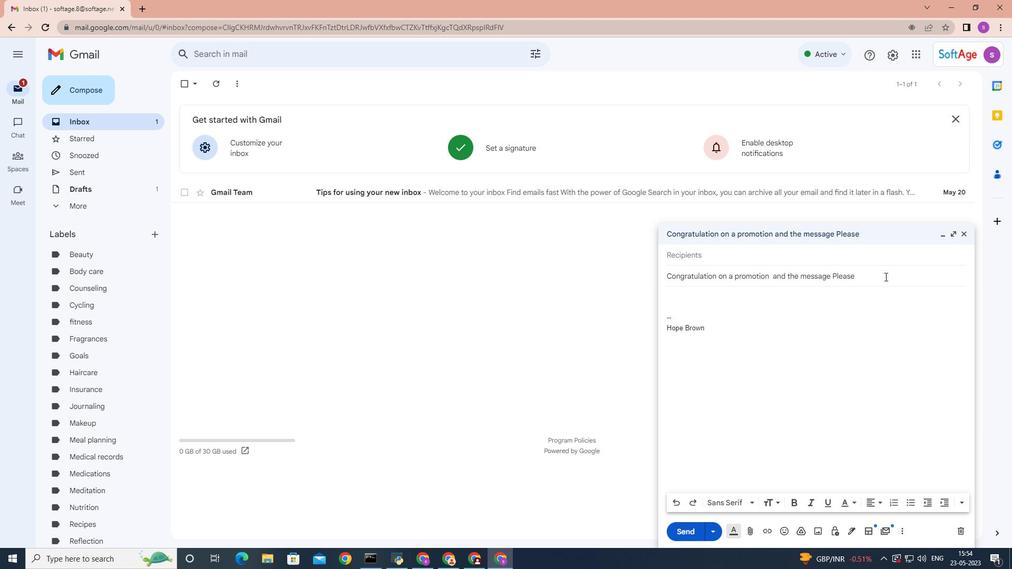 
Action: Key pressed <Key.backspace><Key.backspace><Key.backspace><Key.backspace><Key.backspace><Key.backspace><Key.backspace><Key.backspace><Key.backspace><Key.backspace><Key.backspace><Key.backspace><Key.backspace><Key.backspace><Key.backspace><Key.backspace><Key.backspace><Key.backspace><Key.backspace><Key.backspace><Key.backspace><Key.backspace><Key.backspace>
Screenshot: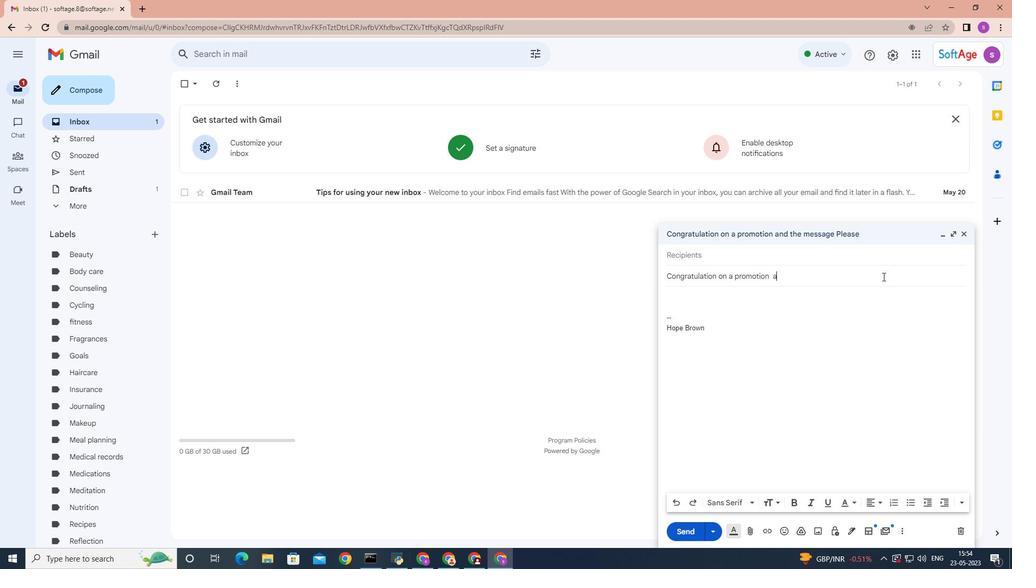 
Action: Mouse moved to (714, 295)
Screenshot: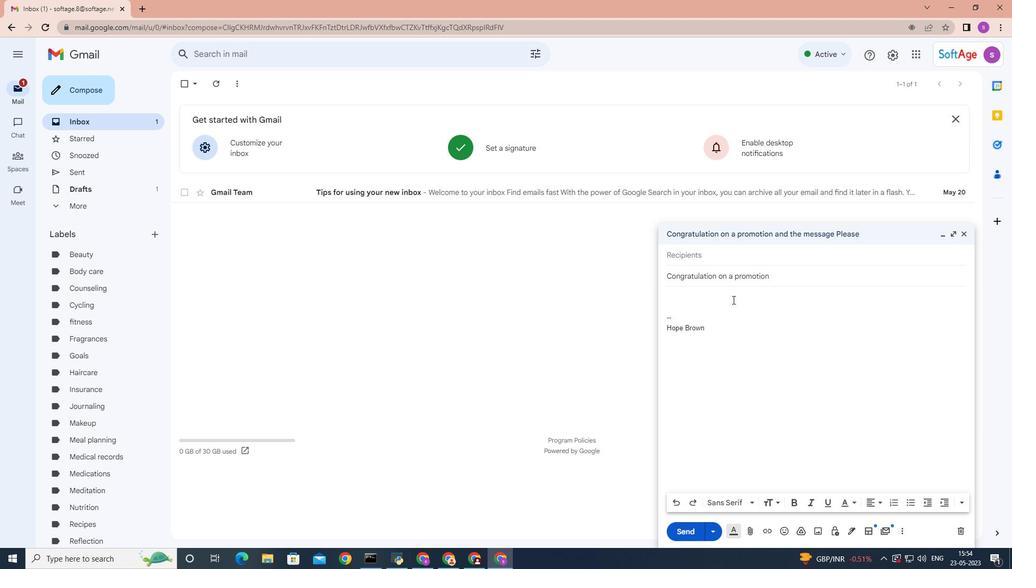 
Action: Mouse pressed left at (714, 295)
Screenshot: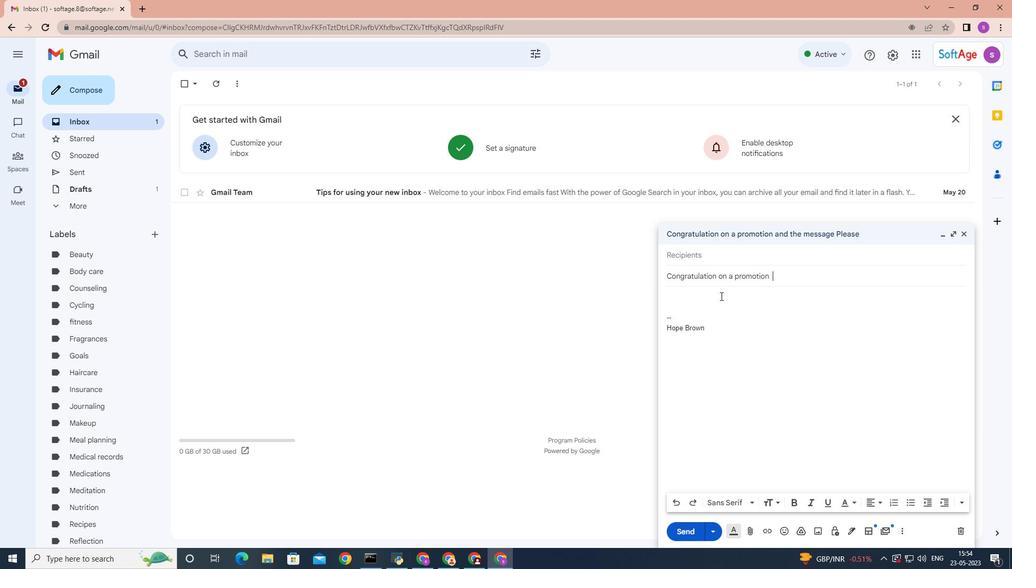 
Action: Mouse moved to (709, 295)
Screenshot: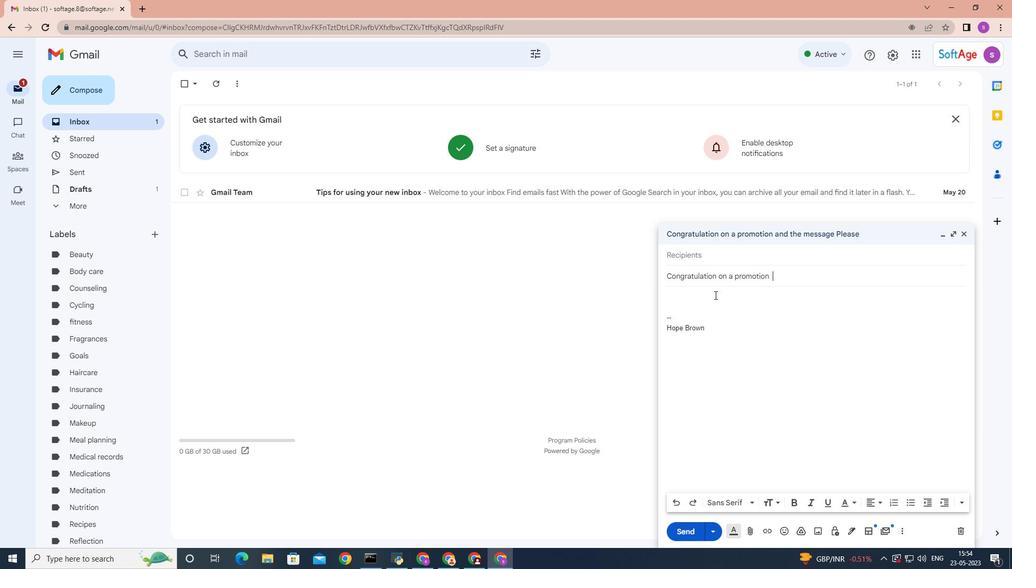 
Action: Key pressed <Key.shift><Key.shift><Key.shift><Key.shift><Key.shift><Key.shift><Key.shift><Key.shift><Key.shift><Key.shift><Key.shift><Key.shift><Key.shift><Key.shift><Key.shift><Key.shift><Key.shift><Key.shift>Please<Key.space>let<Key.space>us<Key.space>know<Key.space>if<Key.space>you<Key.space>need<Key.space>any<Key.space>assistance<Key.space>with<Key.space>the<Key.space>travel<Key.space>arrangements<Key.space>
Screenshot: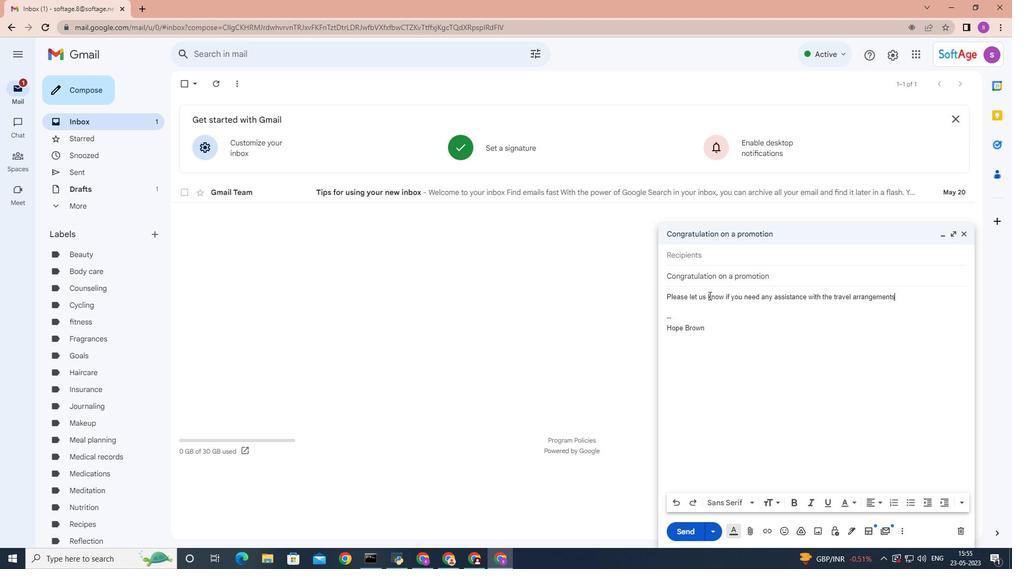 
Action: Mouse scrolled (709, 296) with delta (0, 0)
Screenshot: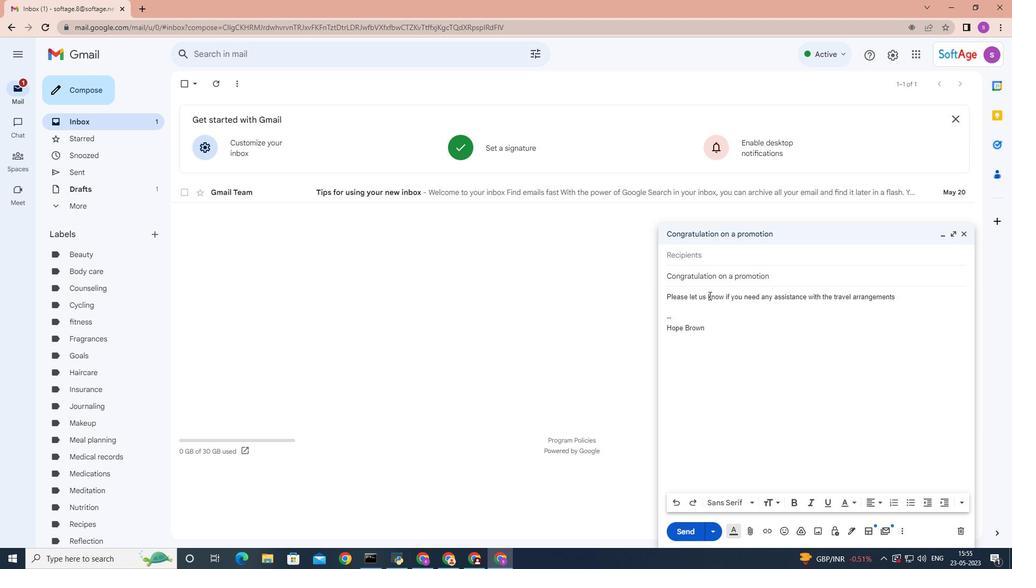 
Action: Mouse moved to (906, 298)
Screenshot: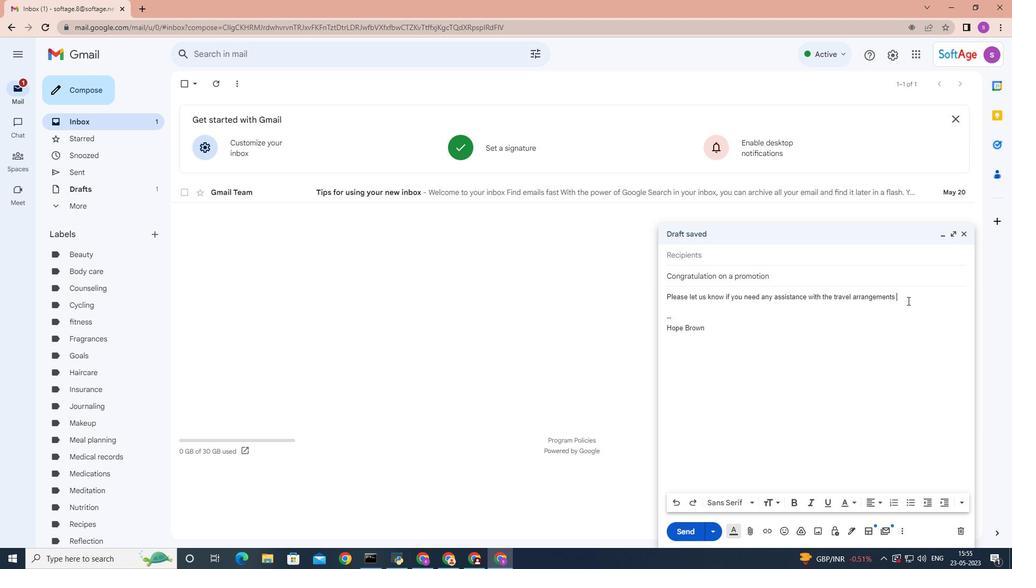 
Action: Mouse pressed left at (906, 298)
Screenshot: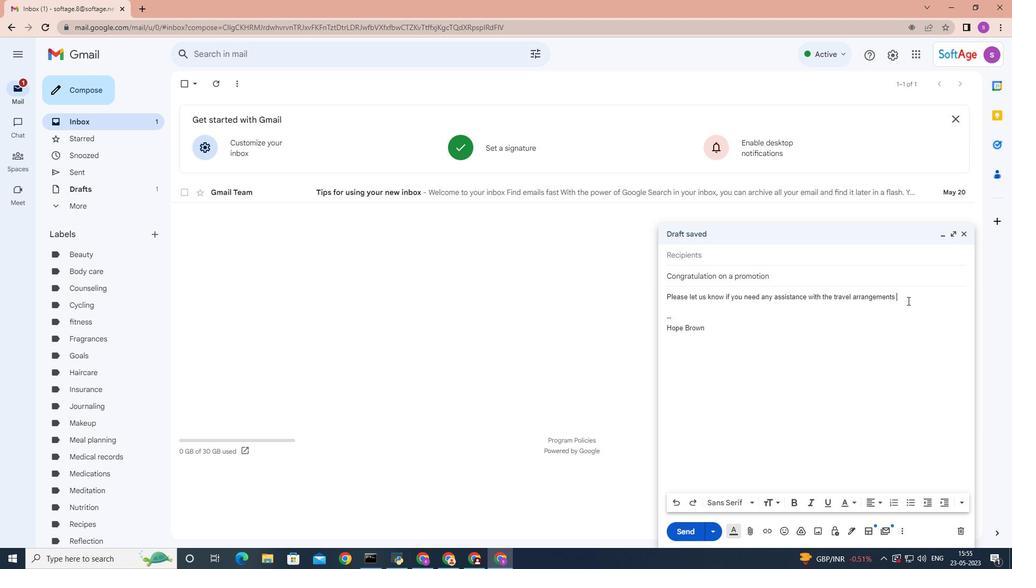 
Action: Mouse moved to (911, 504)
Screenshot: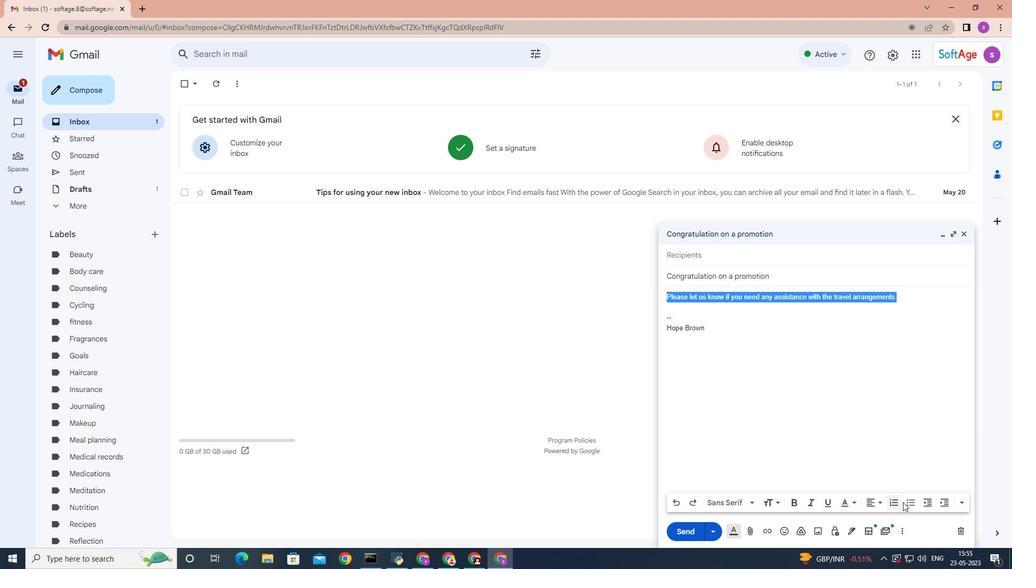 
Action: Mouse pressed left at (911, 504)
Screenshot: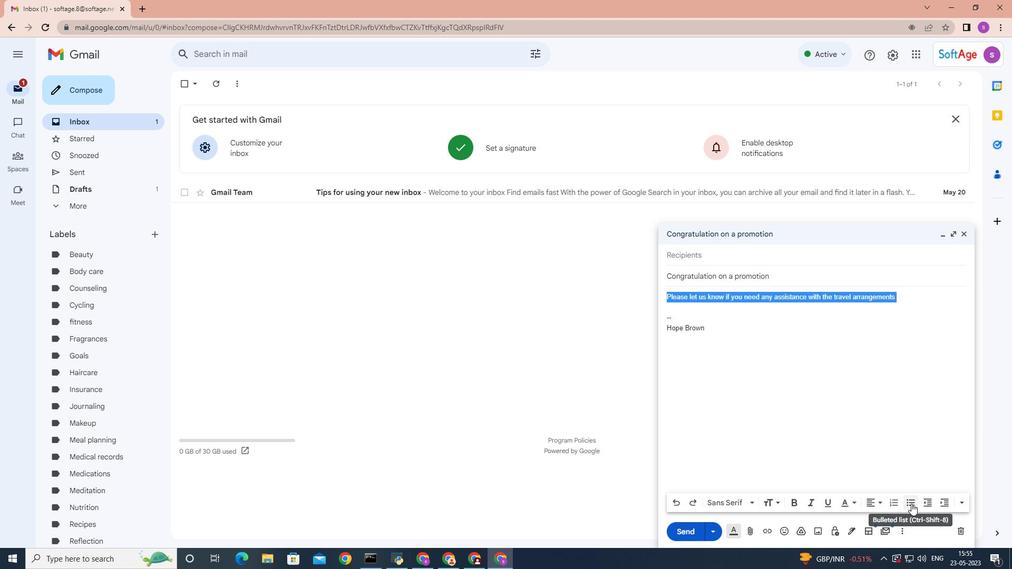 
Action: Mouse moved to (728, 504)
Screenshot: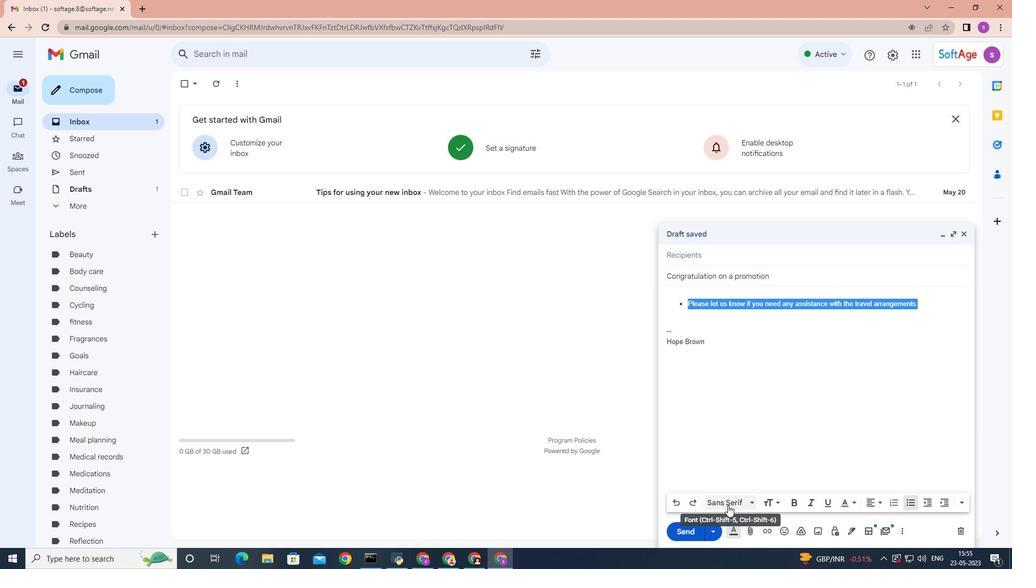 
Action: Mouse pressed left at (728, 504)
Screenshot: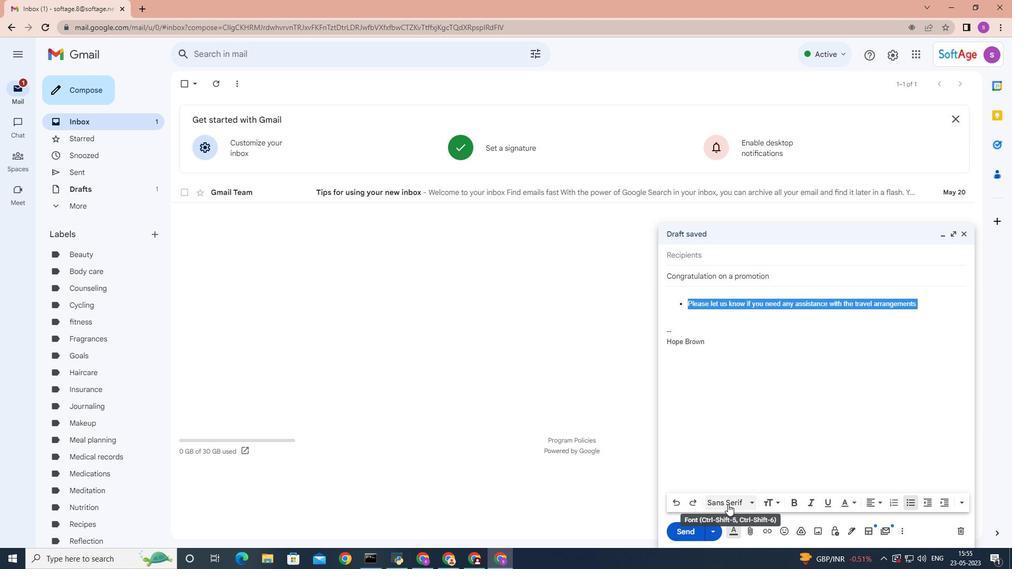 
Action: Mouse moved to (748, 336)
Screenshot: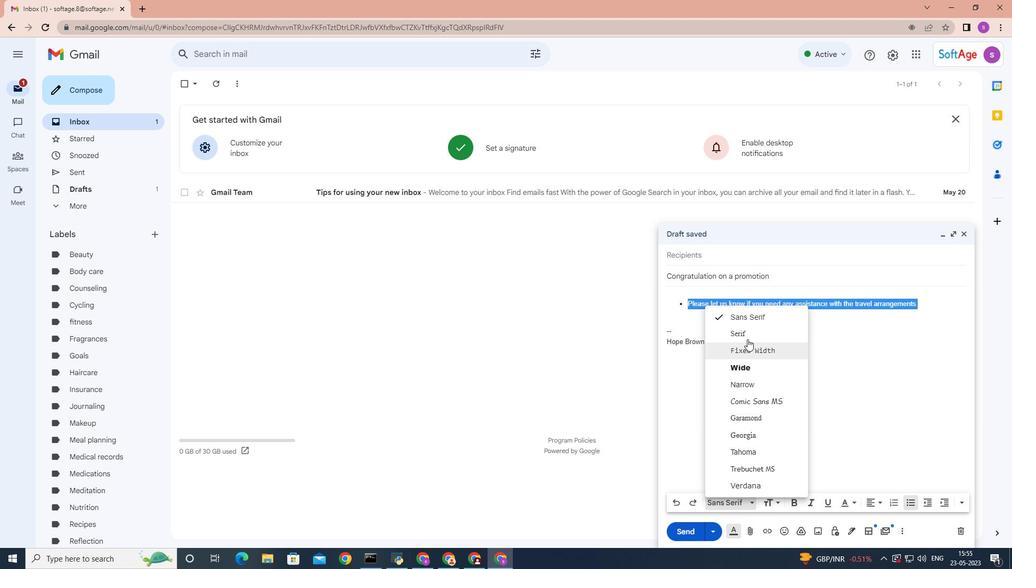 
Action: Mouse pressed left at (748, 336)
Screenshot: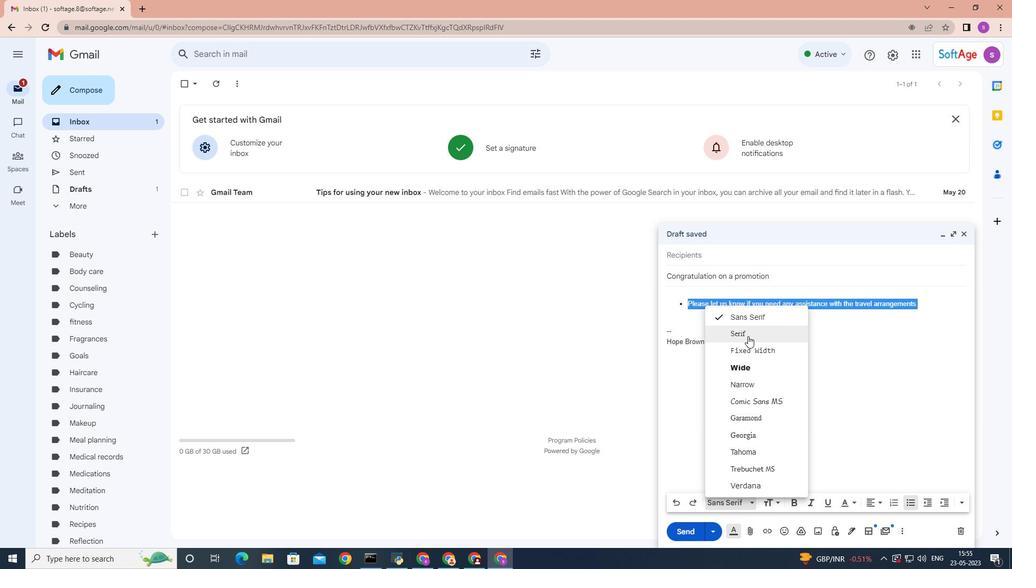 
Action: Mouse moved to (962, 499)
Screenshot: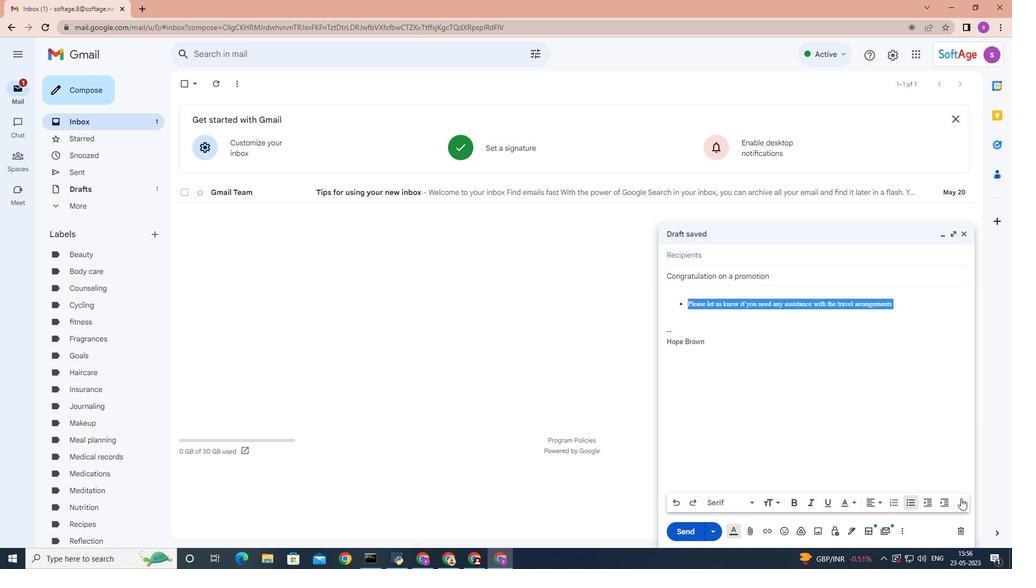 
Action: Mouse pressed left at (962, 499)
Screenshot: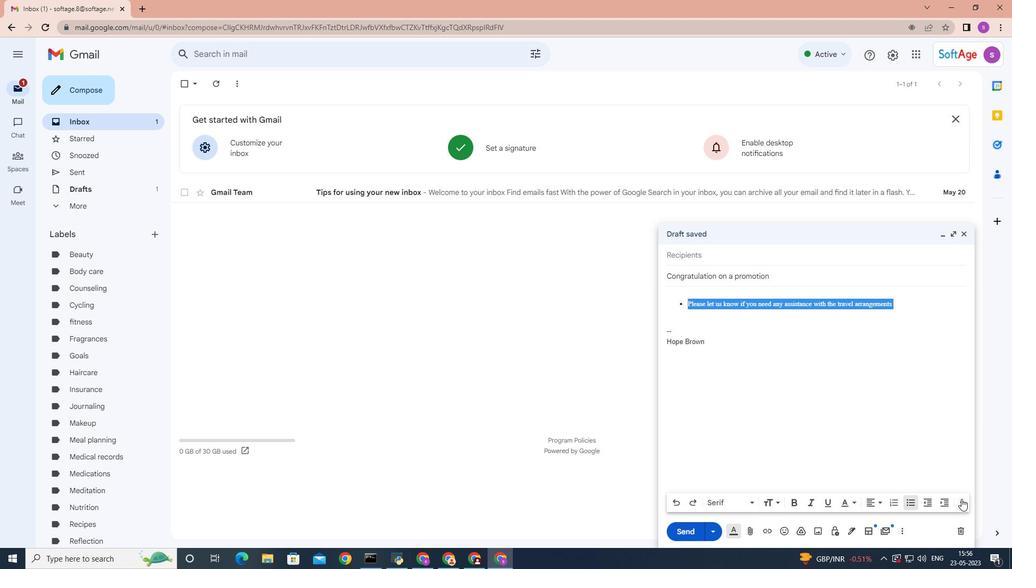 
Action: Mouse moved to (964, 472)
Screenshot: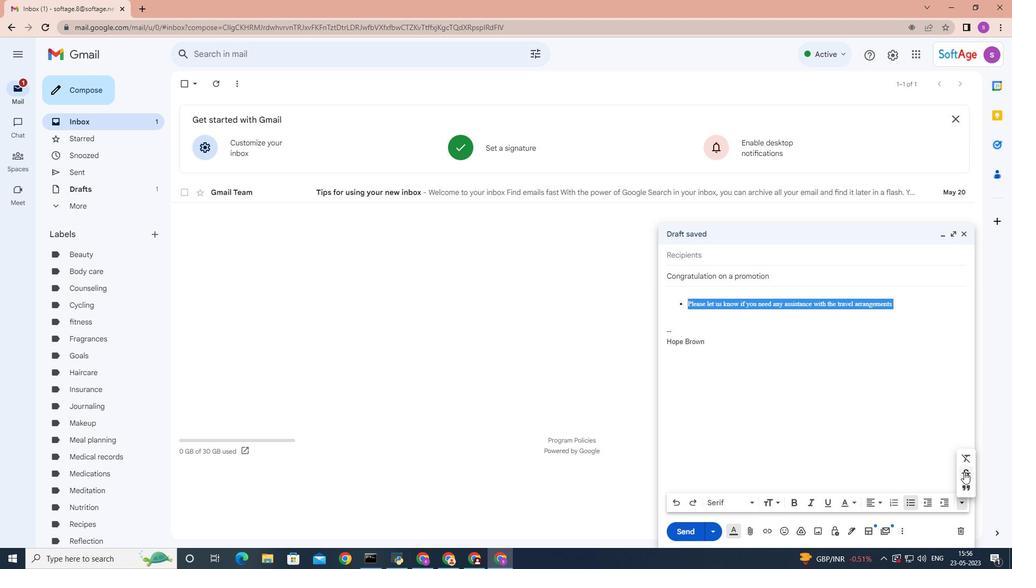 
Action: Mouse pressed left at (964, 472)
Screenshot: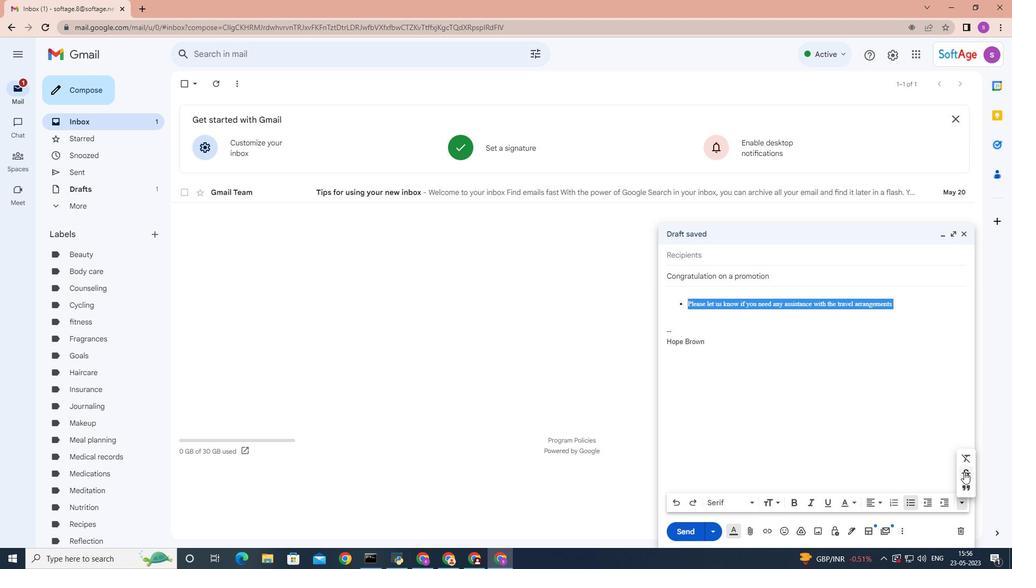 
Action: Mouse moved to (751, 503)
Screenshot: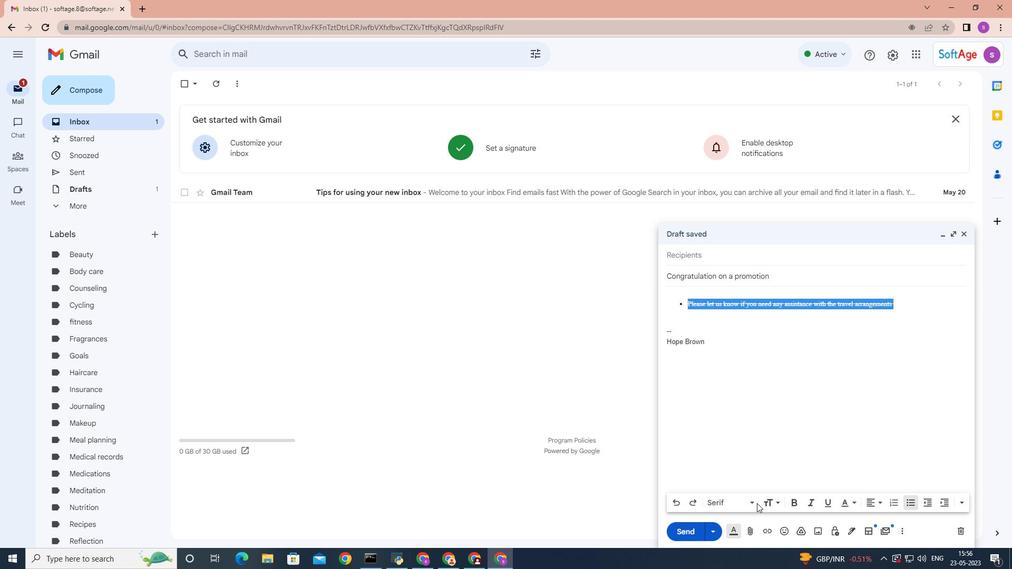 
Action: Mouse pressed left at (752, 503)
Screenshot: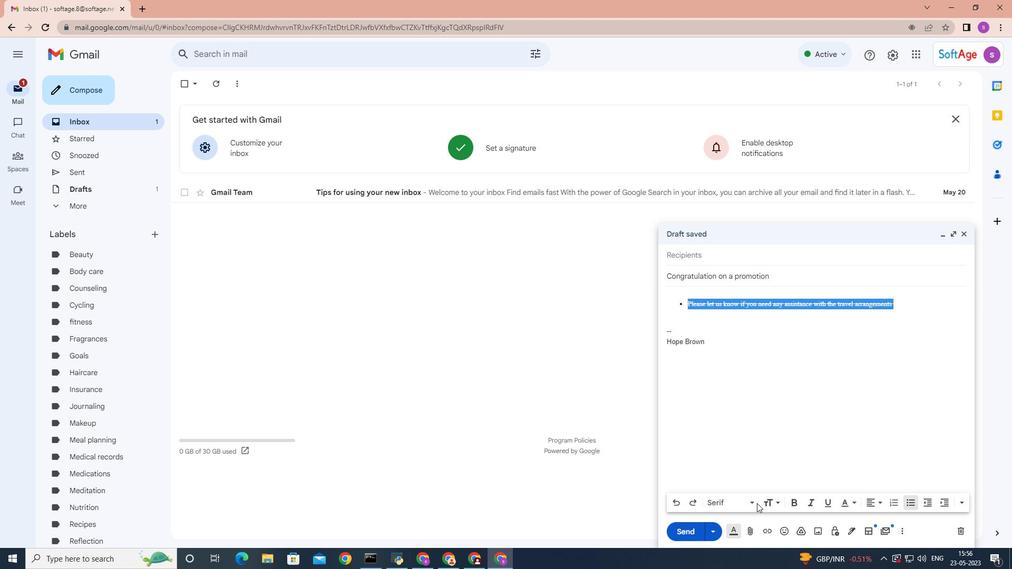 
Action: Mouse moved to (746, 321)
Screenshot: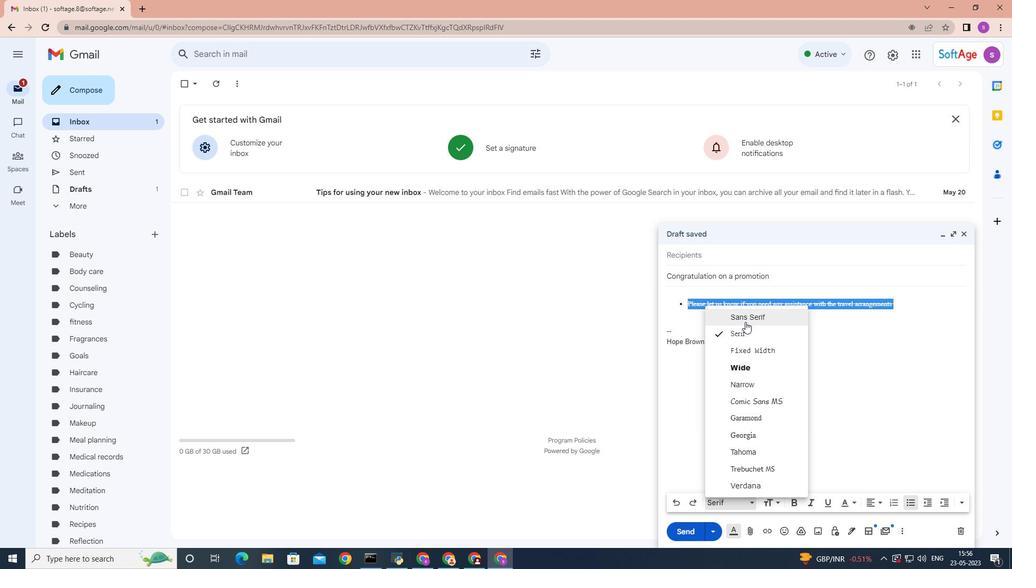 
Action: Mouse pressed left at (746, 321)
Screenshot: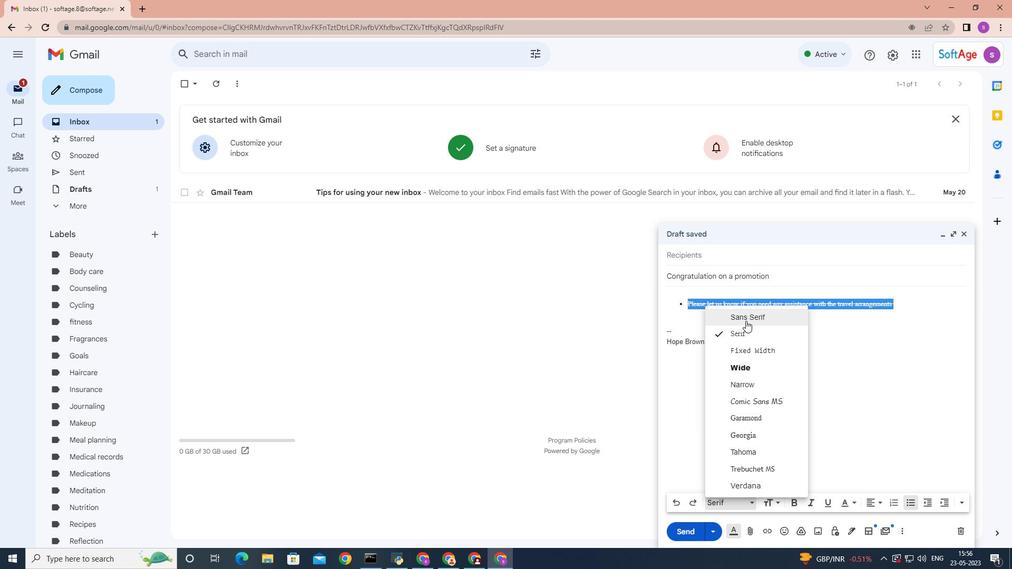 
Action: Mouse moved to (906, 501)
Screenshot: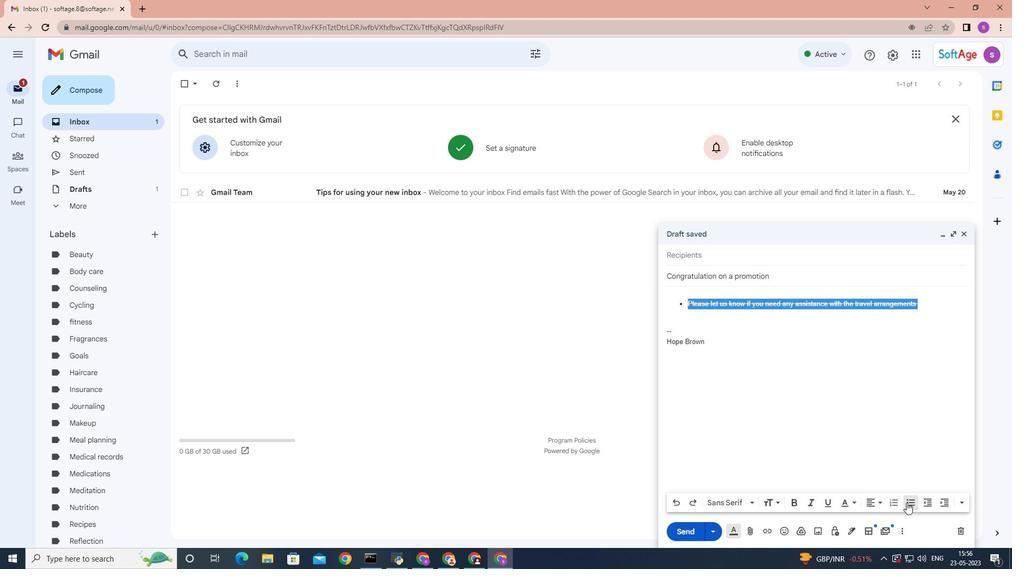 
Action: Mouse pressed left at (906, 501)
Screenshot: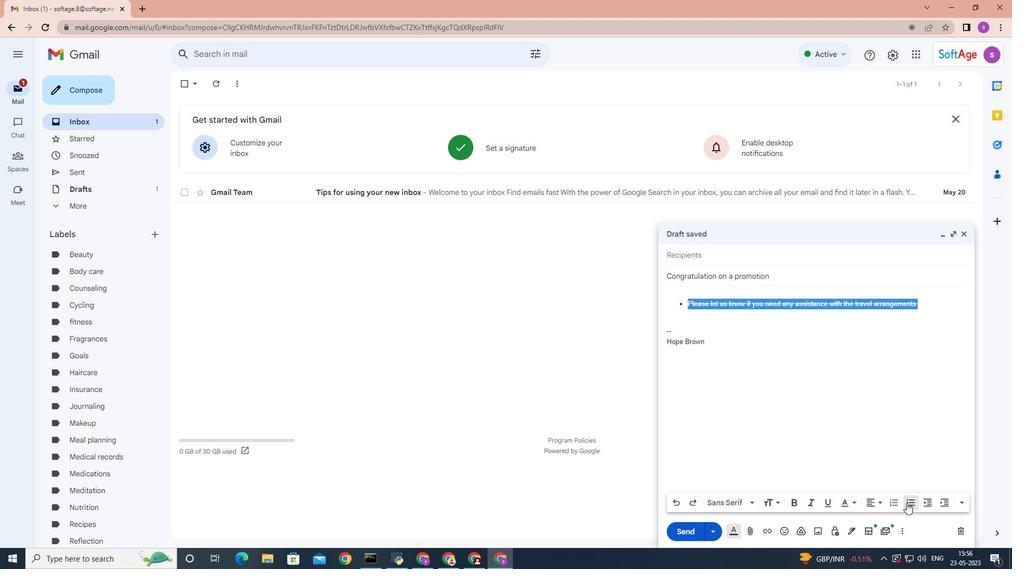 
Action: Mouse moved to (962, 499)
Screenshot: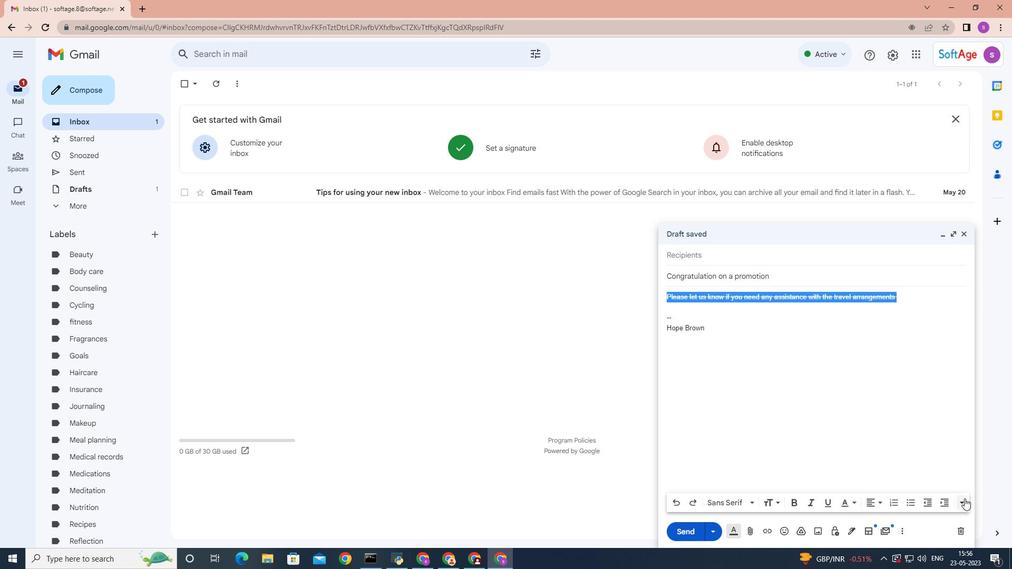 
Action: Mouse pressed left at (962, 499)
Screenshot: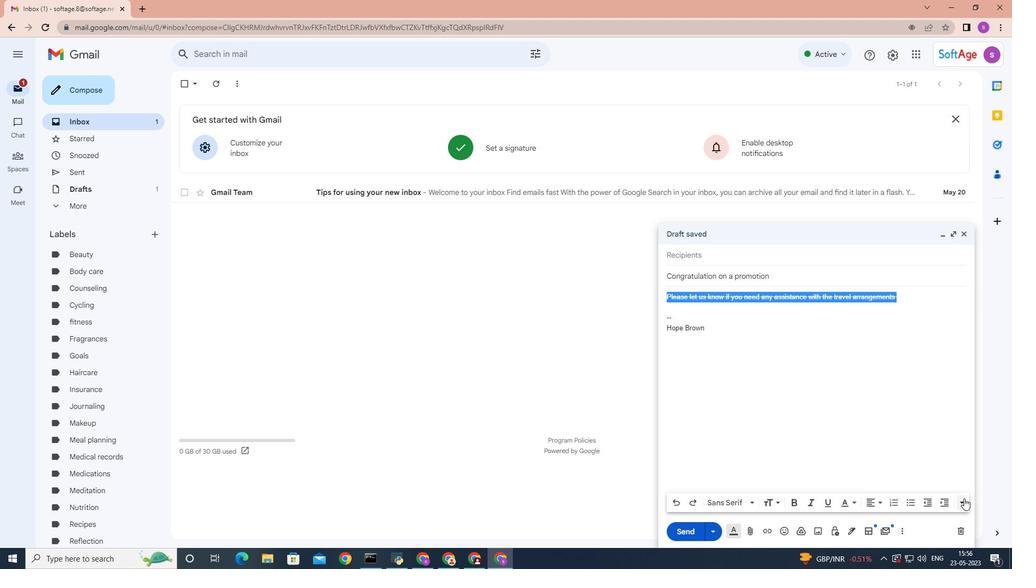 
Action: Mouse moved to (967, 472)
Screenshot: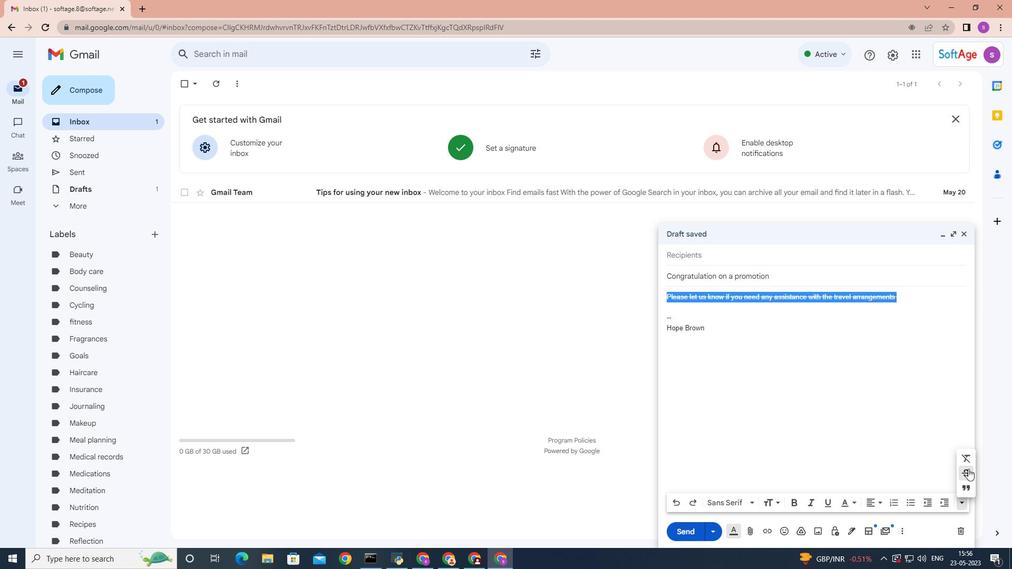 
Action: Mouse pressed left at (967, 472)
Screenshot: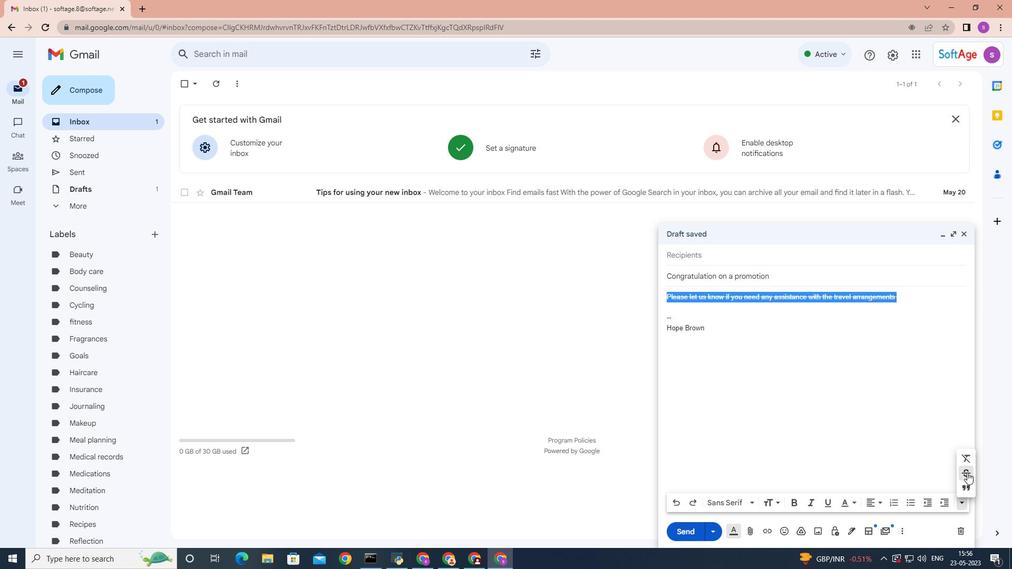
Action: Mouse moved to (699, 532)
Screenshot: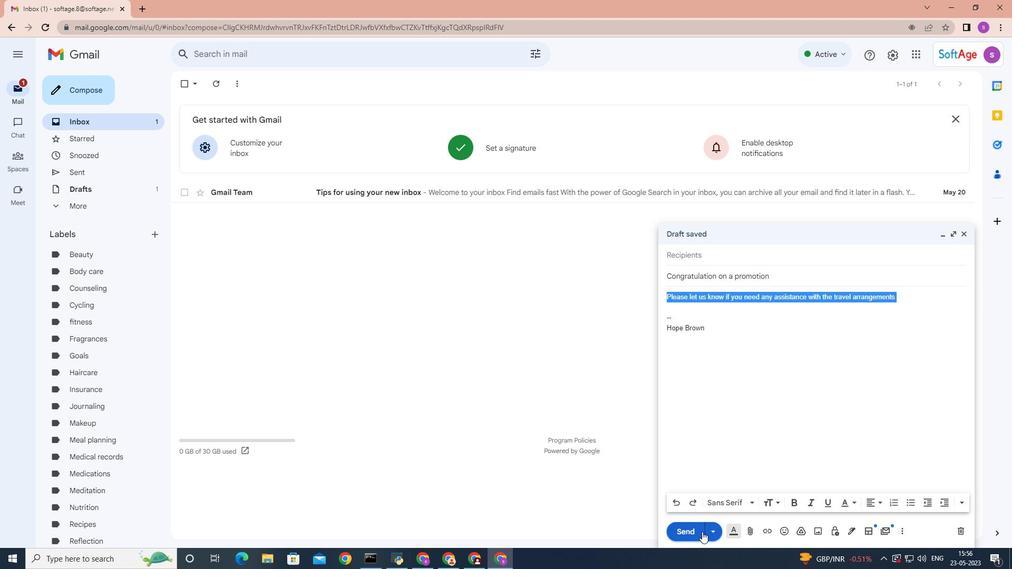 
Action: Mouse pressed left at (699, 532)
Screenshot: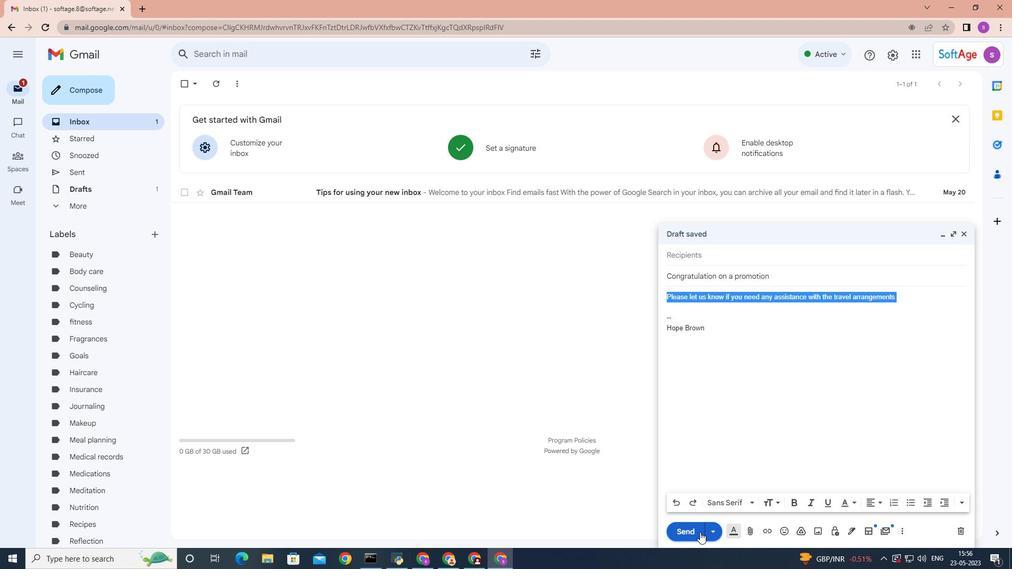 
Action: Mouse moved to (615, 268)
Screenshot: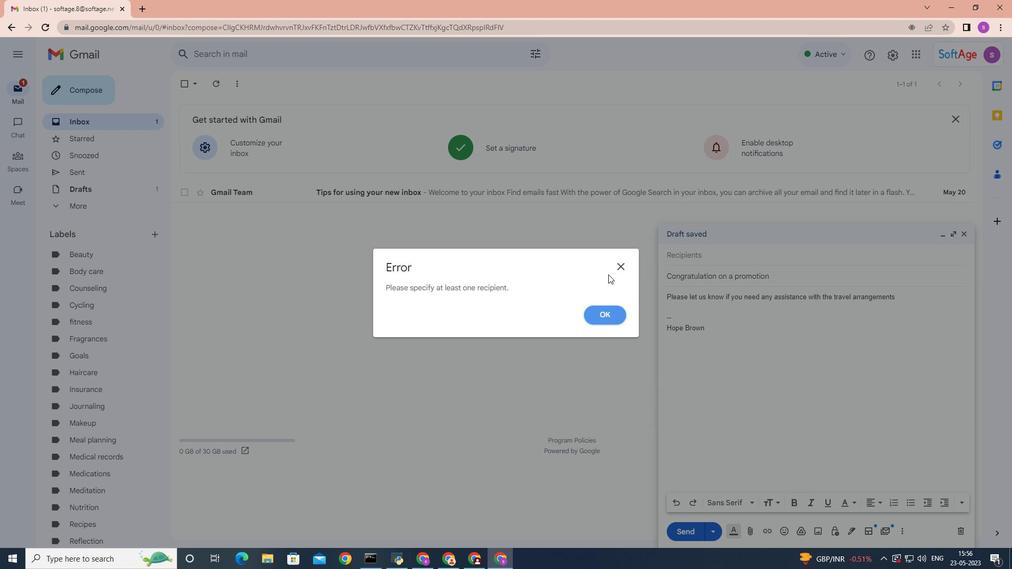 
Action: Mouse pressed left at (615, 268)
Screenshot: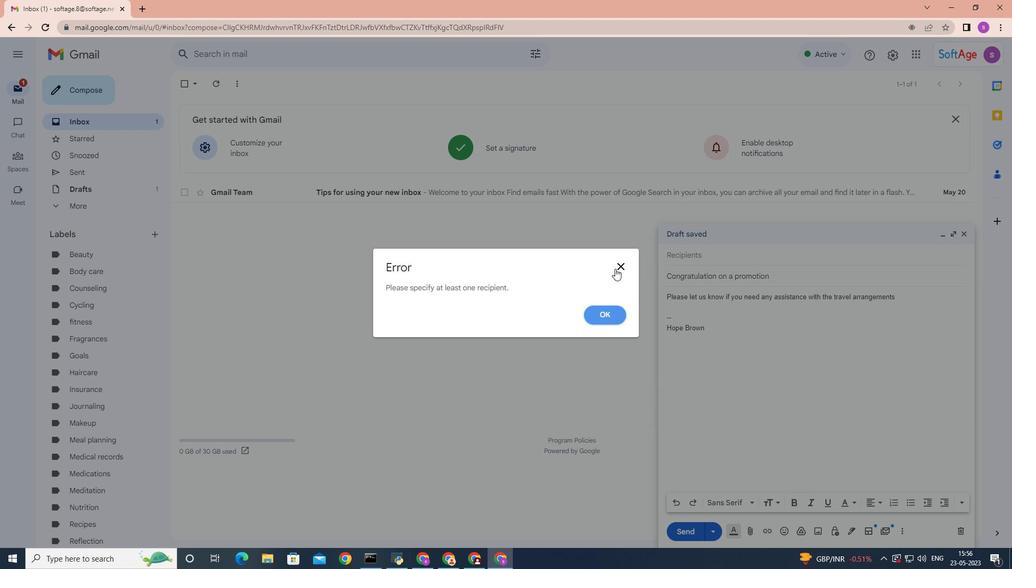 
Action: Mouse moved to (680, 256)
Screenshot: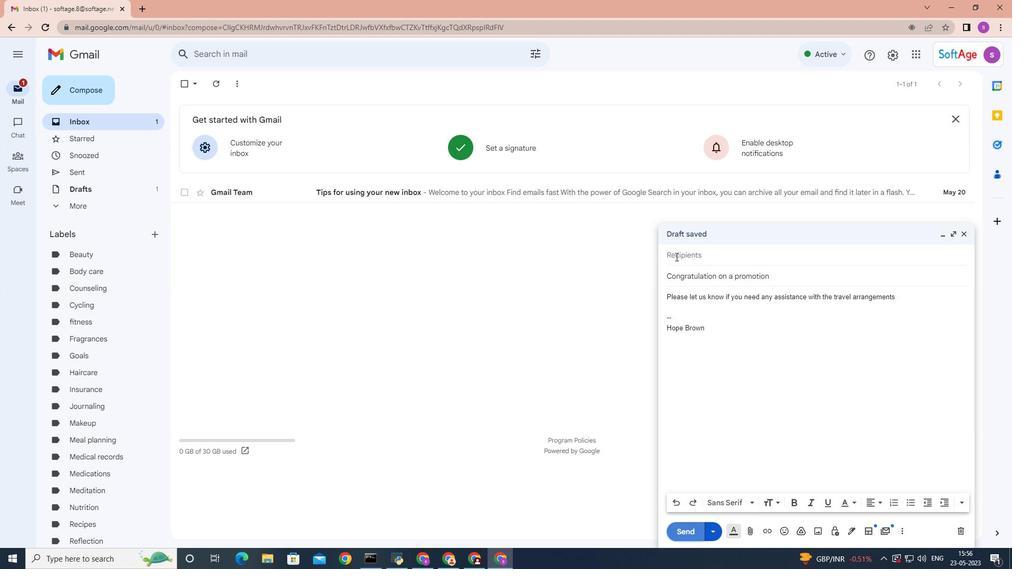 
Action: Mouse pressed left at (680, 256)
Screenshot: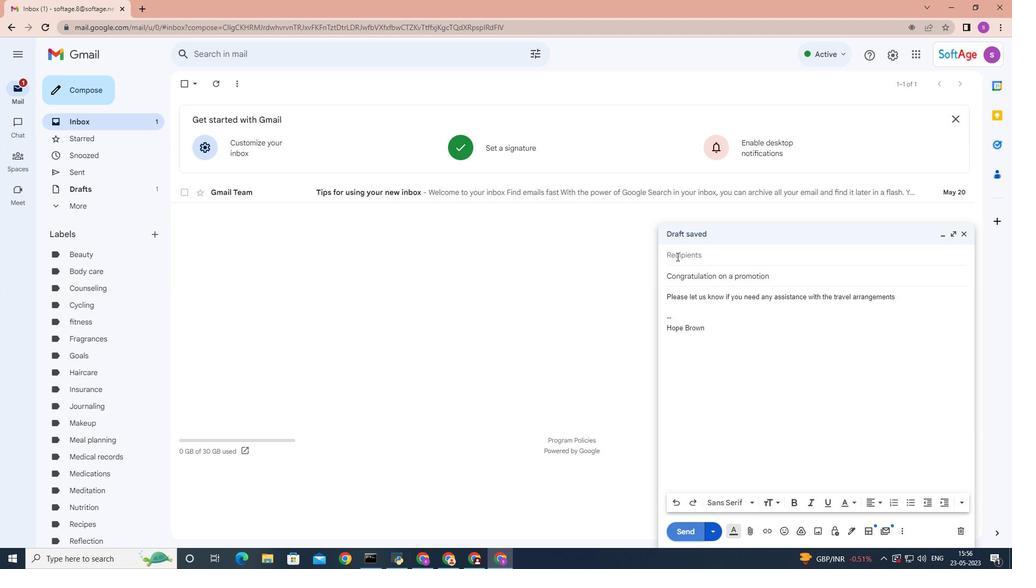 
Action: Key pressed softan<Key.backspace>ge.1
Screenshot: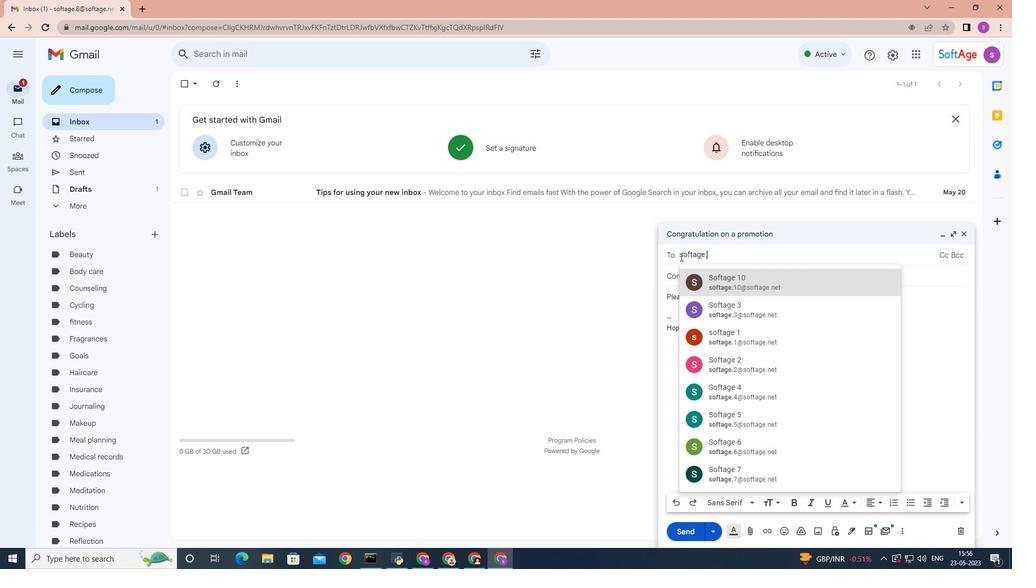 
Action: Mouse moved to (741, 306)
Screenshot: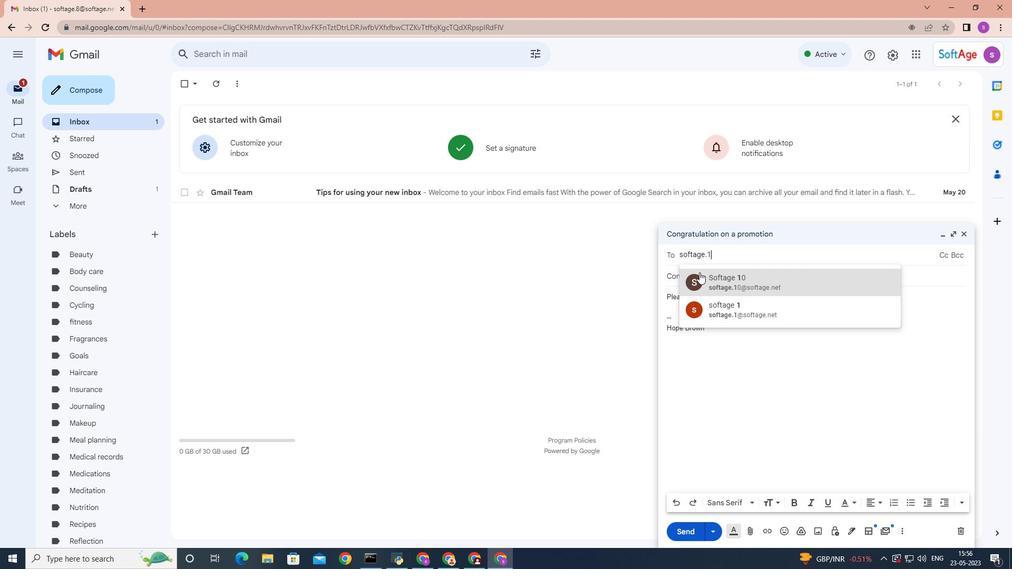 
Action: Mouse pressed left at (741, 306)
Screenshot: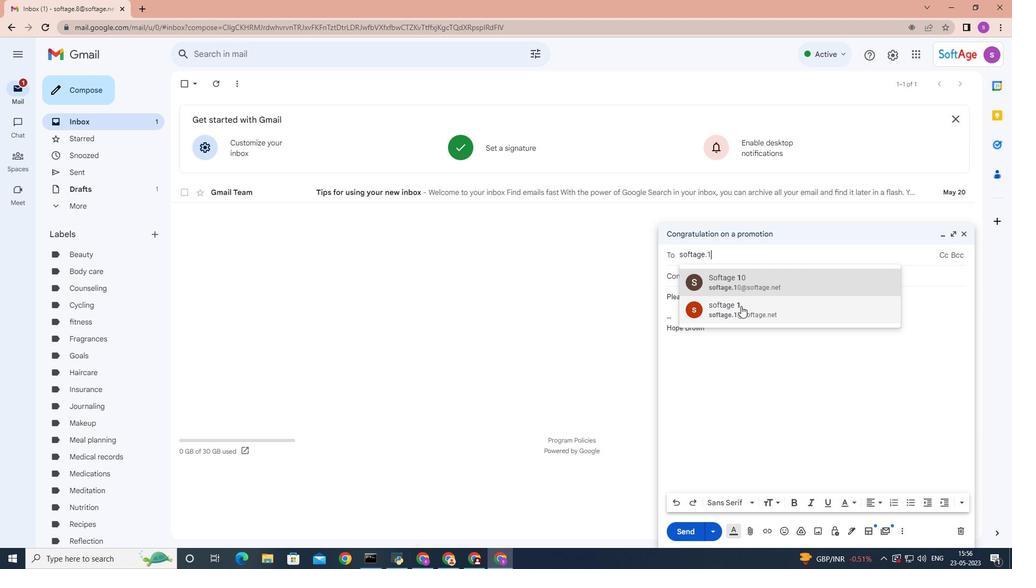 
Action: Mouse moved to (693, 537)
Screenshot: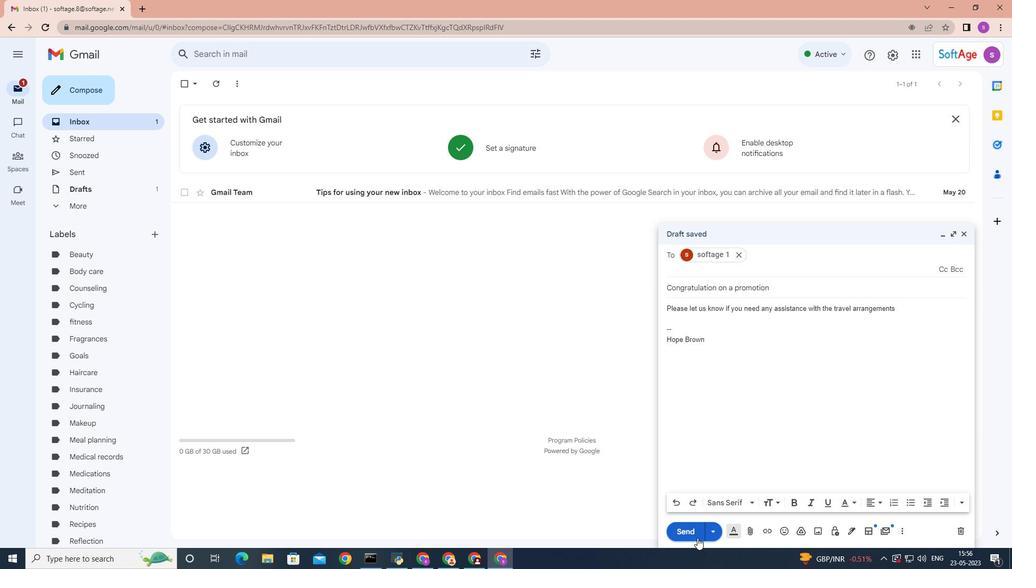 
Action: Mouse pressed left at (693, 537)
Screenshot: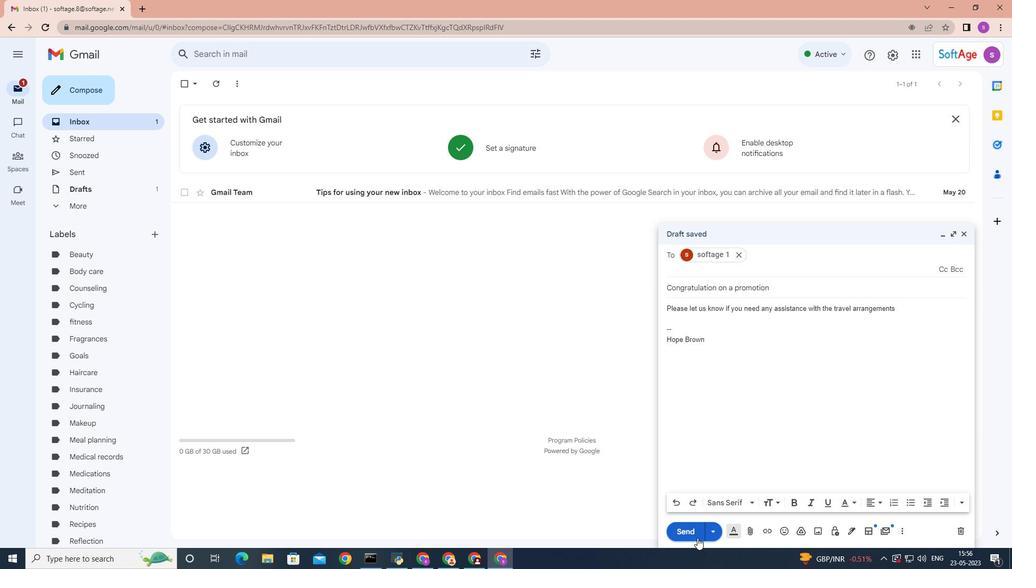 
Action: Mouse moved to (81, 177)
Screenshot: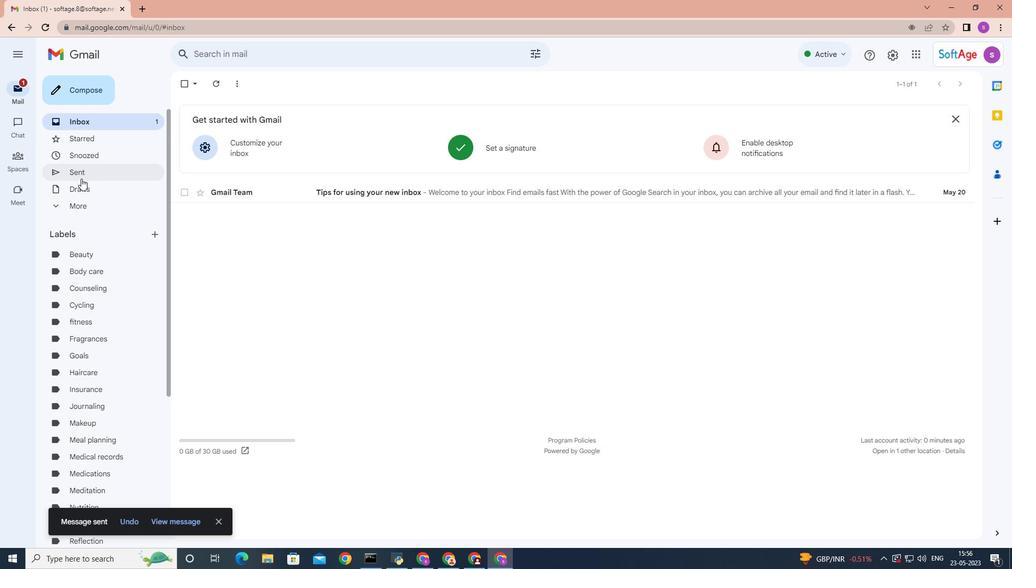 
Action: Mouse pressed left at (81, 177)
Screenshot: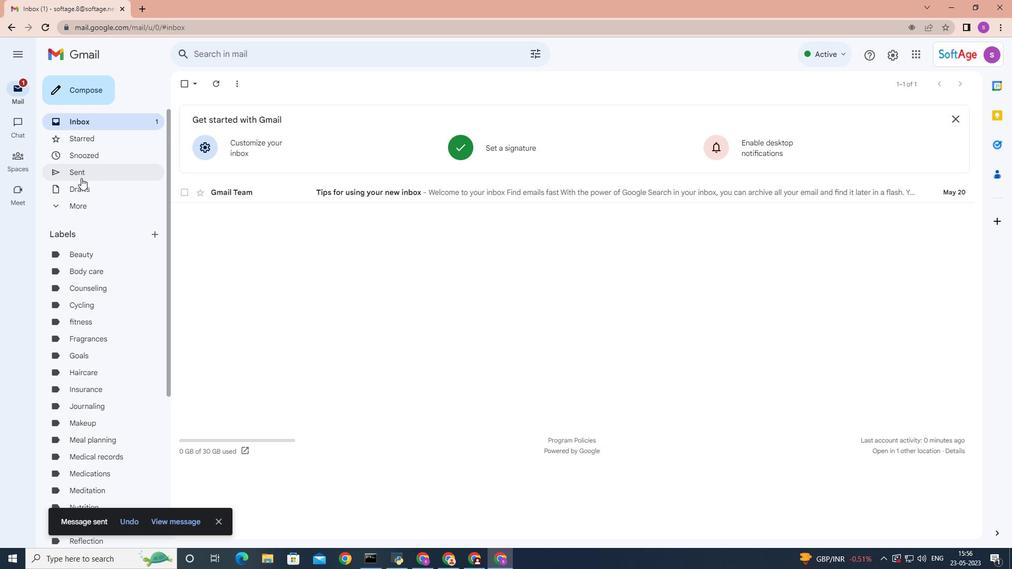 
Action: Mouse moved to (387, 132)
Screenshot: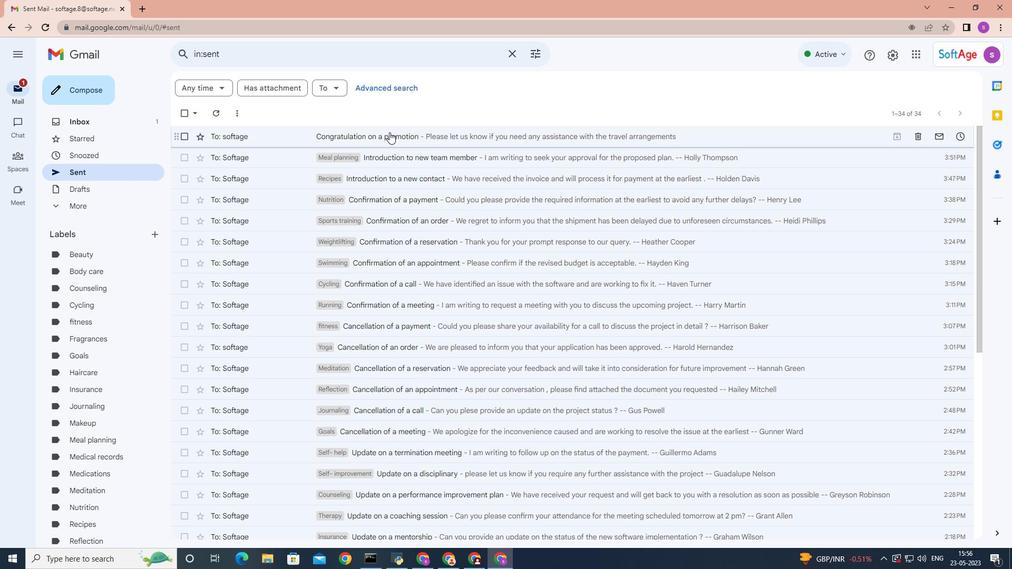 
Action: Mouse pressed right at (387, 132)
Screenshot: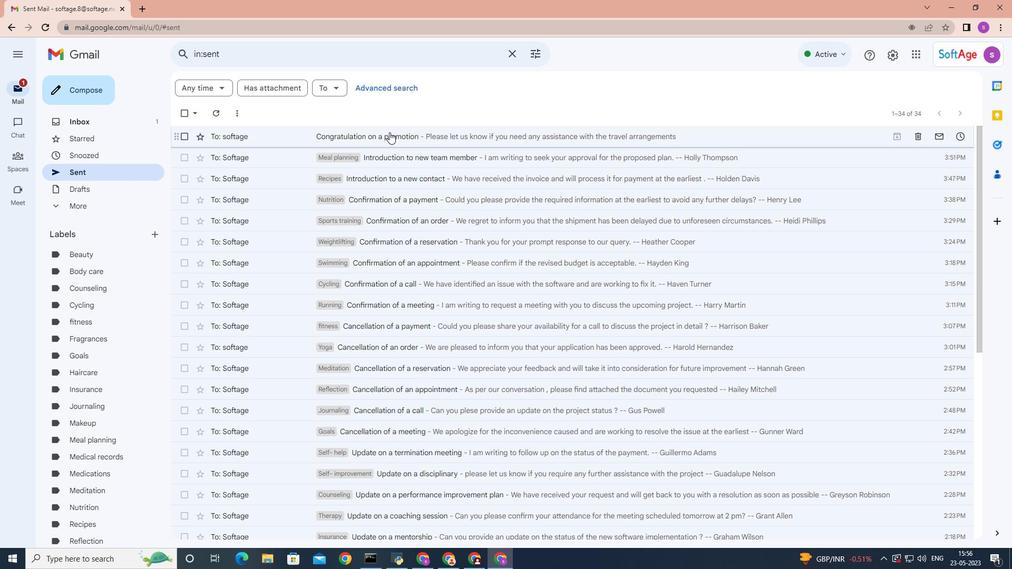 
Action: Mouse moved to (528, 345)
Screenshot: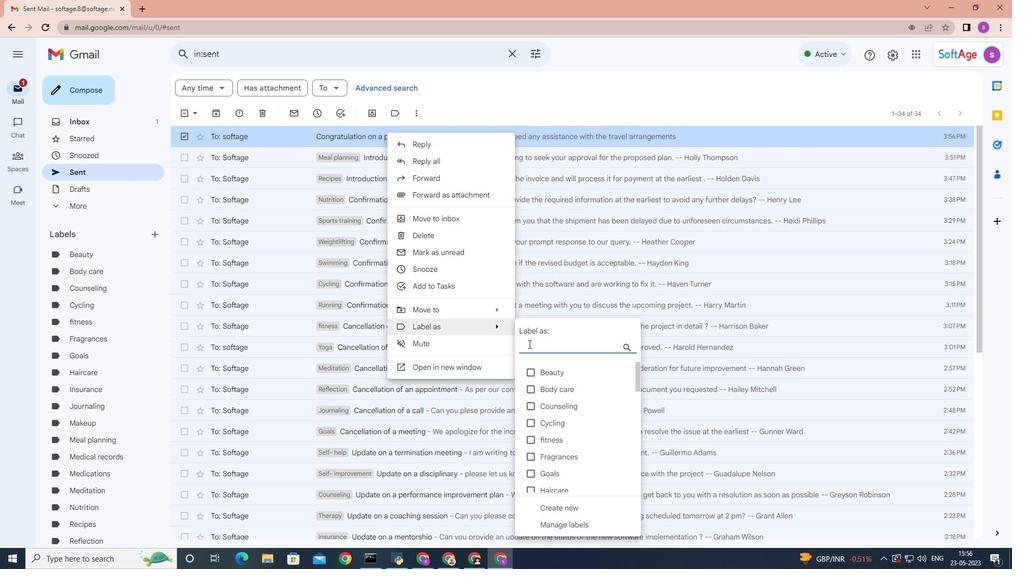 
Action: Mouse pressed left at (528, 345)
Screenshot: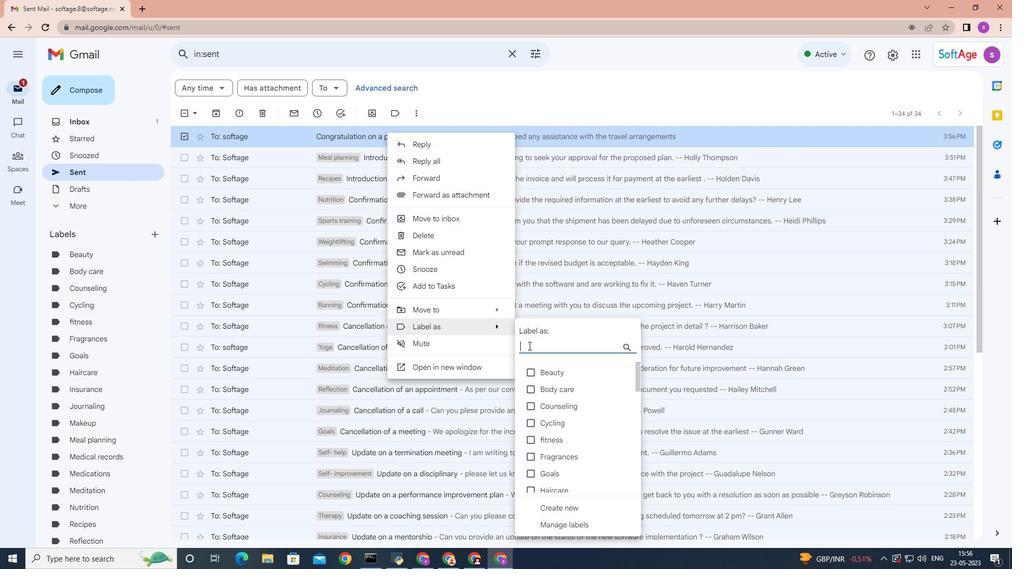 
Action: Mouse moved to (524, 347)
Screenshot: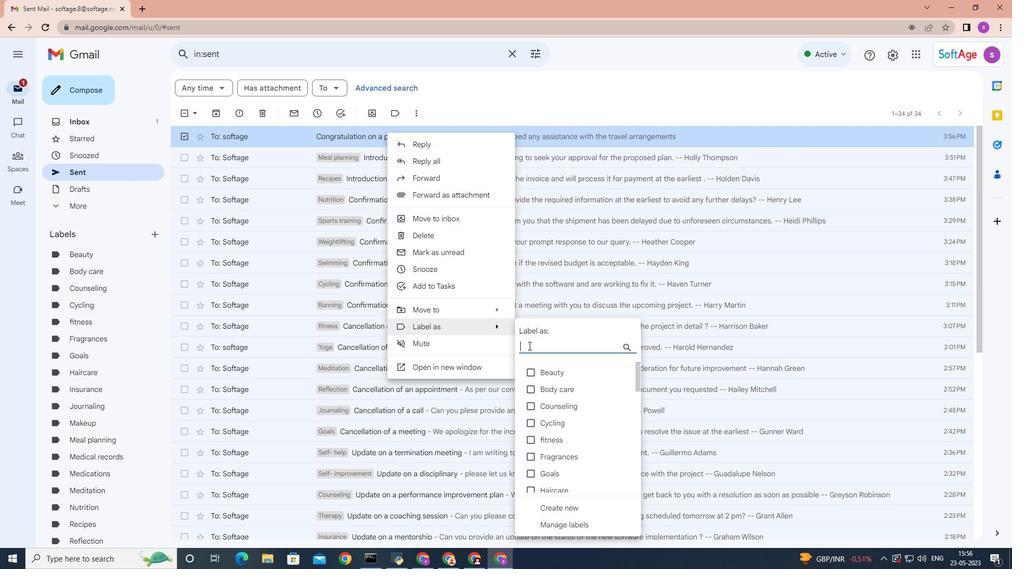 
Action: Key pressed grocery
Screenshot: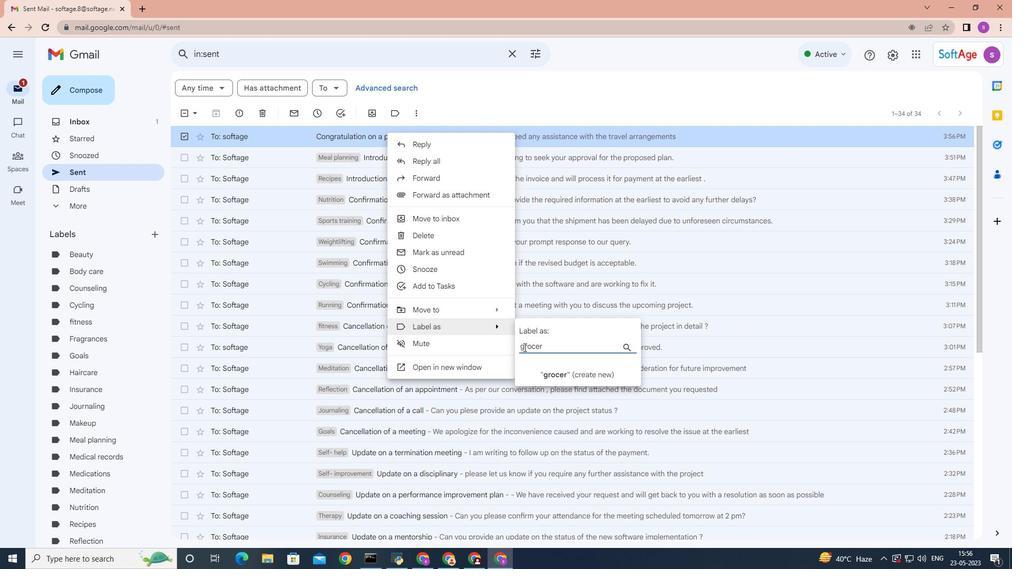 
Action: Mouse moved to (574, 345)
Screenshot: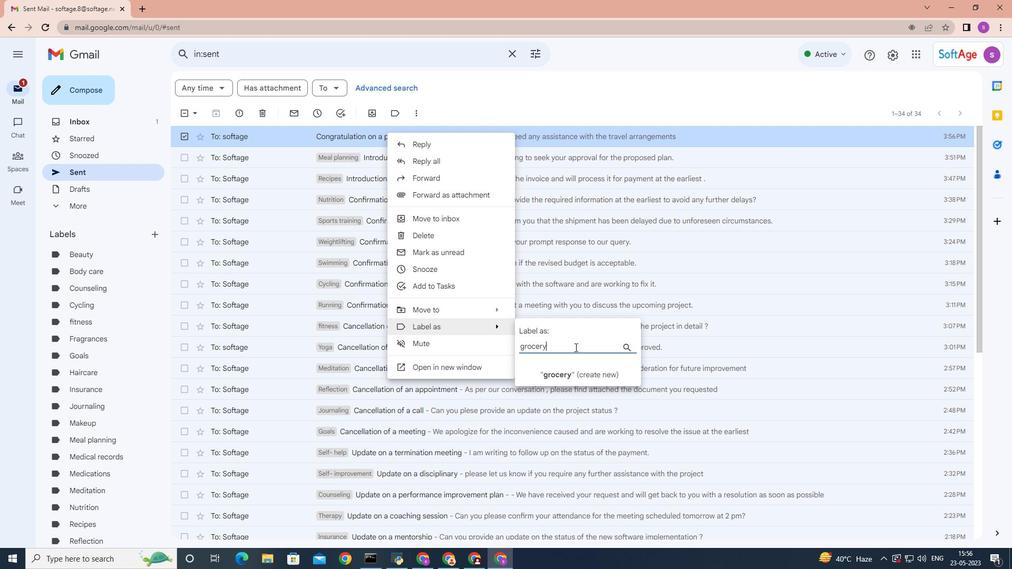 
Action: Key pressed <Key.space>lists
Screenshot: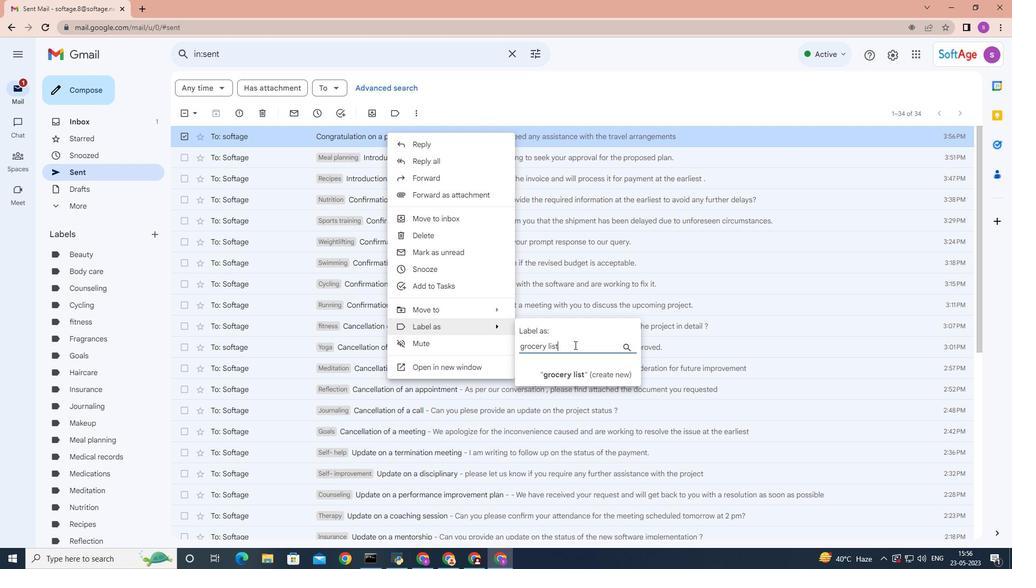 
Action: Mouse moved to (591, 372)
Screenshot: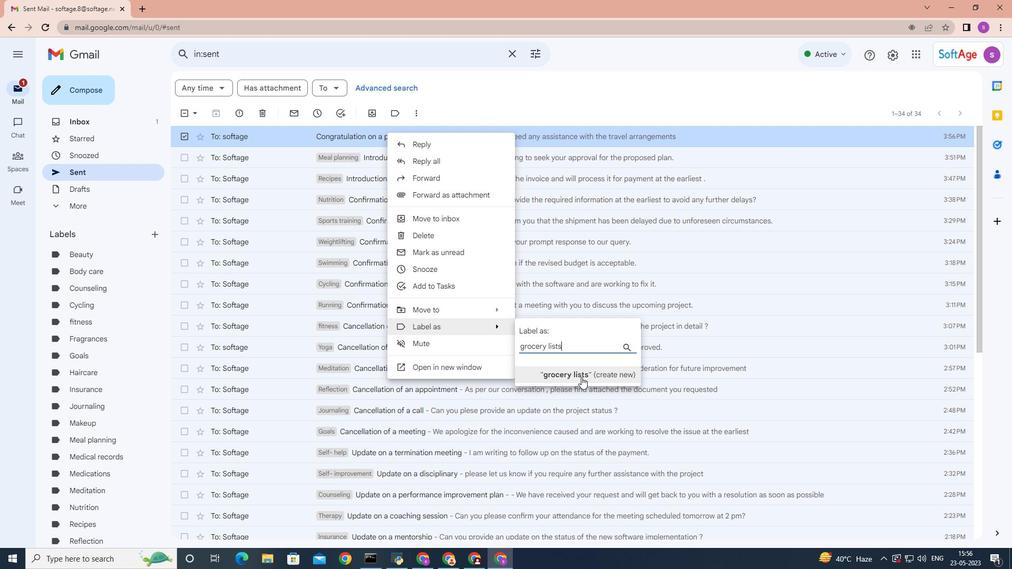 
Action: Mouse pressed left at (591, 372)
Screenshot: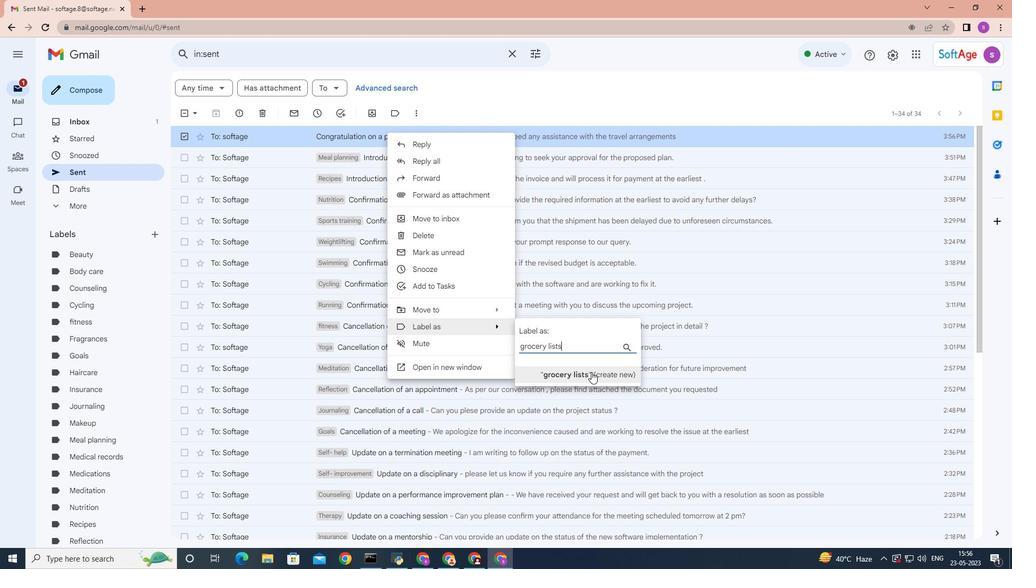 
Action: Mouse moved to (597, 341)
Screenshot: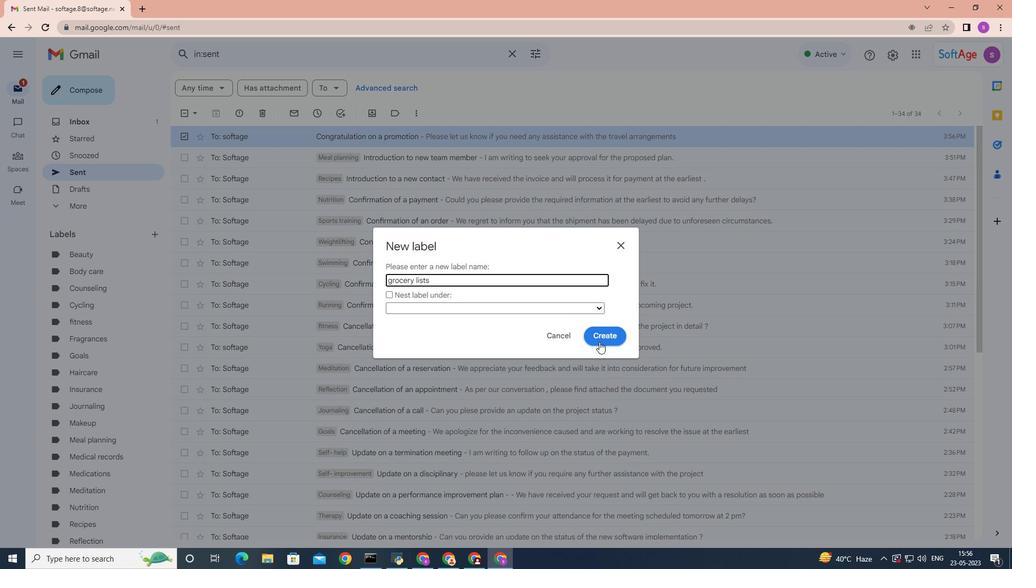 
Action: Mouse pressed left at (597, 341)
Screenshot: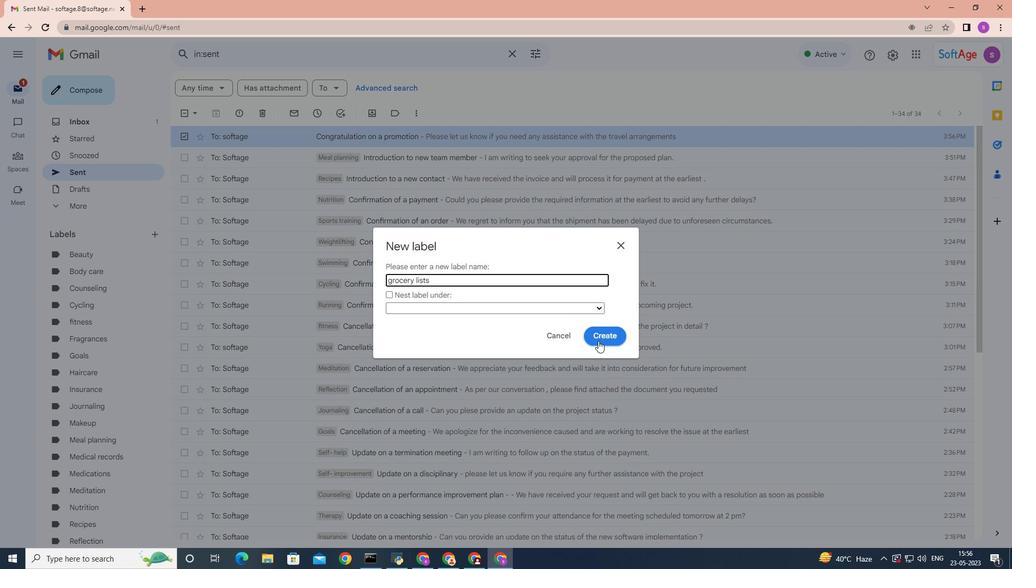 
Action: Mouse moved to (597, 340)
Screenshot: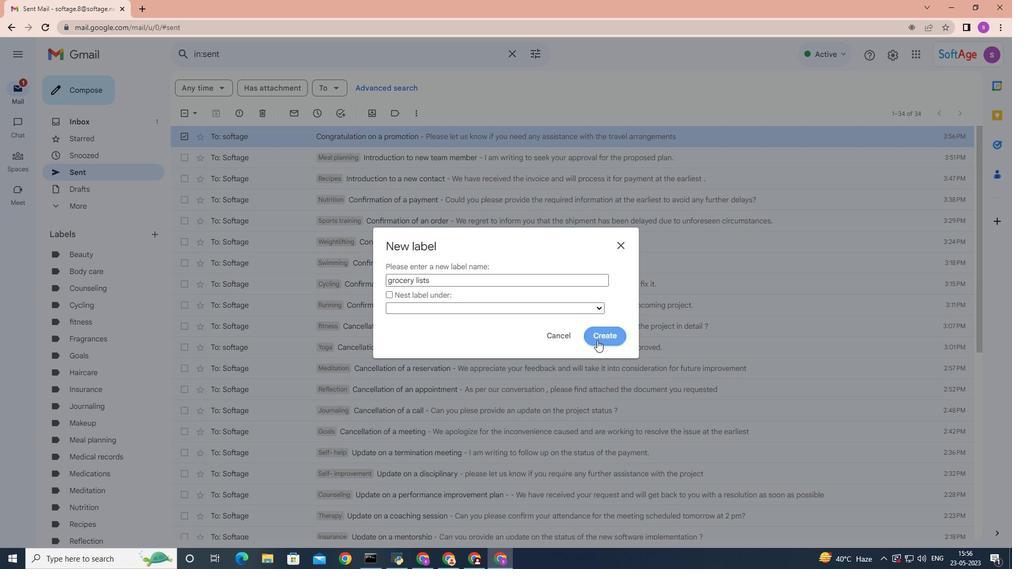 
